 Task: Look for space in Arusha, Tanzania from 6th September, 2023 to 15th September, 2023 for 6 adults in price range Rs.8000 to Rs.12000. Place can be entire place or private room with 6 bedrooms having 6 beds and 6 bathrooms. Property type can be house, flat, guest house. Amenities needed are: wifi, TV, free parkinig on premises, gym, breakfast. Booking option can be shelf check-in. Required host language is English.
Action: Mouse moved to (486, 105)
Screenshot: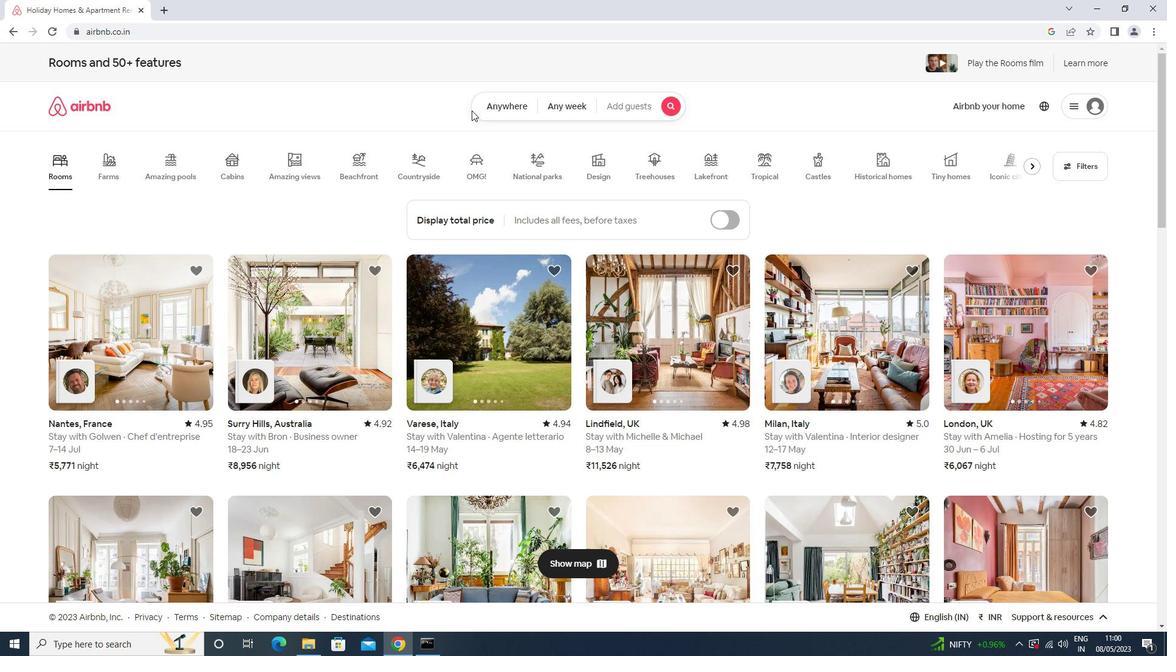 
Action: Mouse pressed left at (486, 105)
Screenshot: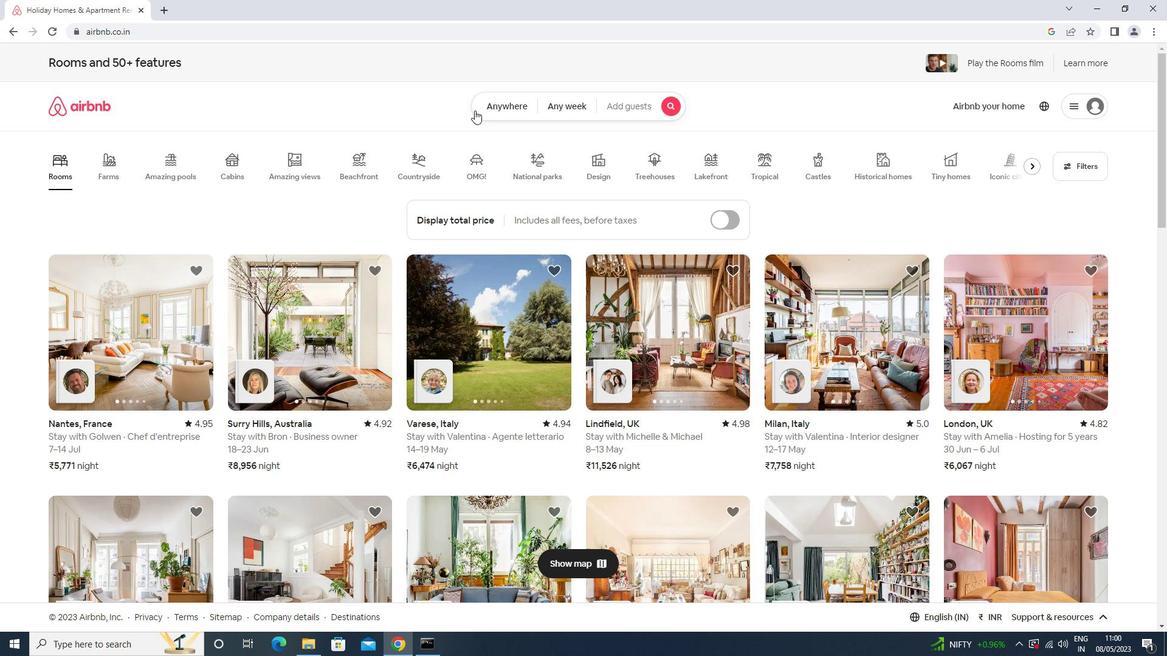 
Action: Mouse moved to (425, 159)
Screenshot: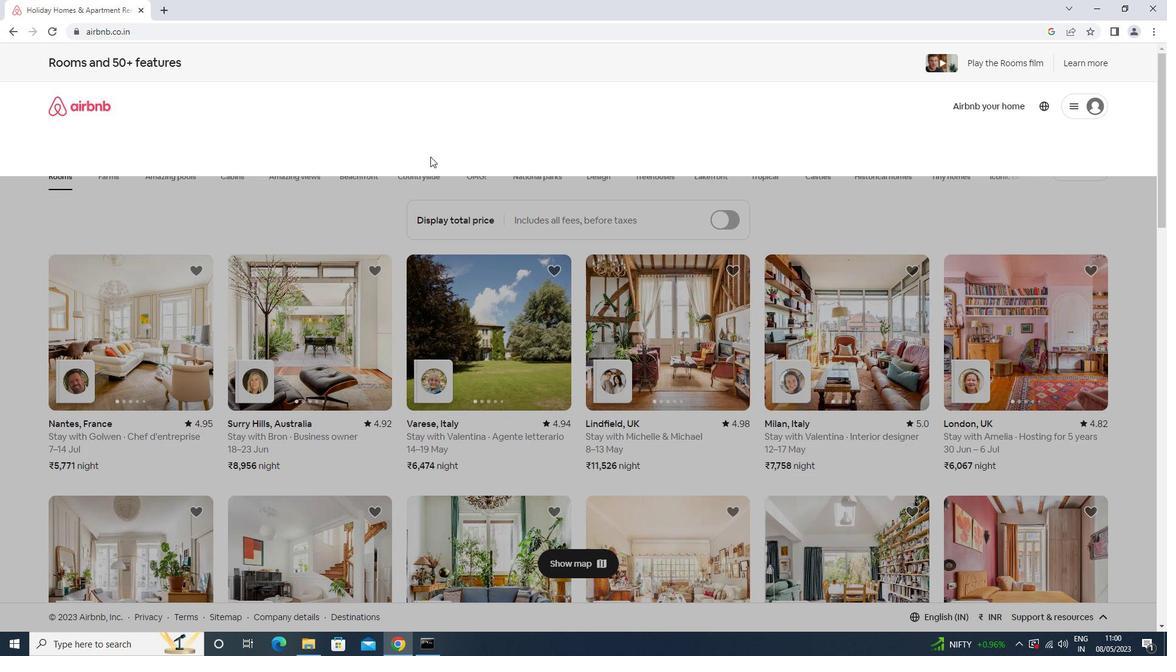 
Action: Mouse pressed left at (425, 159)
Screenshot: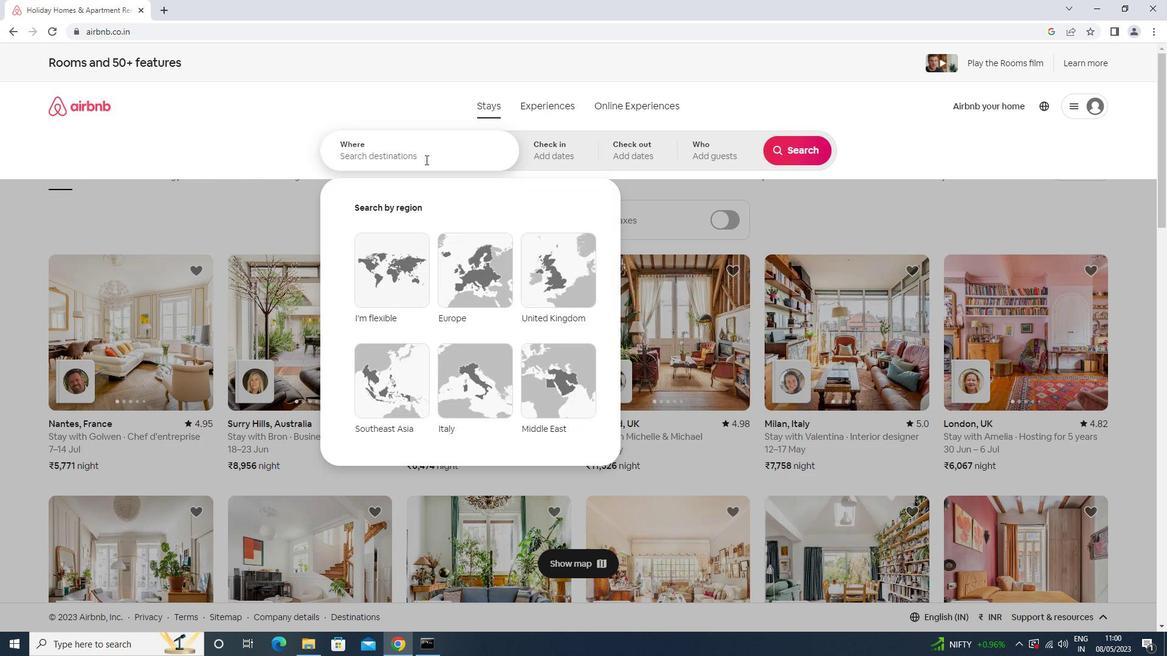
Action: Mouse moved to (425, 160)
Screenshot: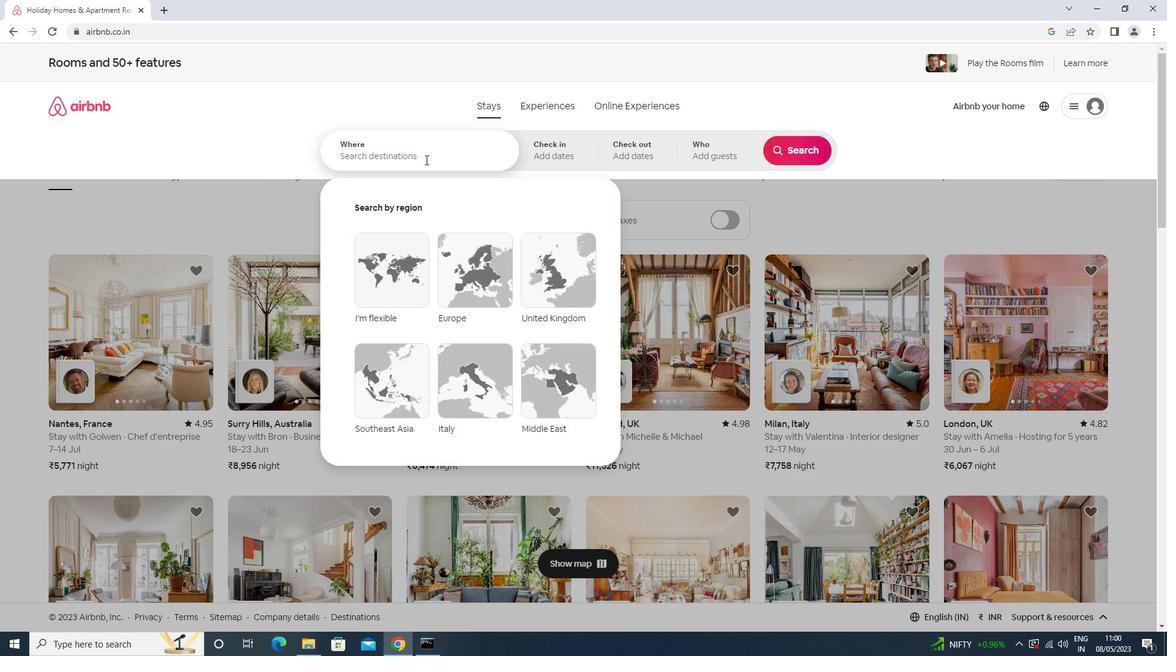 
Action: Key pressed <Key.shift>ARUSHA,<Key.down><Key.enter>
Screenshot: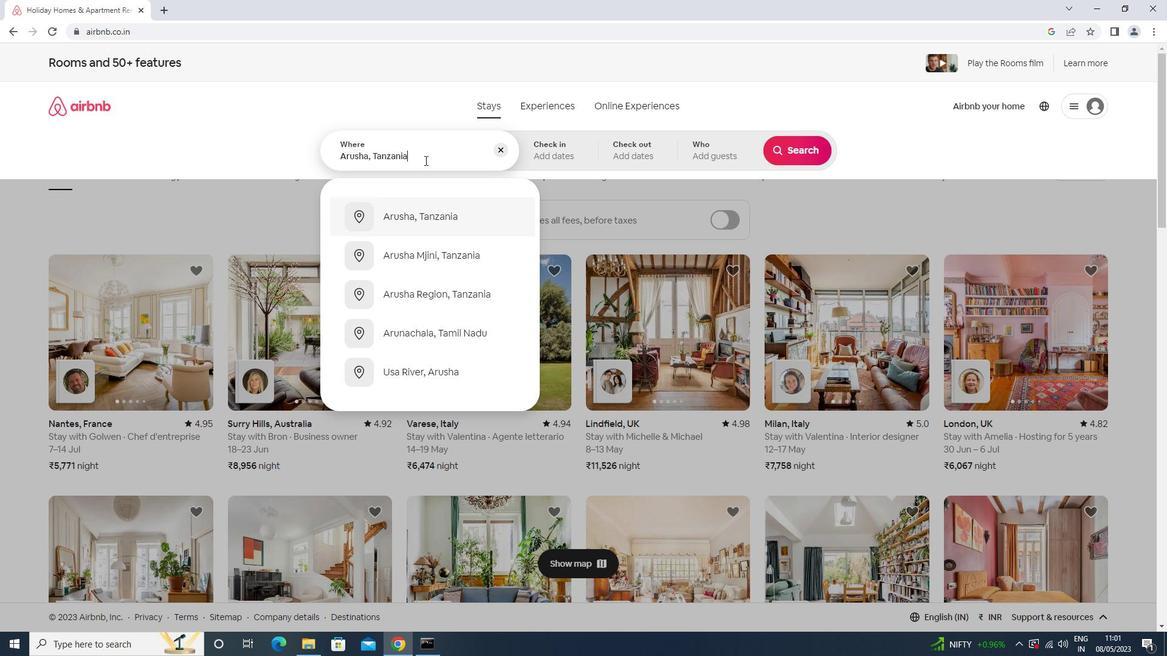 
Action: Mouse moved to (797, 249)
Screenshot: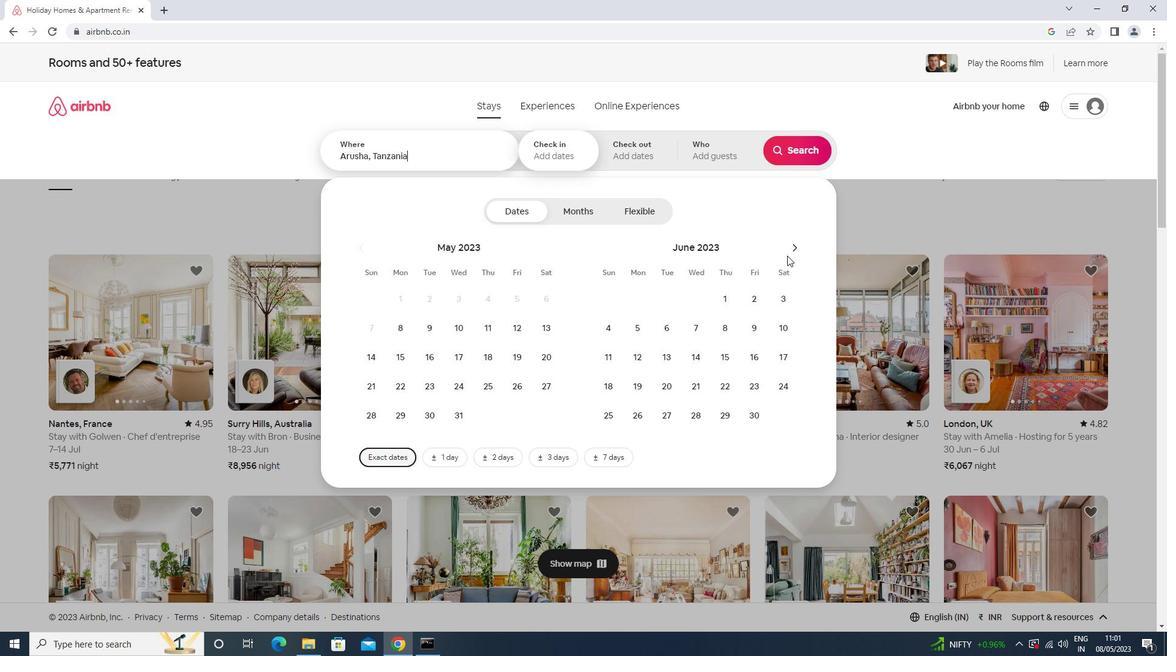 
Action: Mouse pressed left at (797, 249)
Screenshot: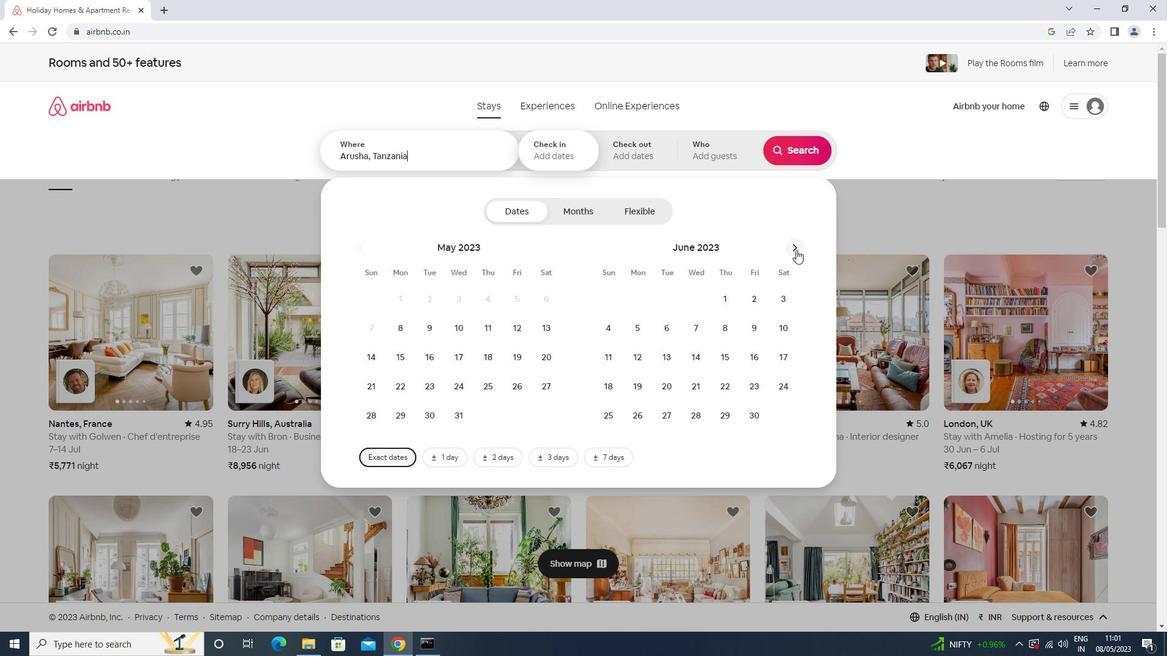 
Action: Mouse moved to (797, 249)
Screenshot: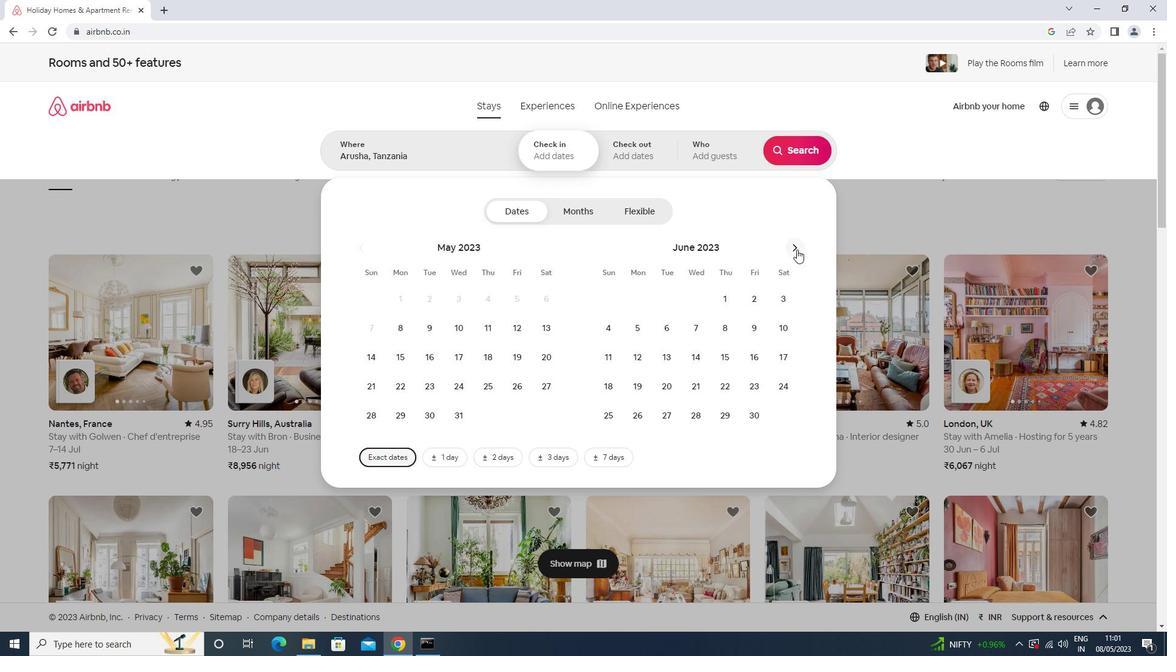 
Action: Mouse pressed left at (797, 249)
Screenshot: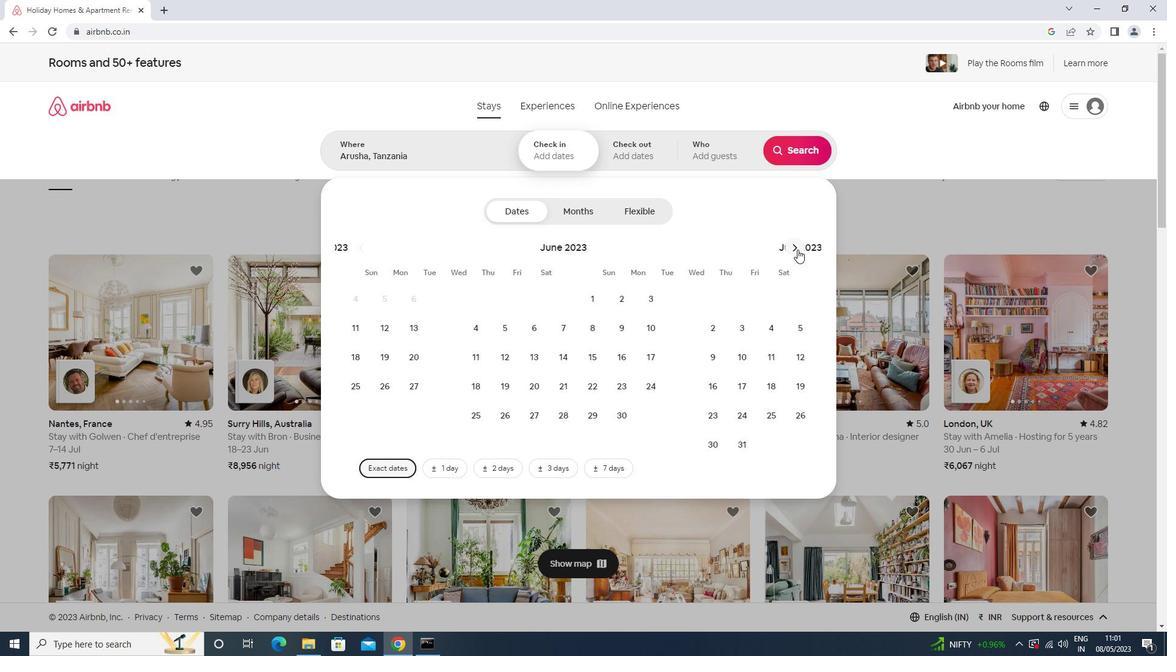 
Action: Mouse pressed left at (797, 249)
Screenshot: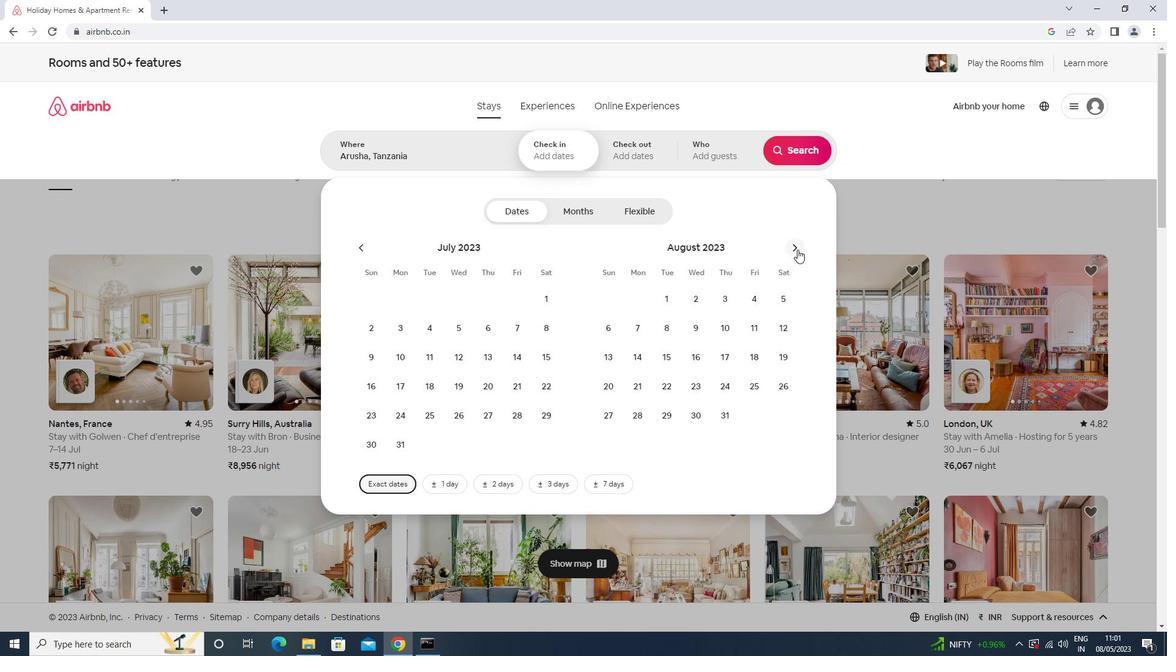 
Action: Mouse moved to (621, 362)
Screenshot: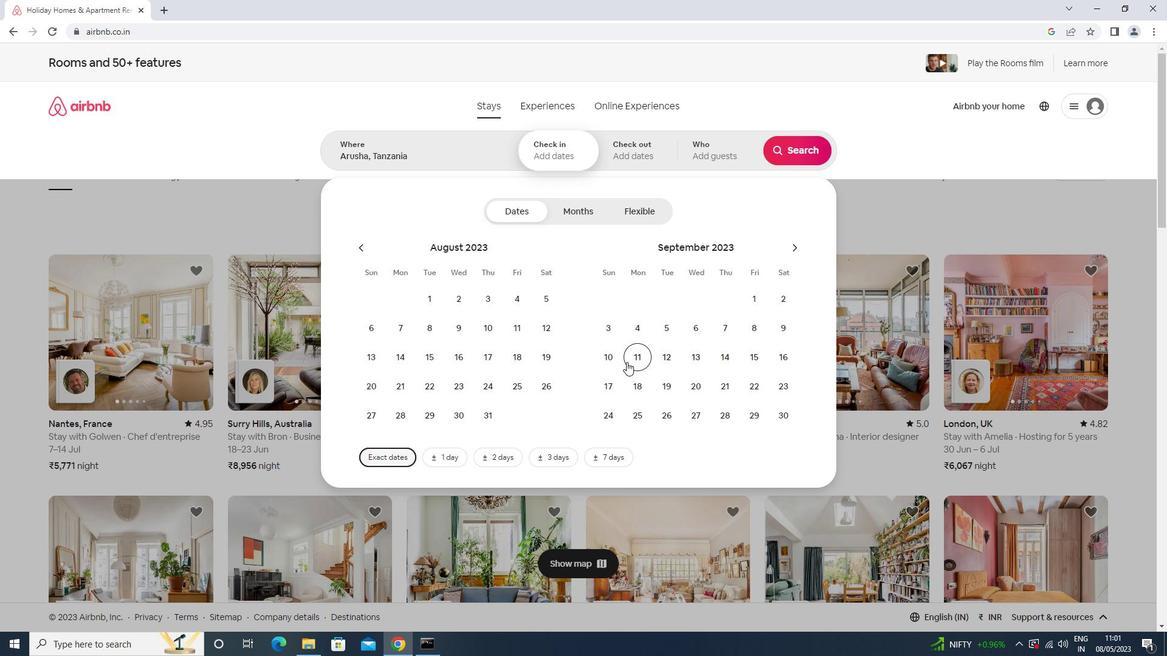 
Action: Mouse pressed left at (621, 362)
Screenshot: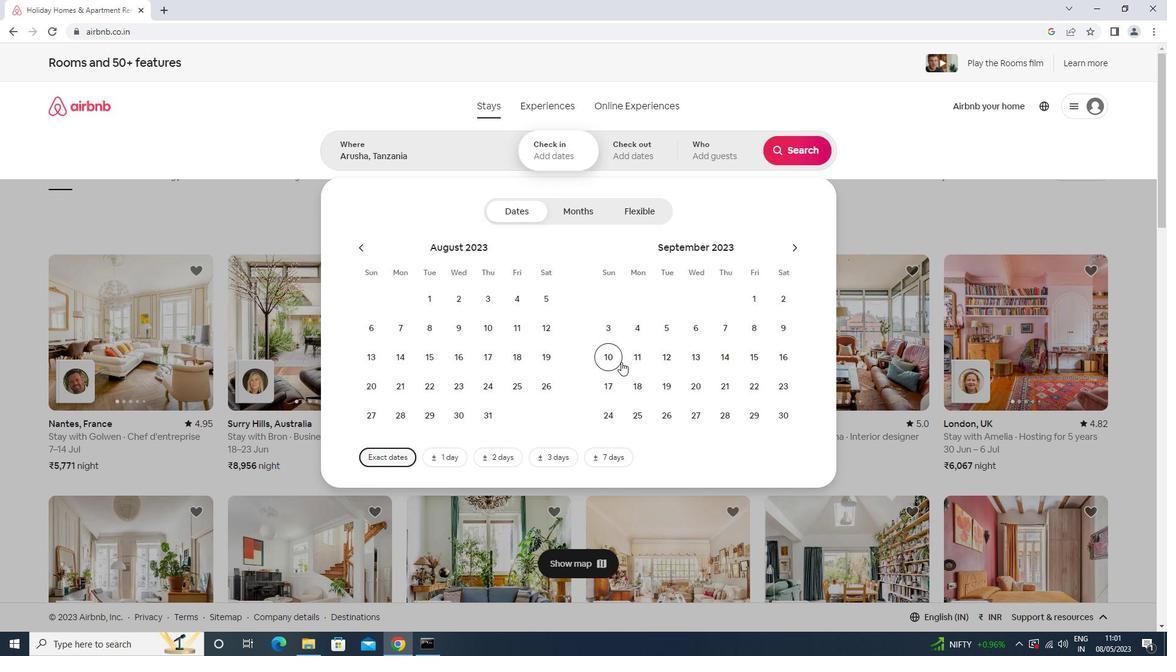 
Action: Mouse moved to (755, 366)
Screenshot: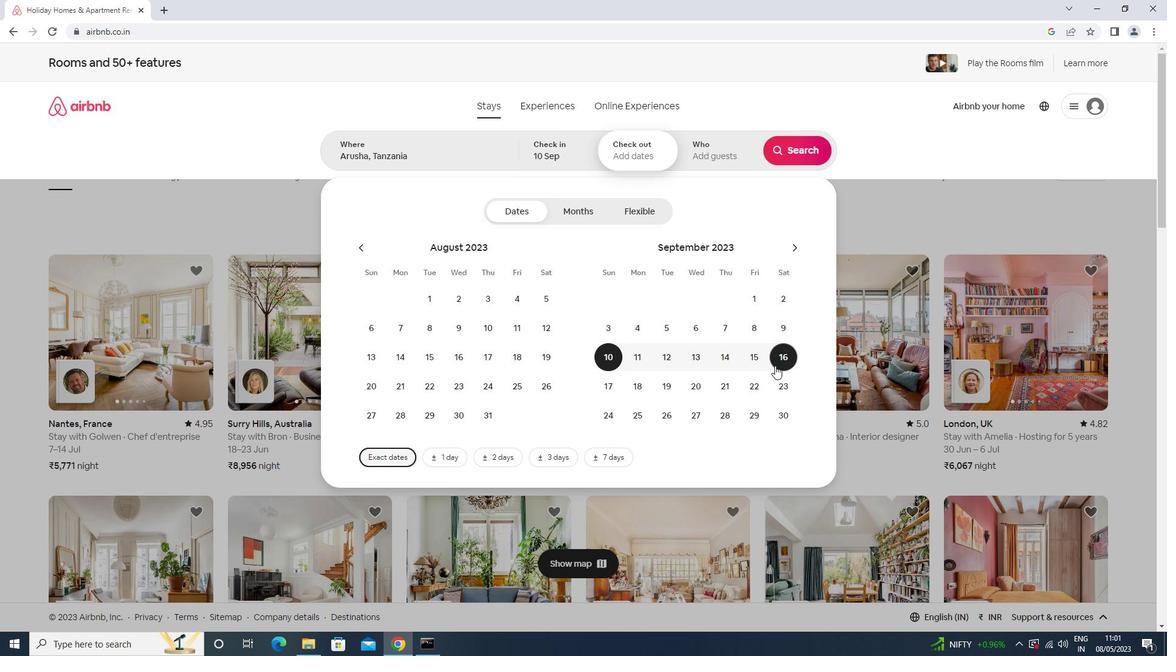 
Action: Mouse pressed left at (755, 366)
Screenshot: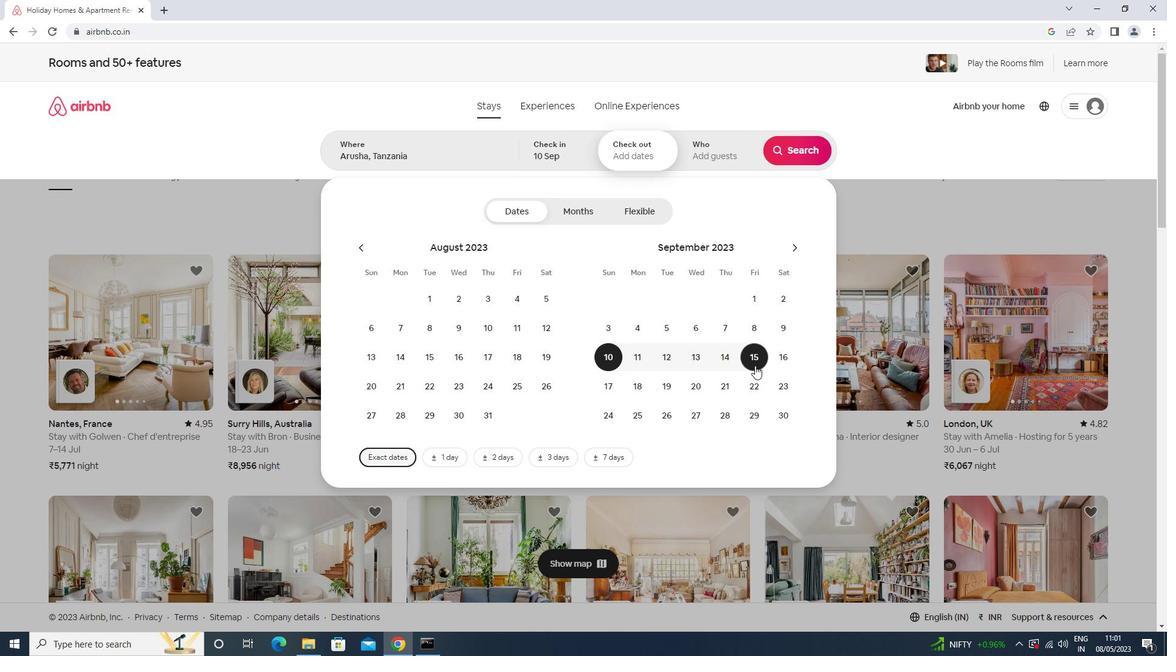 
Action: Mouse moved to (727, 153)
Screenshot: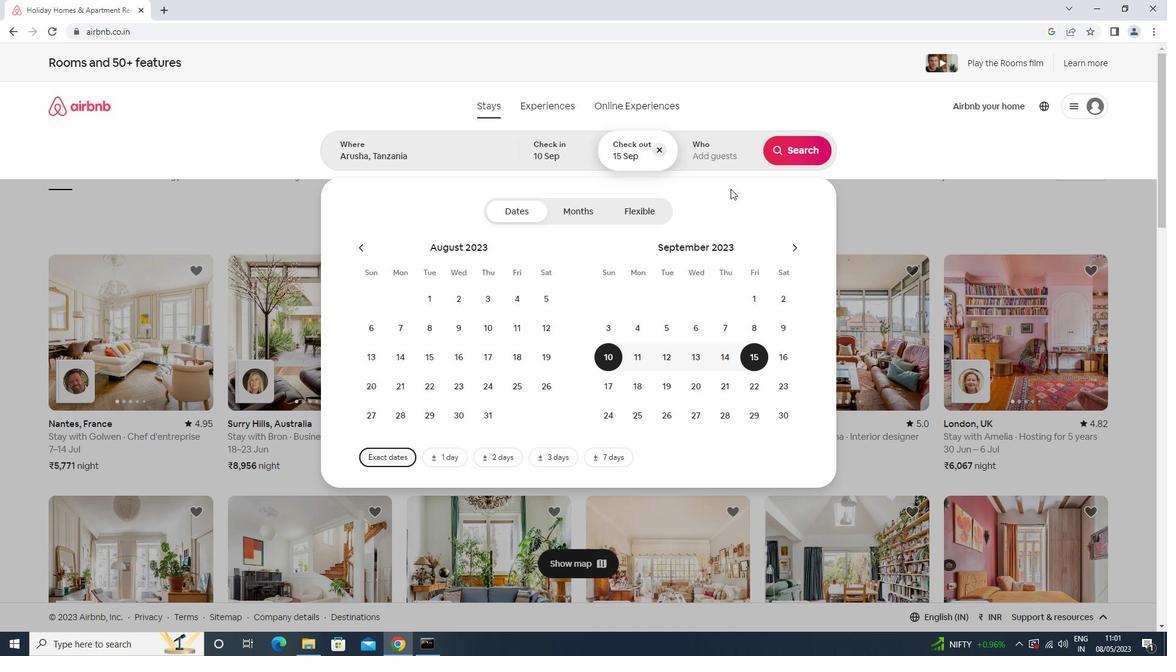 
Action: Mouse pressed left at (727, 153)
Screenshot: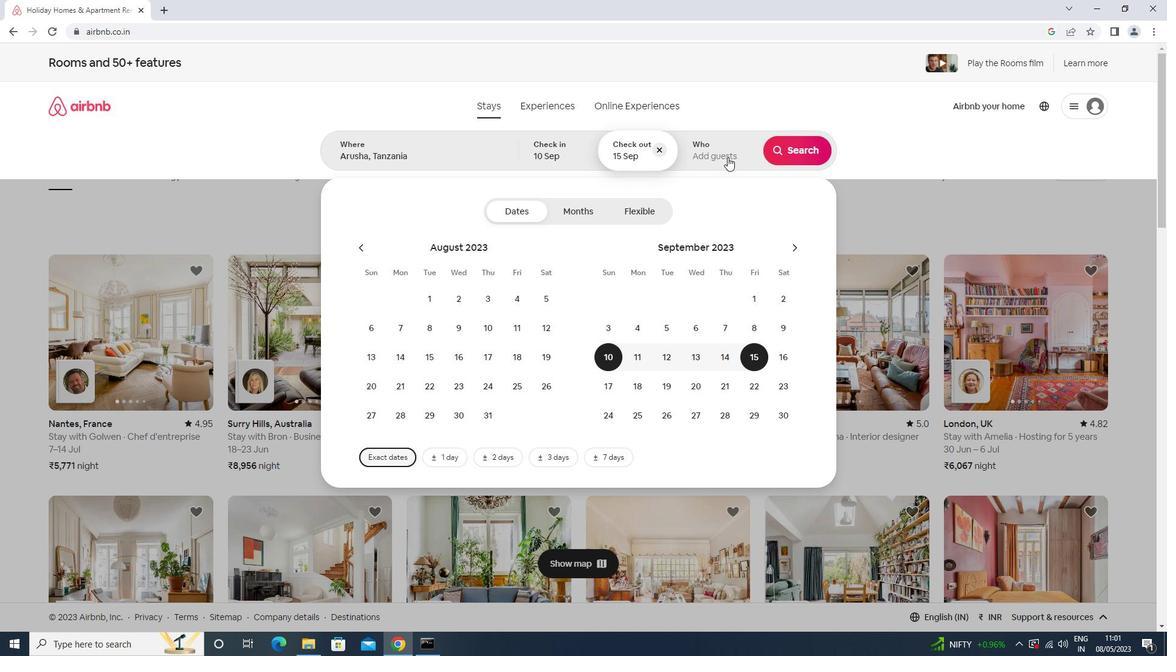 
Action: Mouse moved to (803, 217)
Screenshot: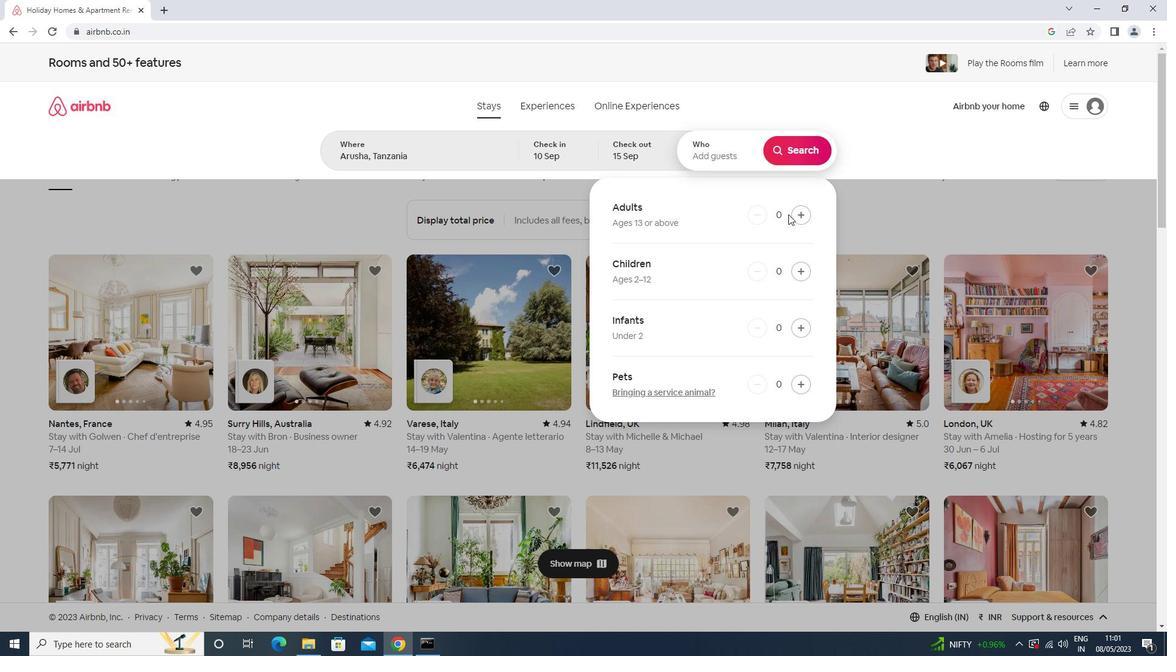 
Action: Mouse pressed left at (803, 217)
Screenshot: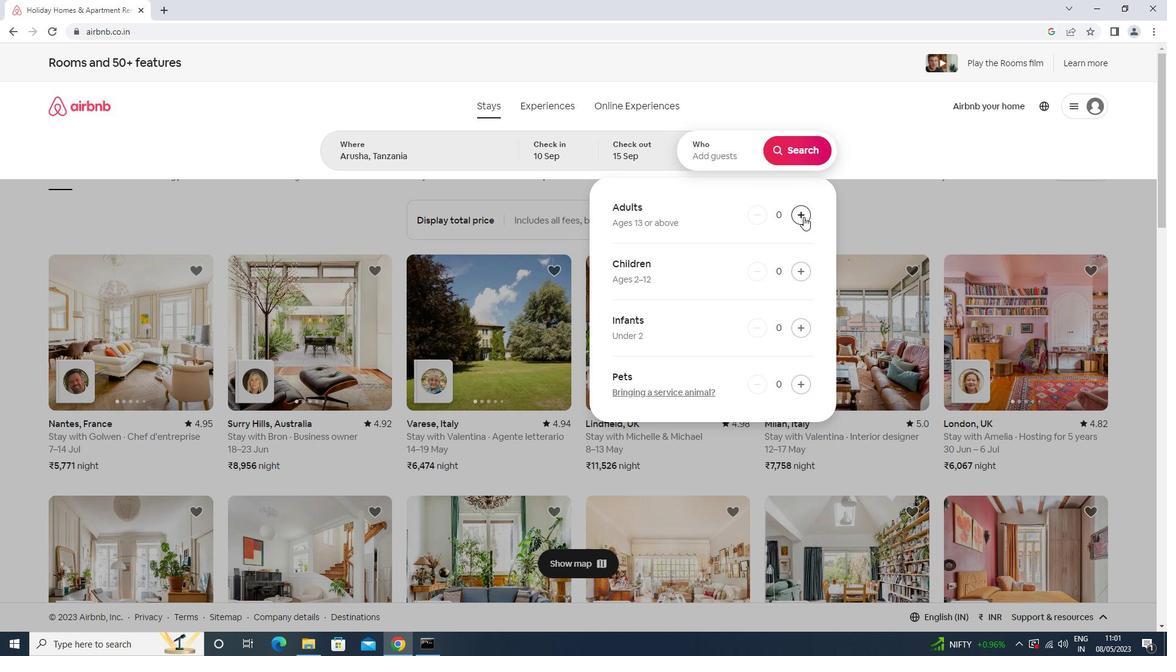 
Action: Mouse pressed left at (803, 217)
Screenshot: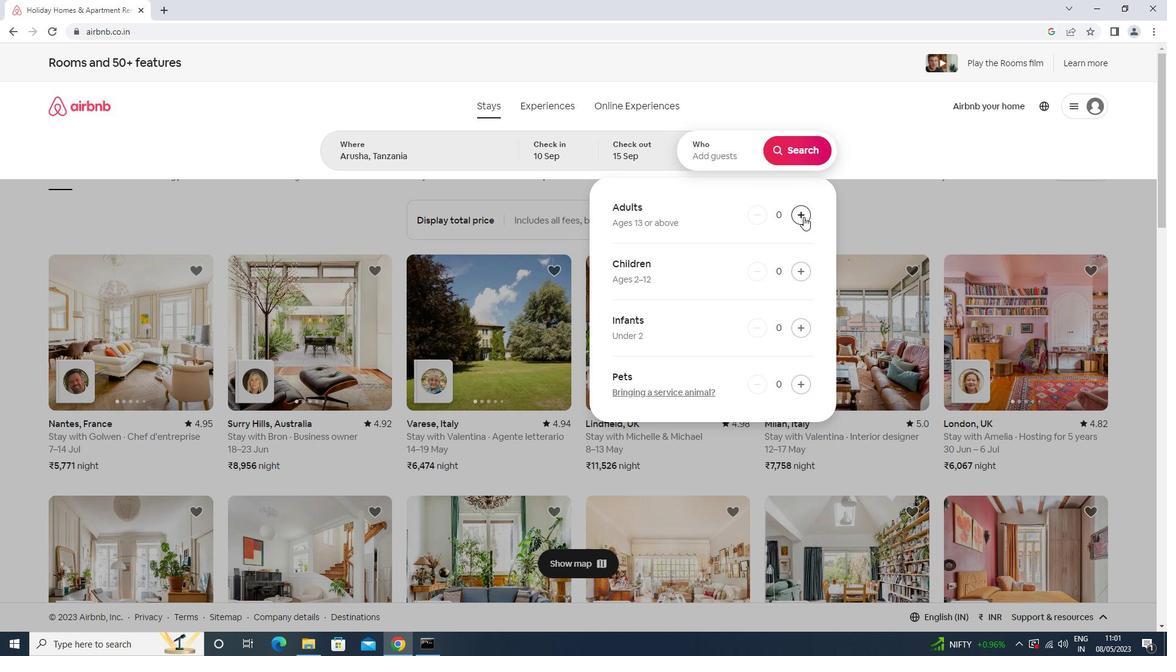 
Action: Mouse pressed left at (803, 217)
Screenshot: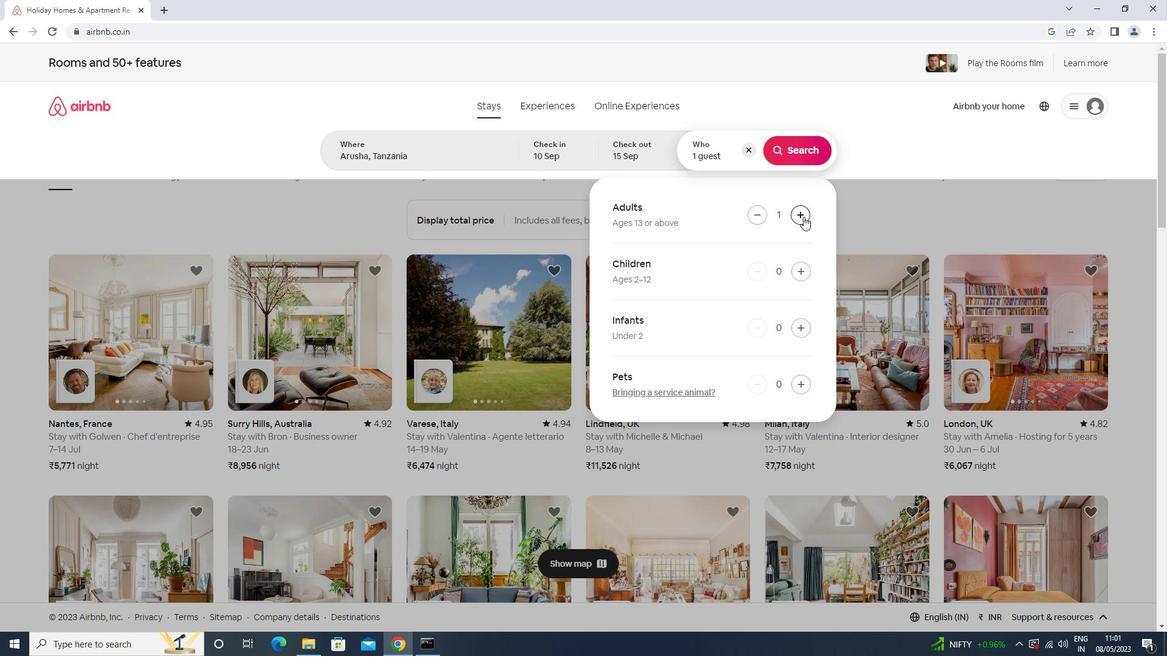 
Action: Mouse pressed left at (803, 217)
Screenshot: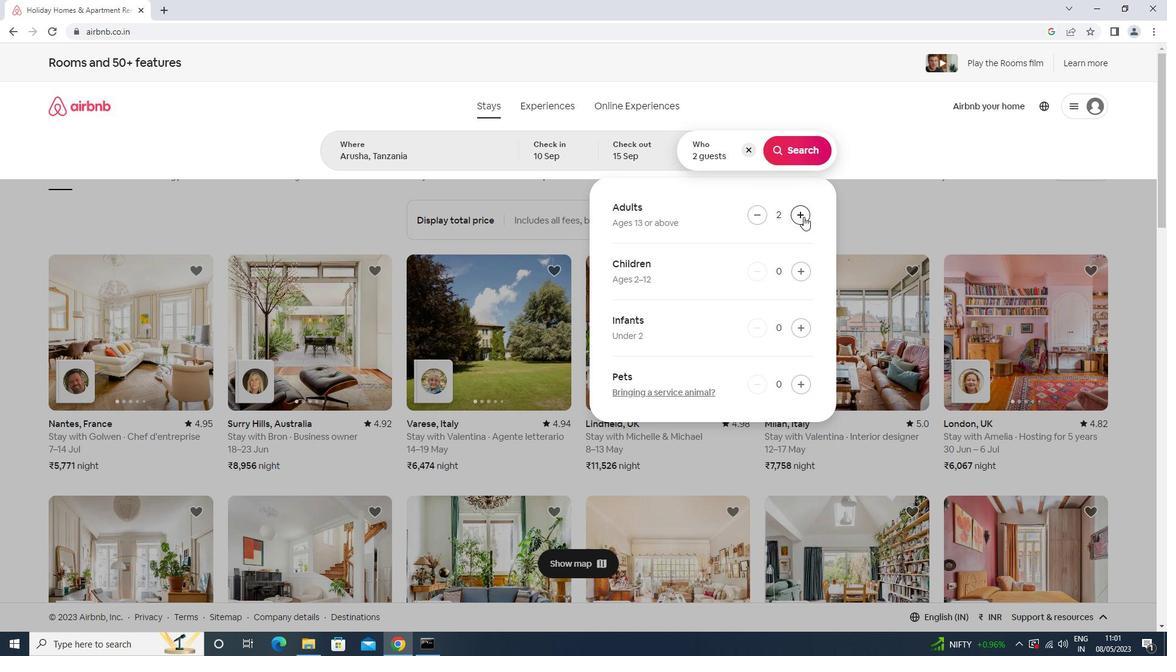 
Action: Mouse pressed left at (803, 217)
Screenshot: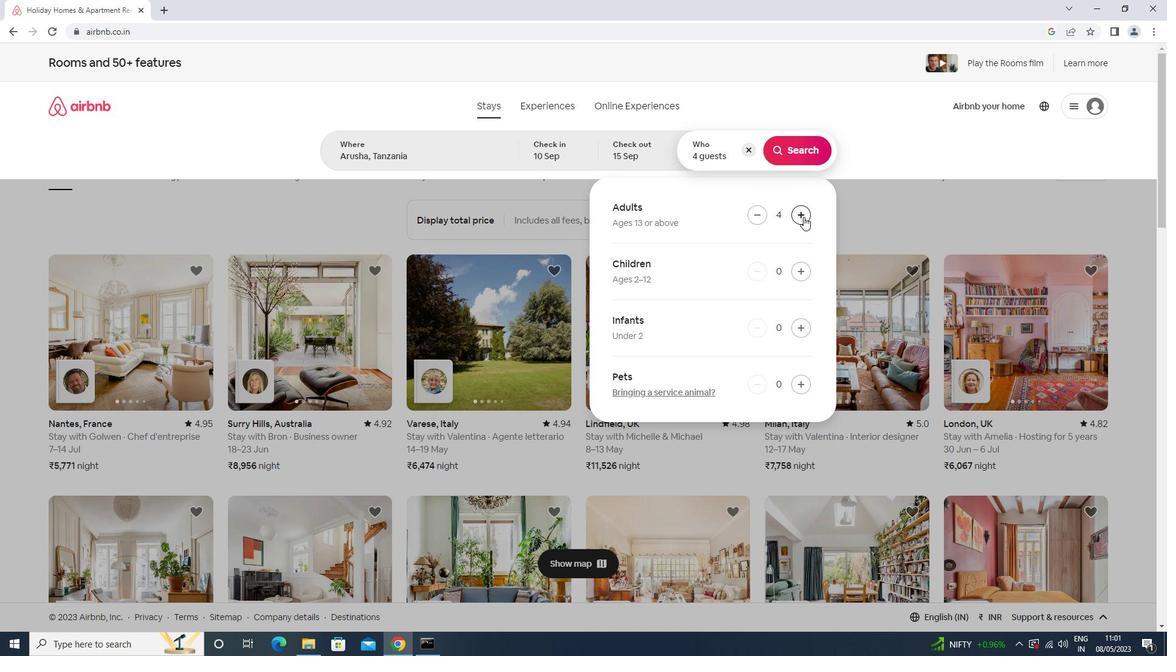 
Action: Mouse pressed left at (803, 217)
Screenshot: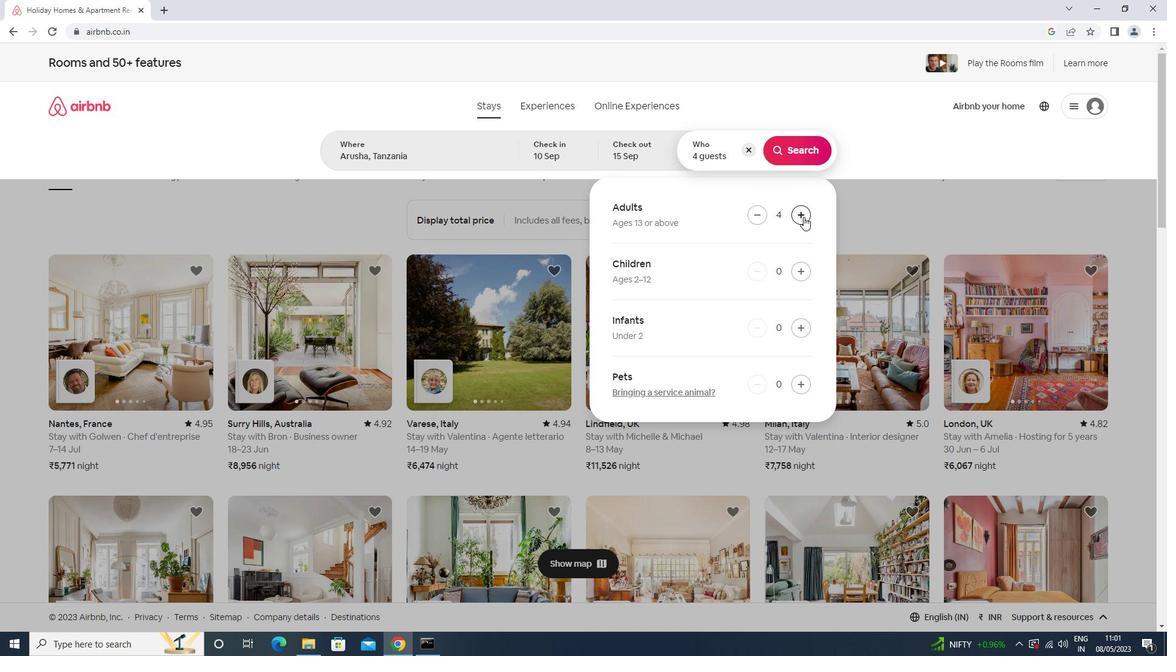 
Action: Mouse moved to (800, 154)
Screenshot: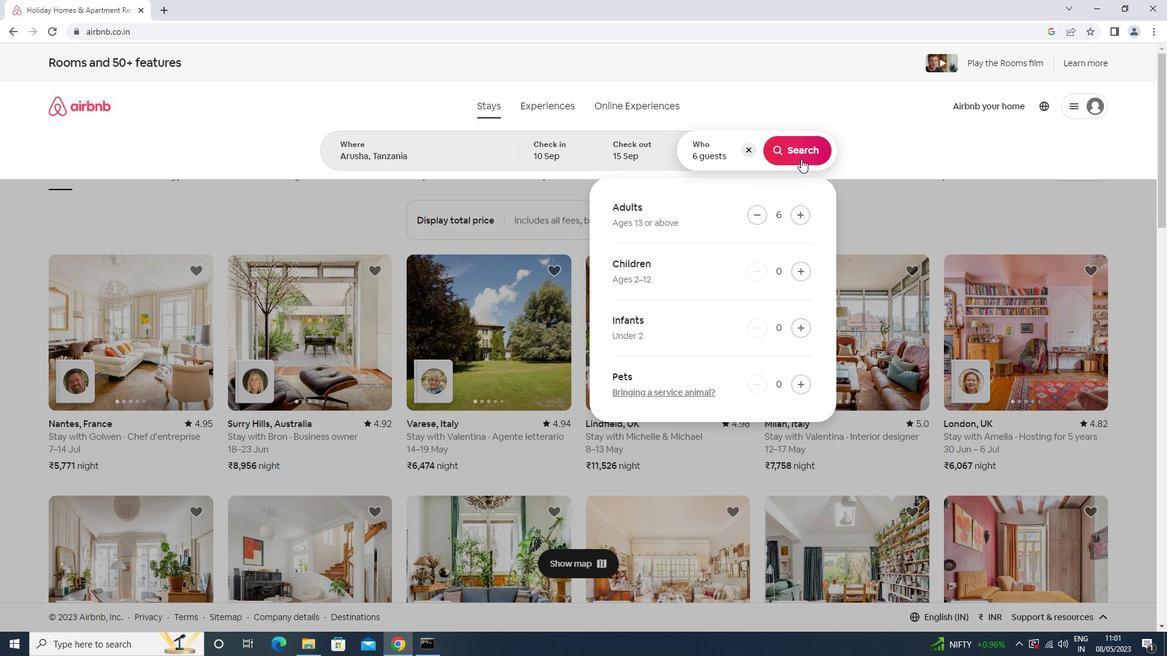 
Action: Mouse pressed left at (800, 154)
Screenshot: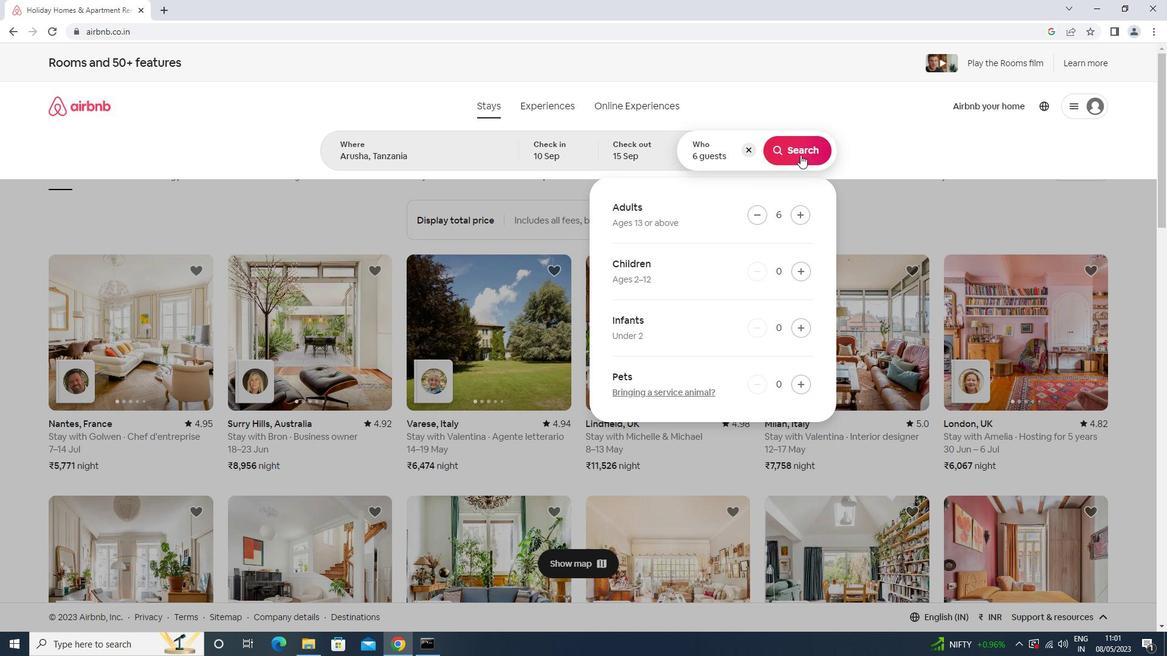 
Action: Mouse moved to (1122, 118)
Screenshot: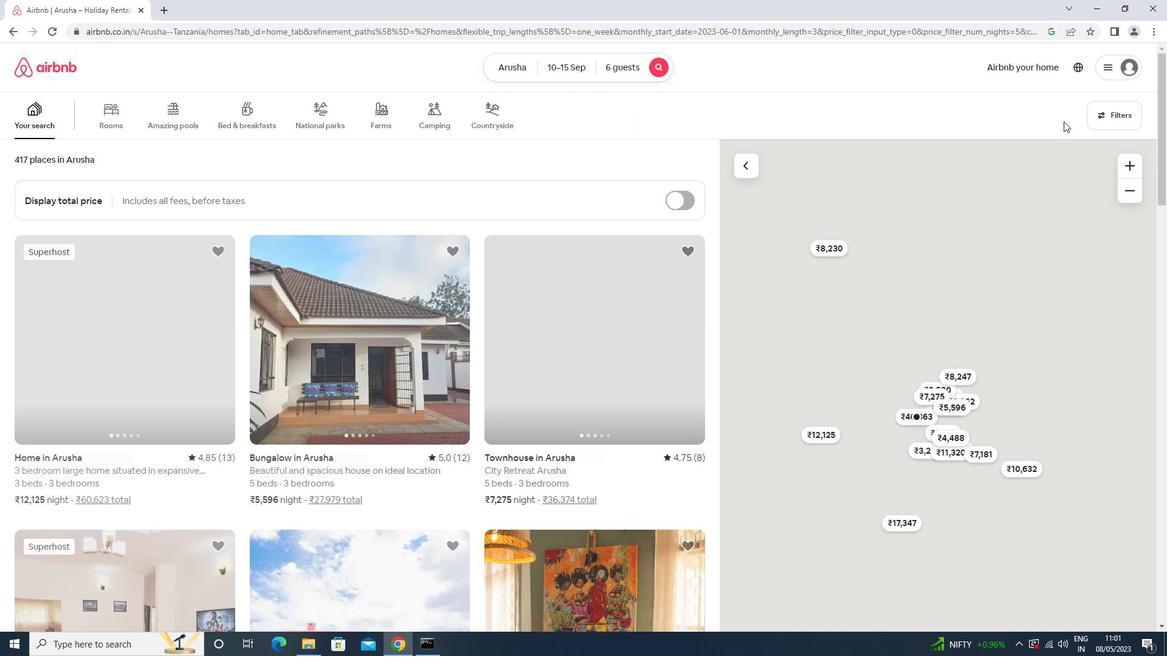 
Action: Mouse pressed left at (1122, 118)
Screenshot: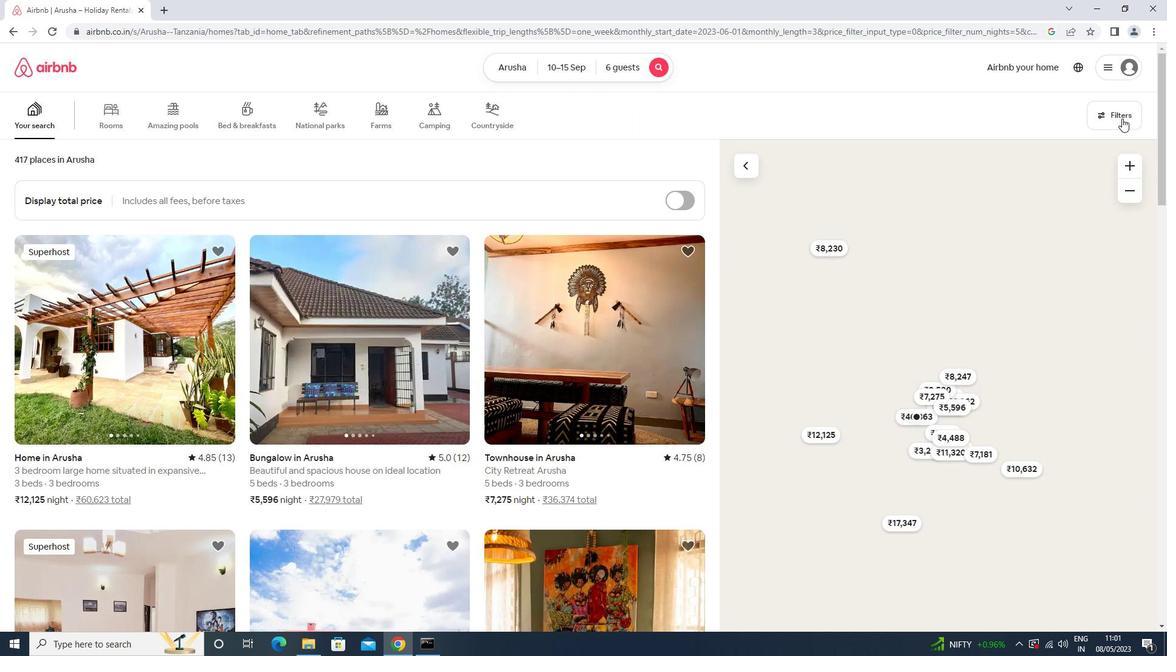
Action: Mouse moved to (462, 409)
Screenshot: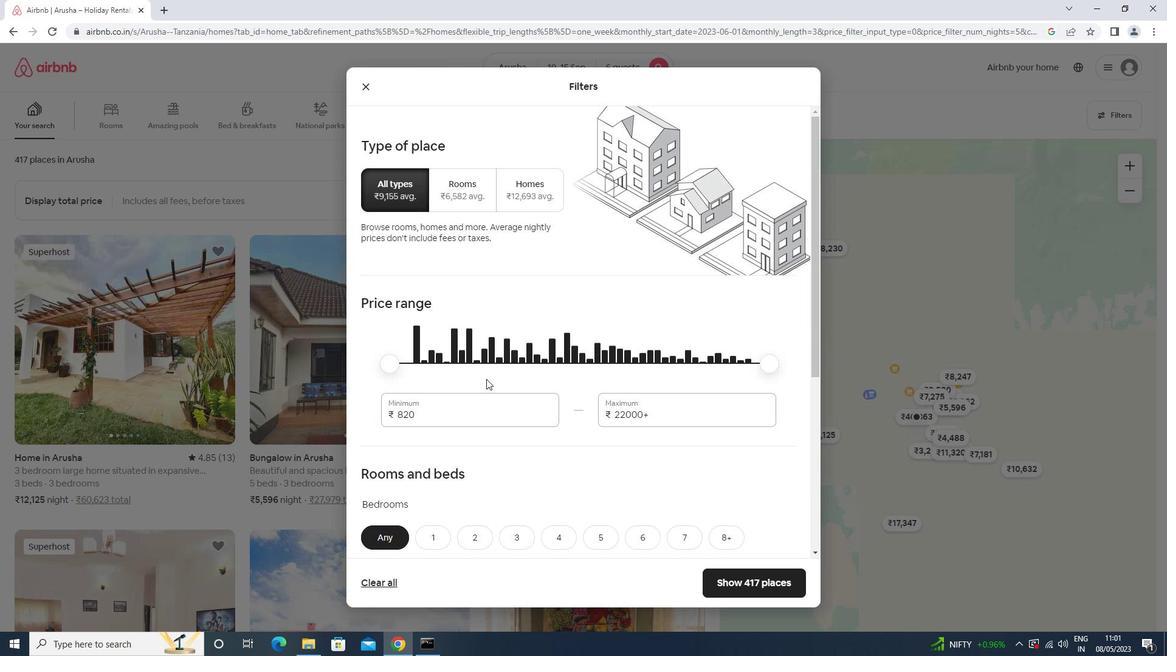 
Action: Mouse pressed left at (462, 409)
Screenshot: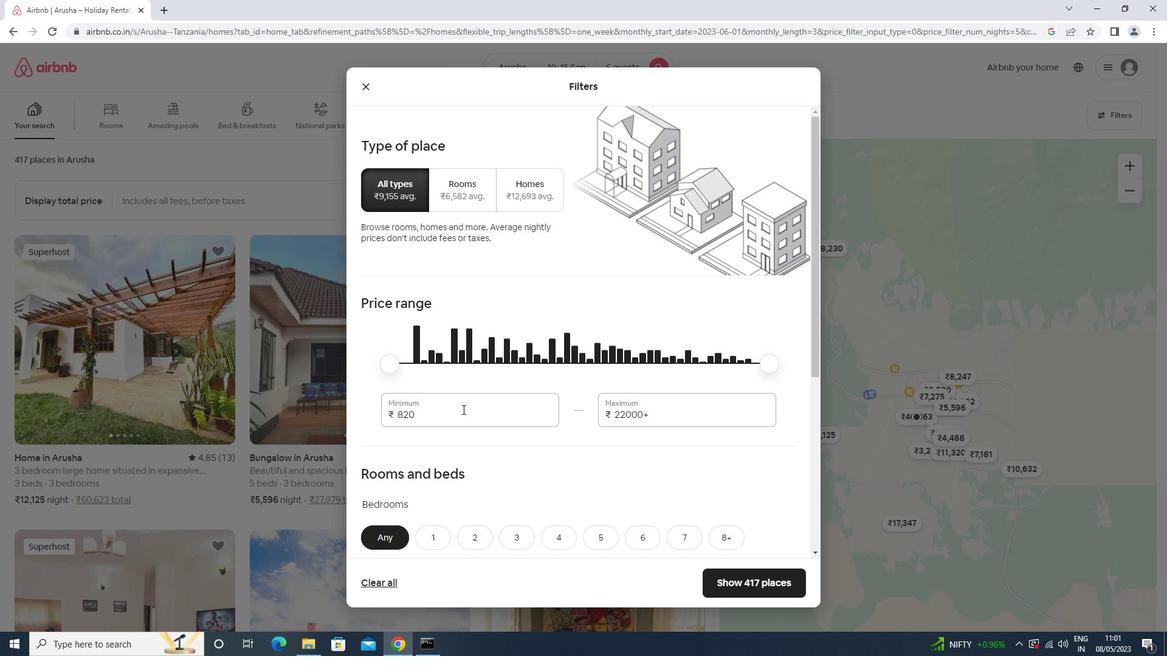 
Action: Key pressed <Key.backspace><Key.backspace>000<Key.tab>12000
Screenshot: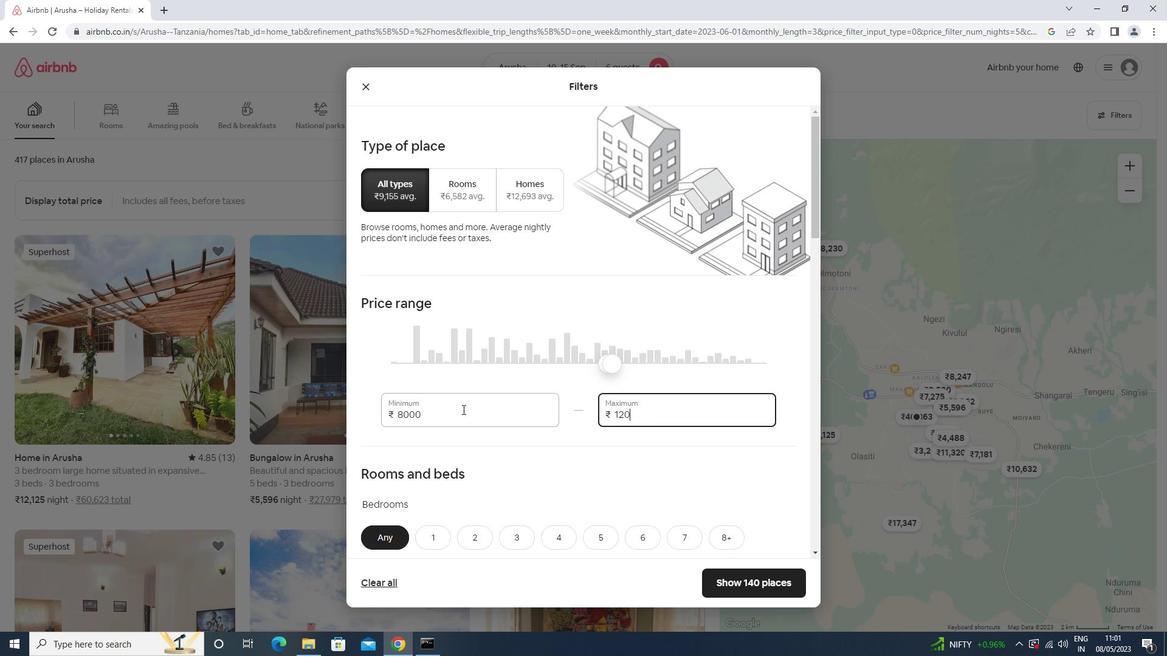 
Action: Mouse scrolled (462, 409) with delta (0, 0)
Screenshot: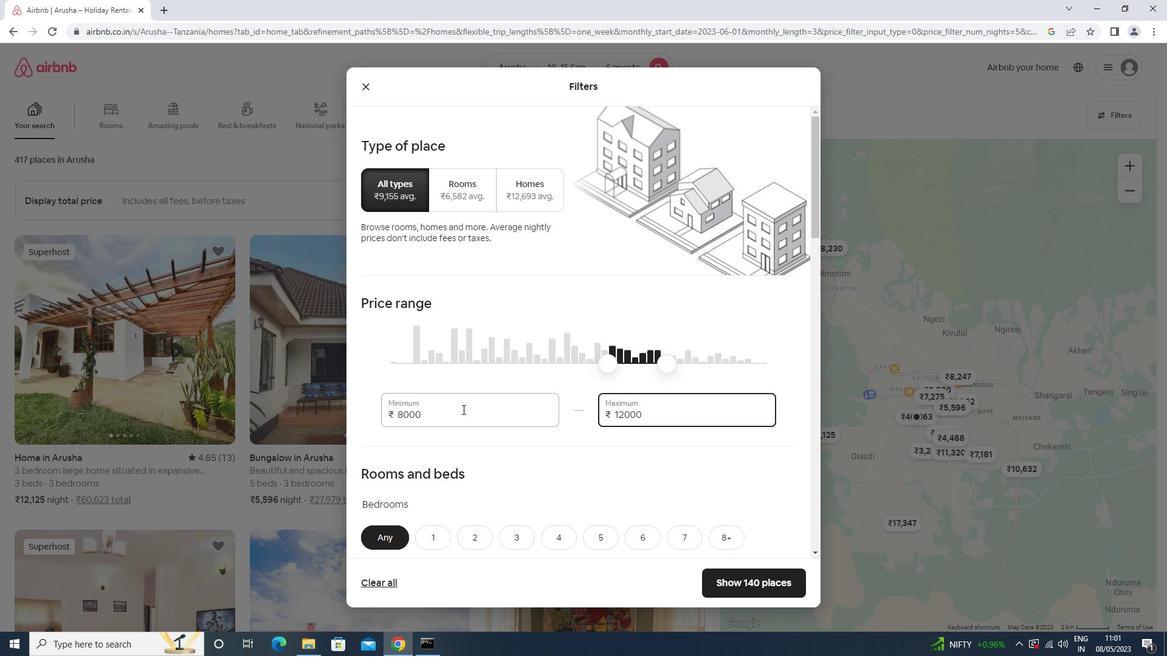 
Action: Mouse scrolled (462, 409) with delta (0, 0)
Screenshot: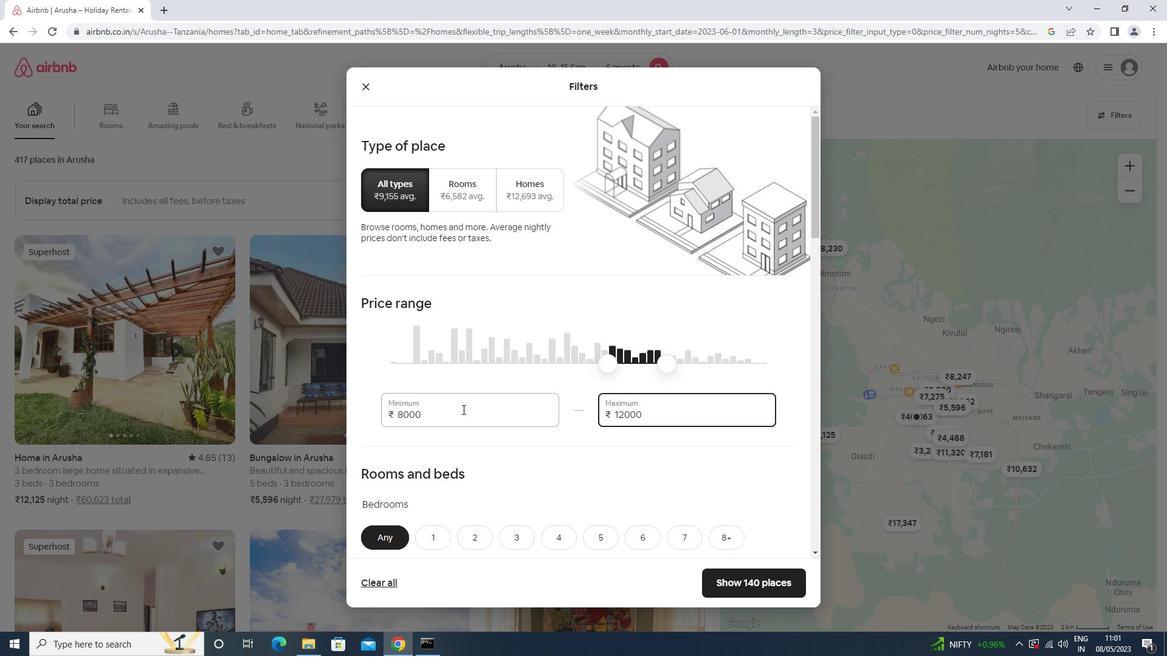 
Action: Mouse scrolled (462, 409) with delta (0, 0)
Screenshot: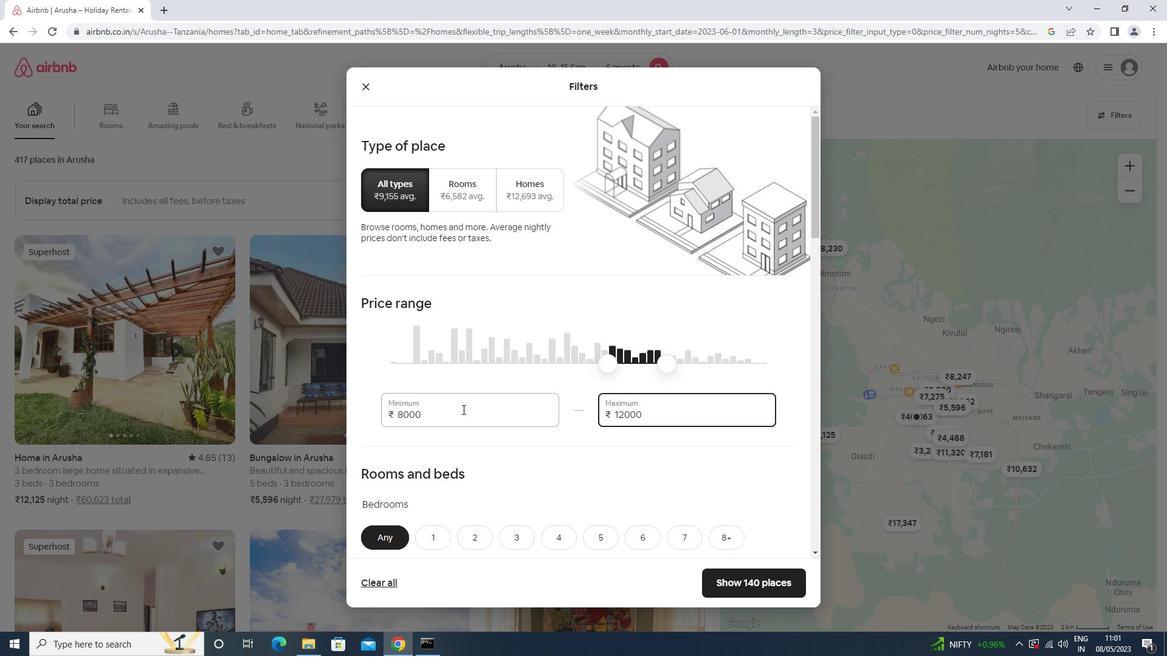 
Action: Mouse scrolled (462, 409) with delta (0, 0)
Screenshot: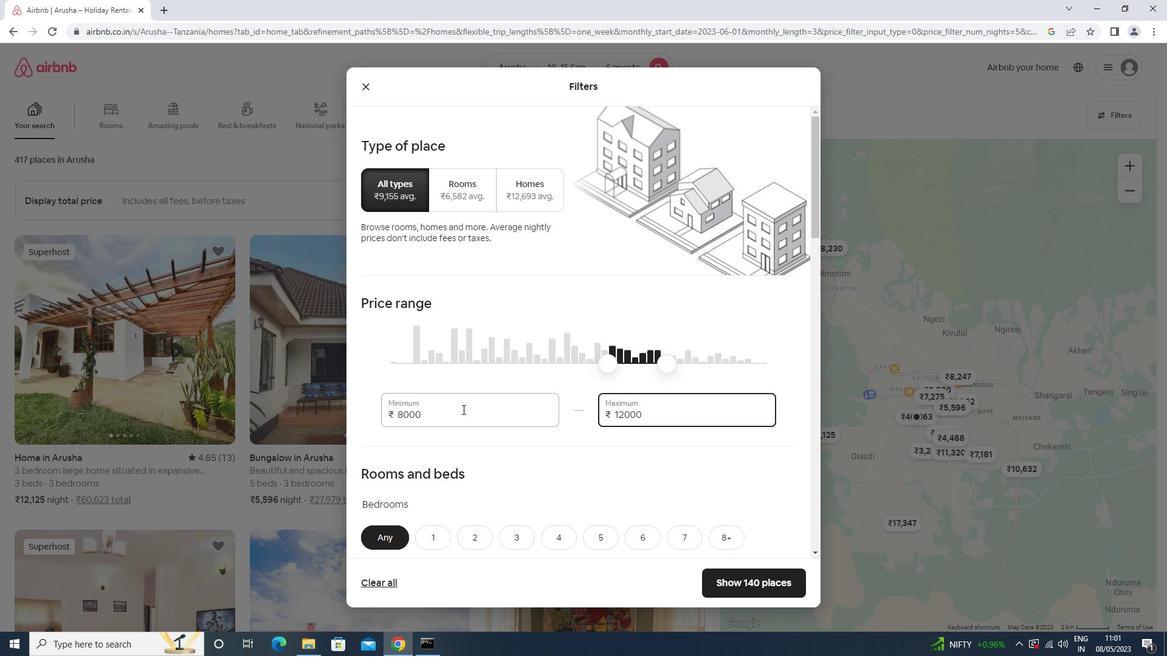 
Action: Mouse scrolled (462, 409) with delta (0, 0)
Screenshot: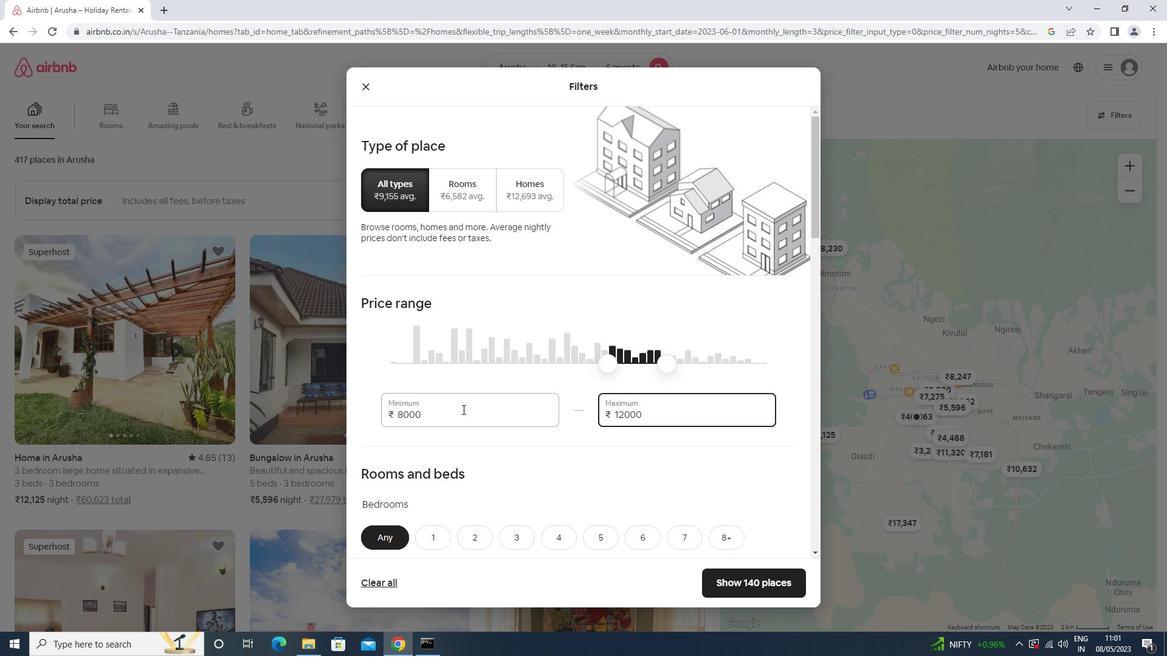 
Action: Mouse moved to (653, 235)
Screenshot: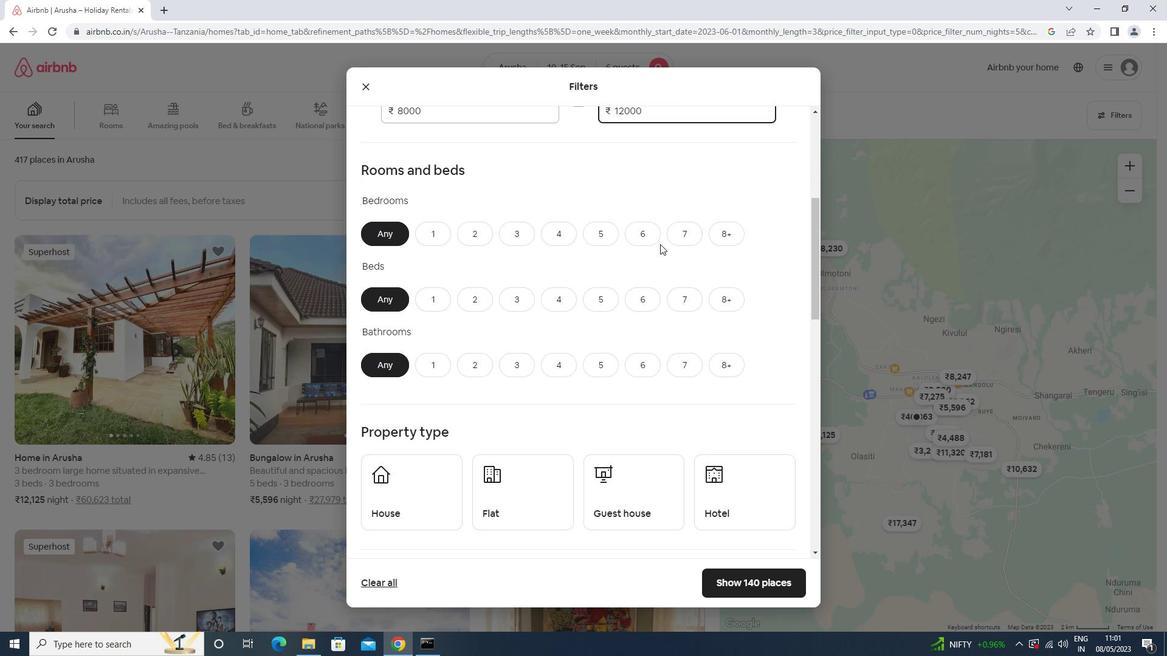
Action: Mouse pressed left at (653, 235)
Screenshot: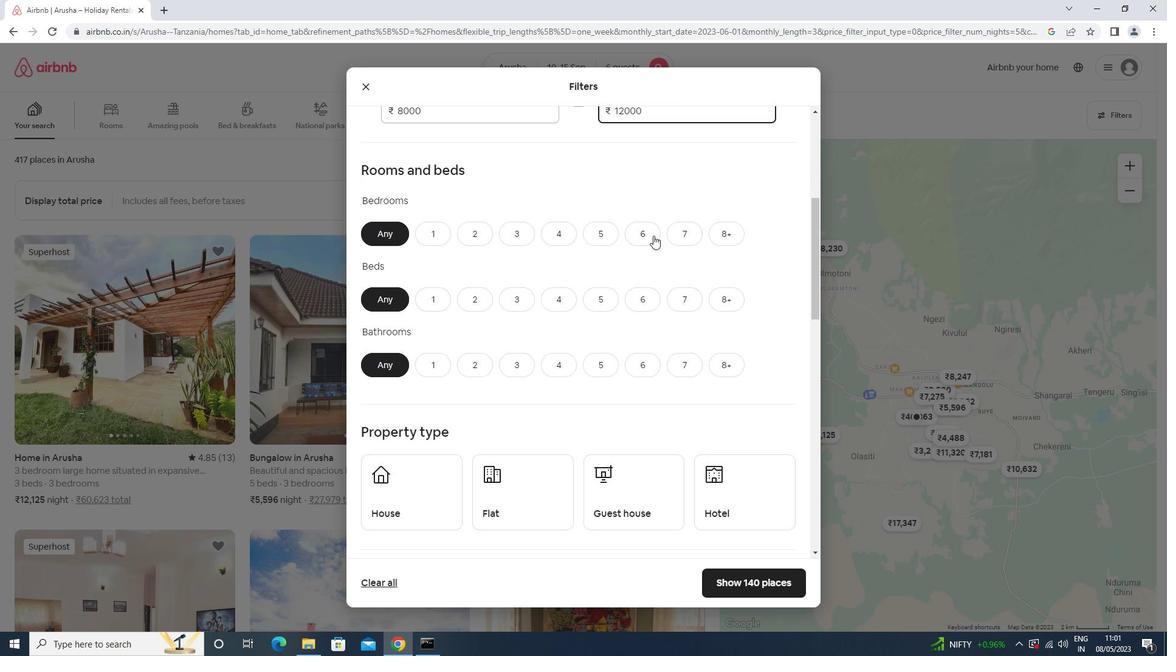 
Action: Mouse moved to (643, 306)
Screenshot: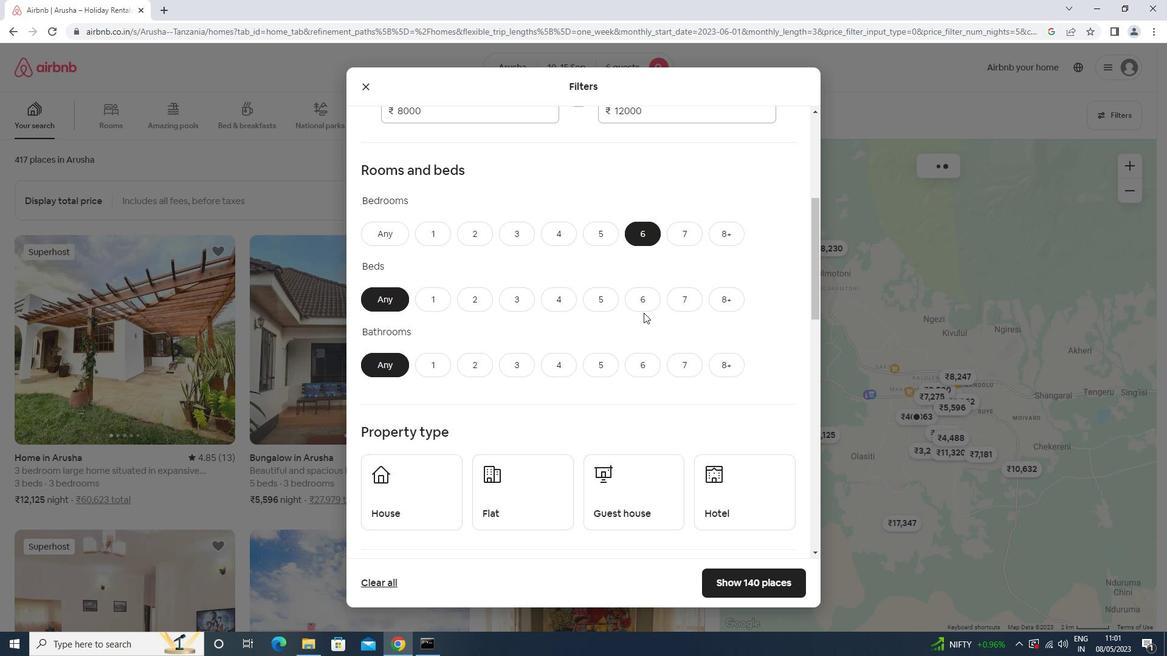 
Action: Mouse pressed left at (643, 306)
Screenshot: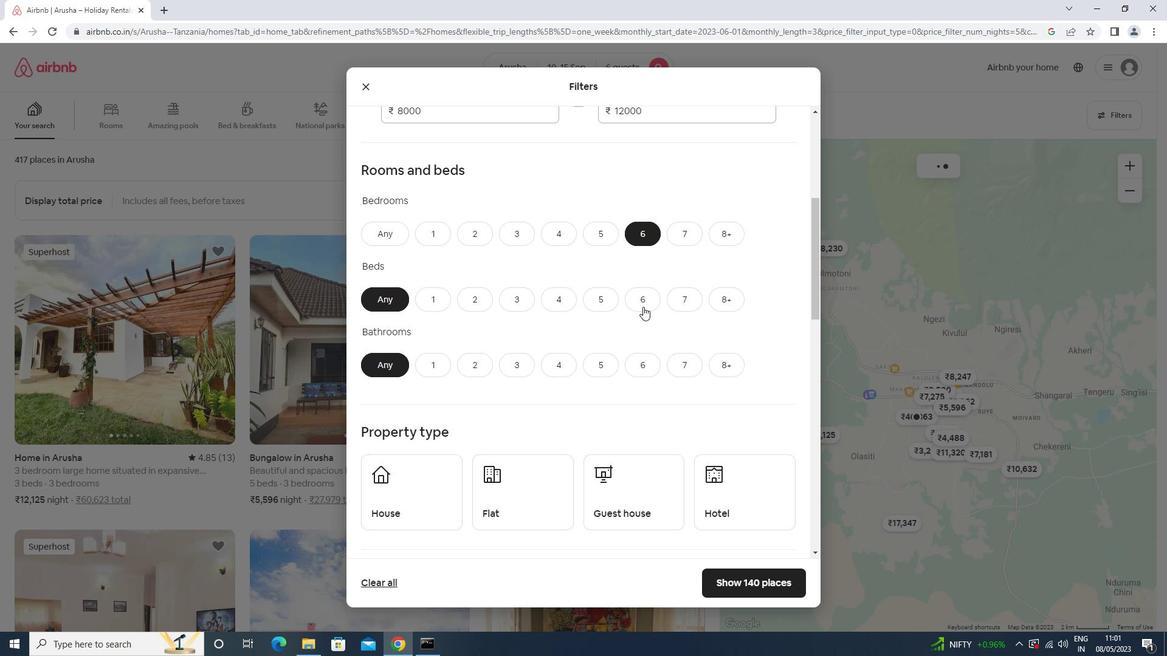 
Action: Mouse moved to (640, 371)
Screenshot: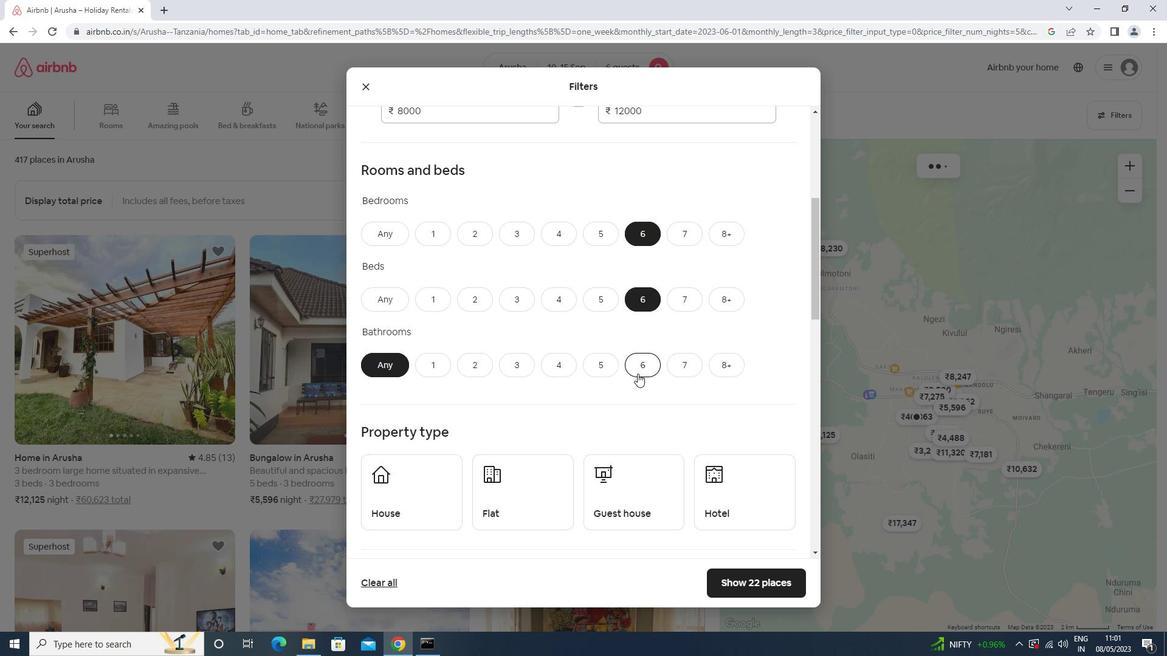
Action: Mouse pressed left at (640, 371)
Screenshot: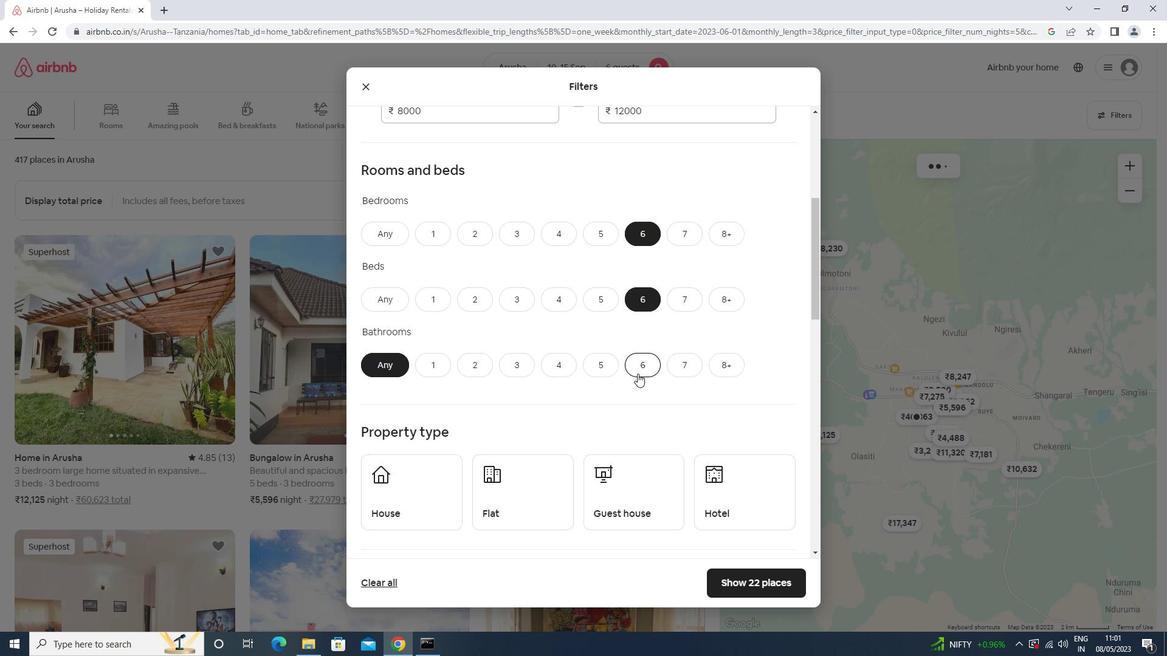 
Action: Mouse moved to (531, 354)
Screenshot: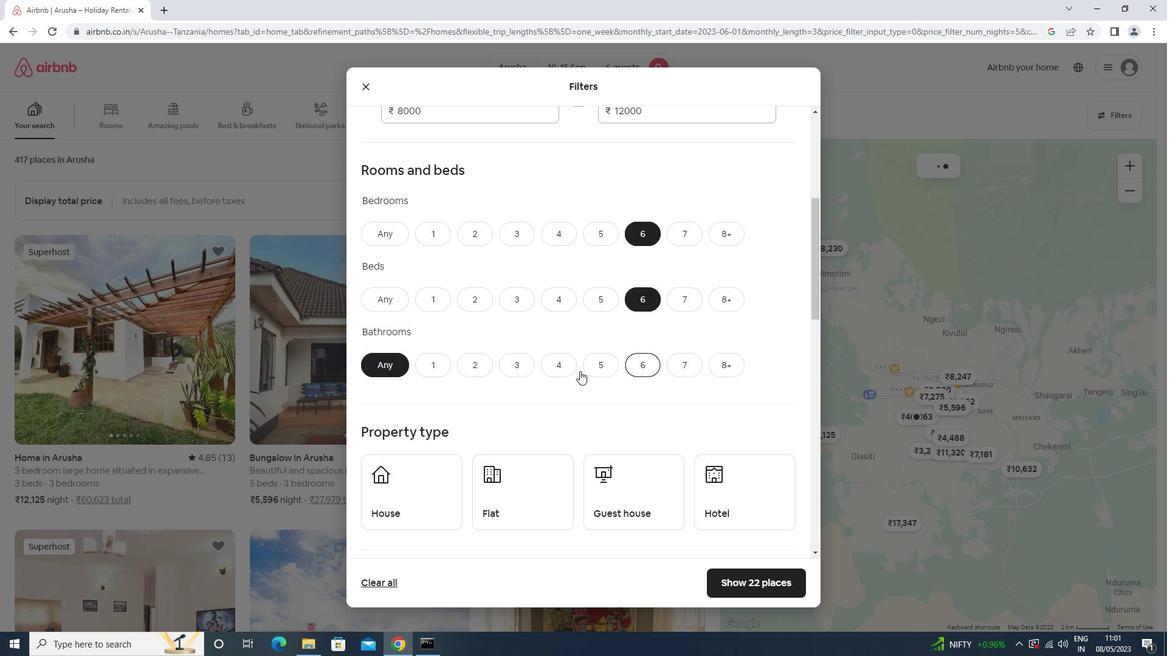 
Action: Mouse scrolled (531, 353) with delta (0, 0)
Screenshot: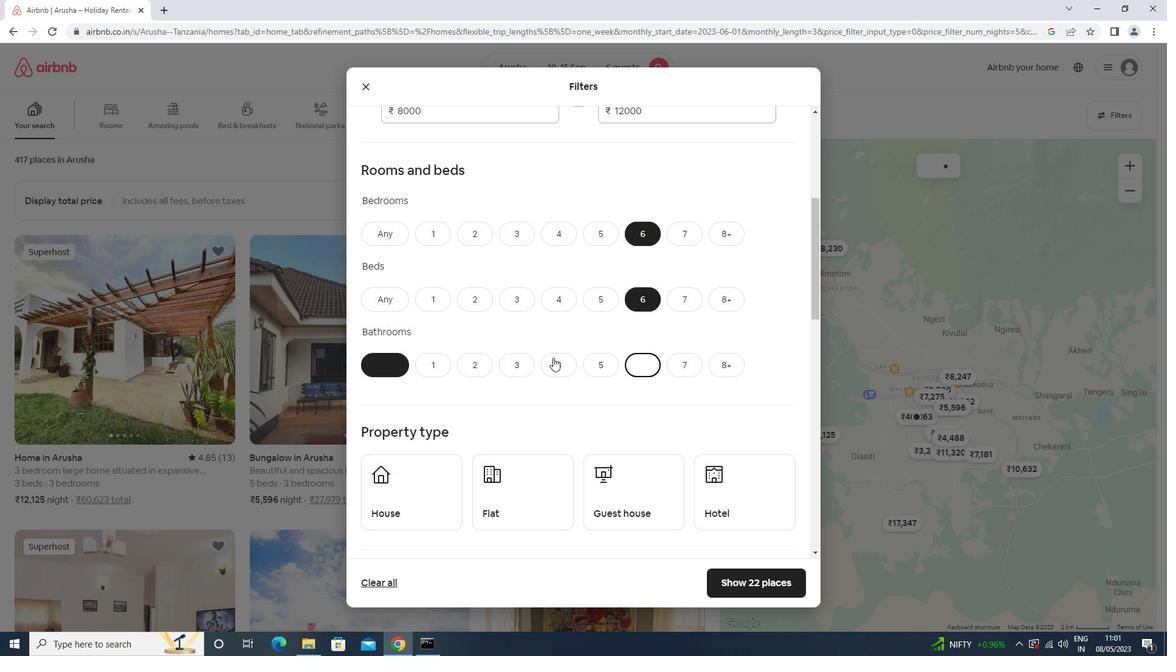 
Action: Mouse scrolled (531, 353) with delta (0, 0)
Screenshot: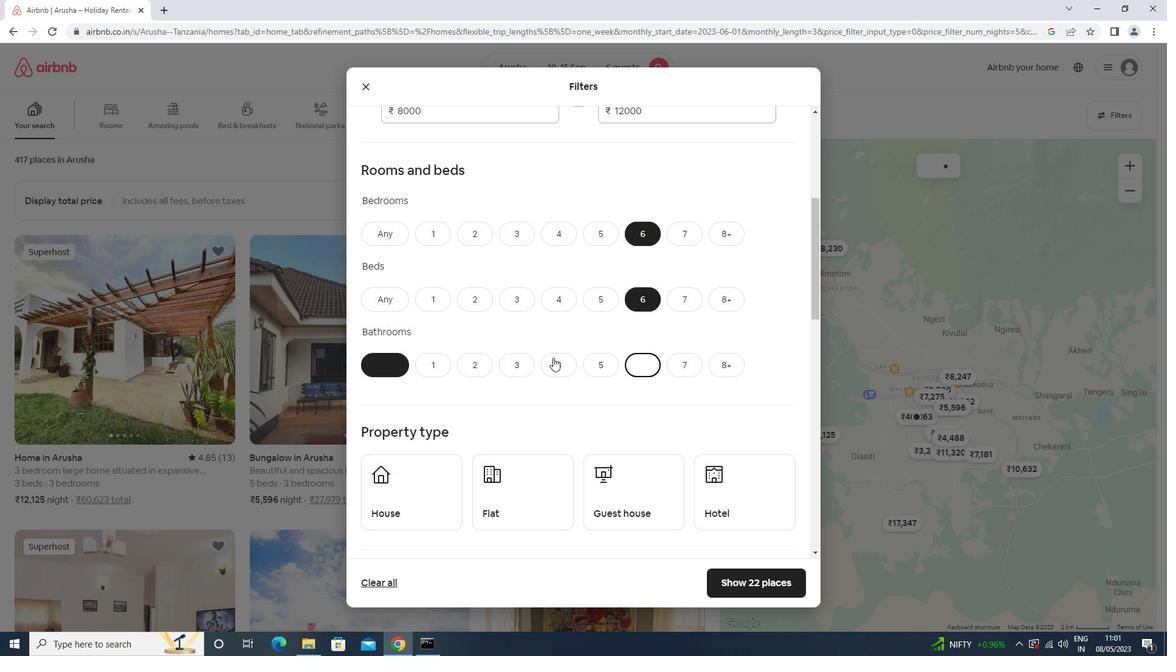 
Action: Mouse scrolled (531, 353) with delta (0, 0)
Screenshot: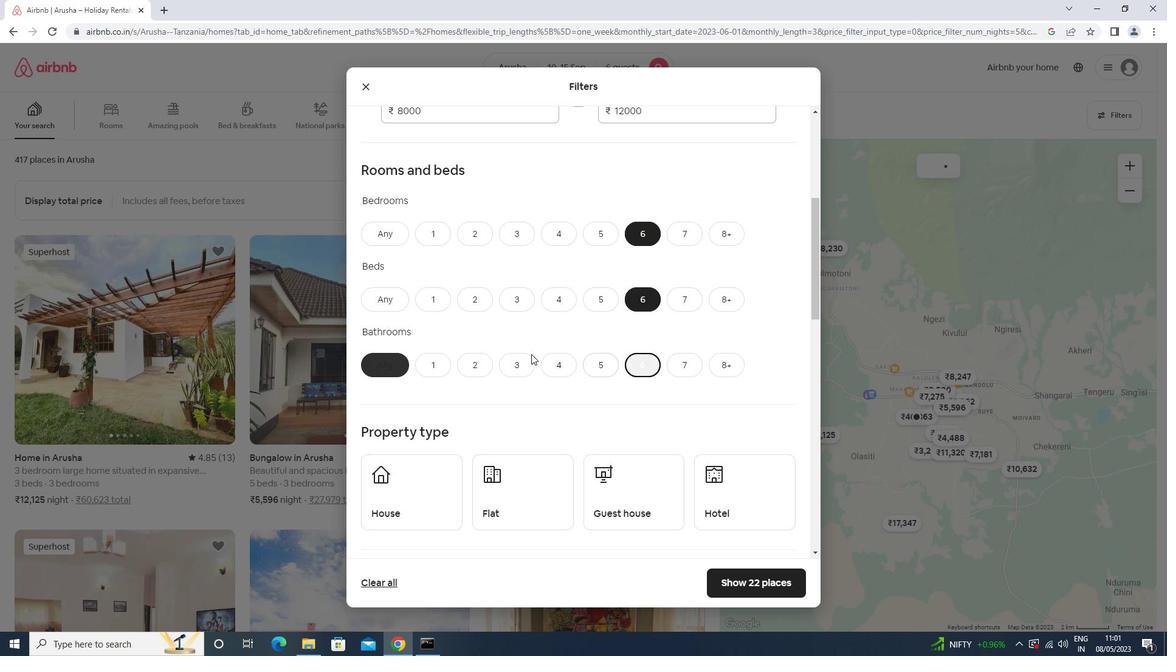 
Action: Mouse moved to (531, 354)
Screenshot: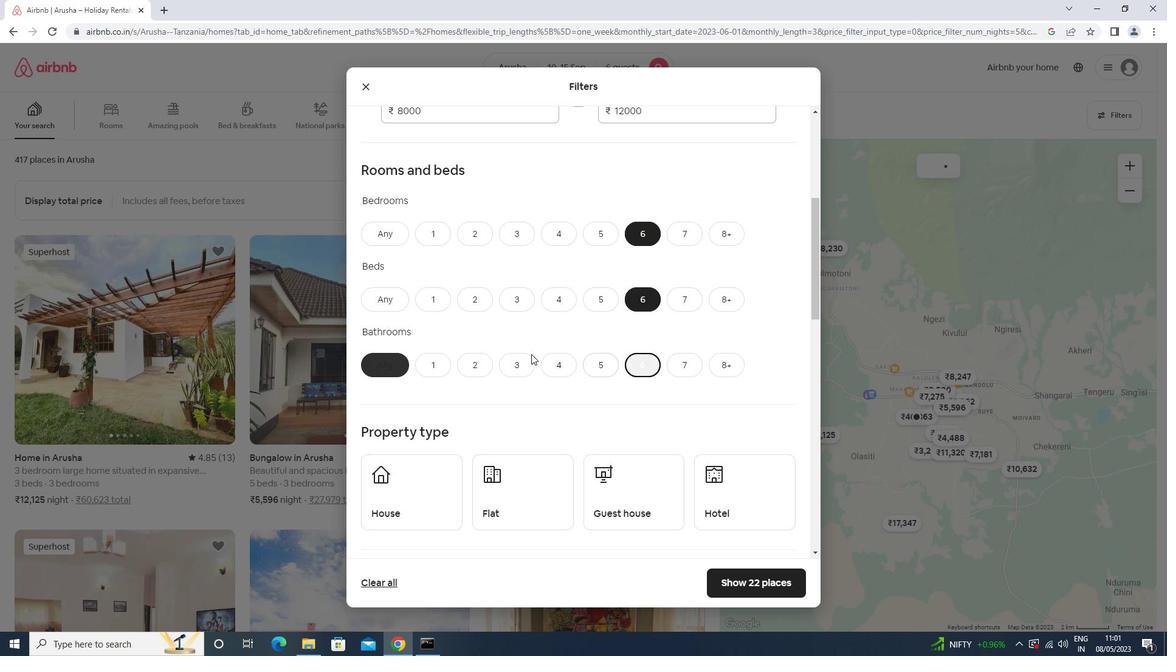 
Action: Mouse scrolled (531, 353) with delta (0, 0)
Screenshot: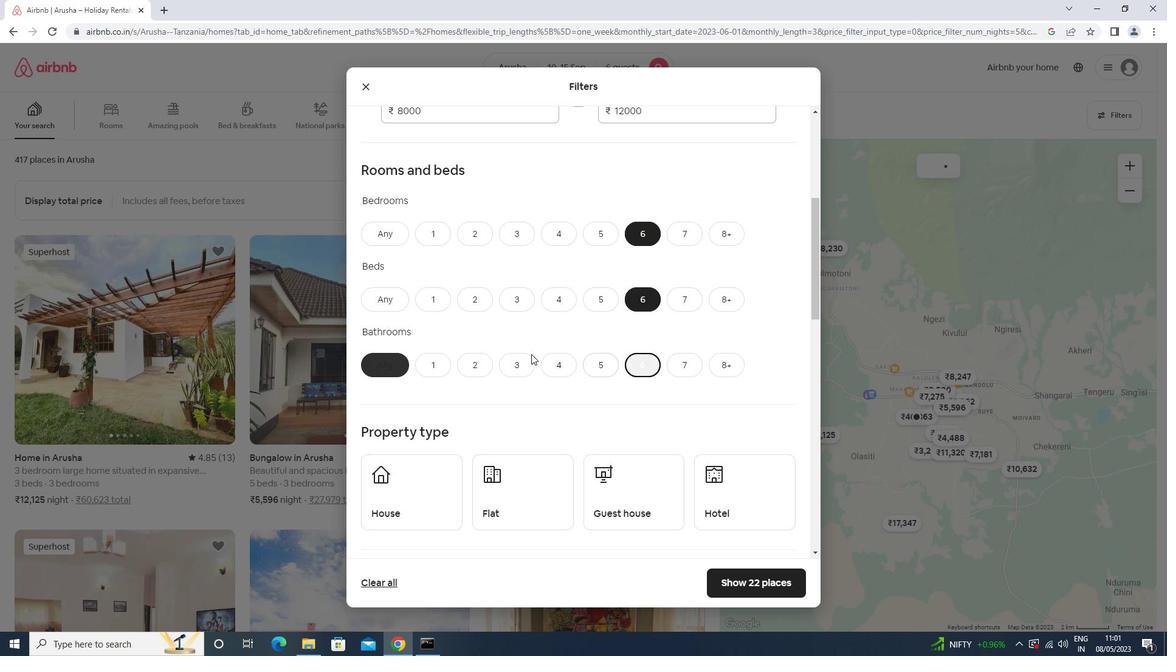 
Action: Mouse moved to (438, 241)
Screenshot: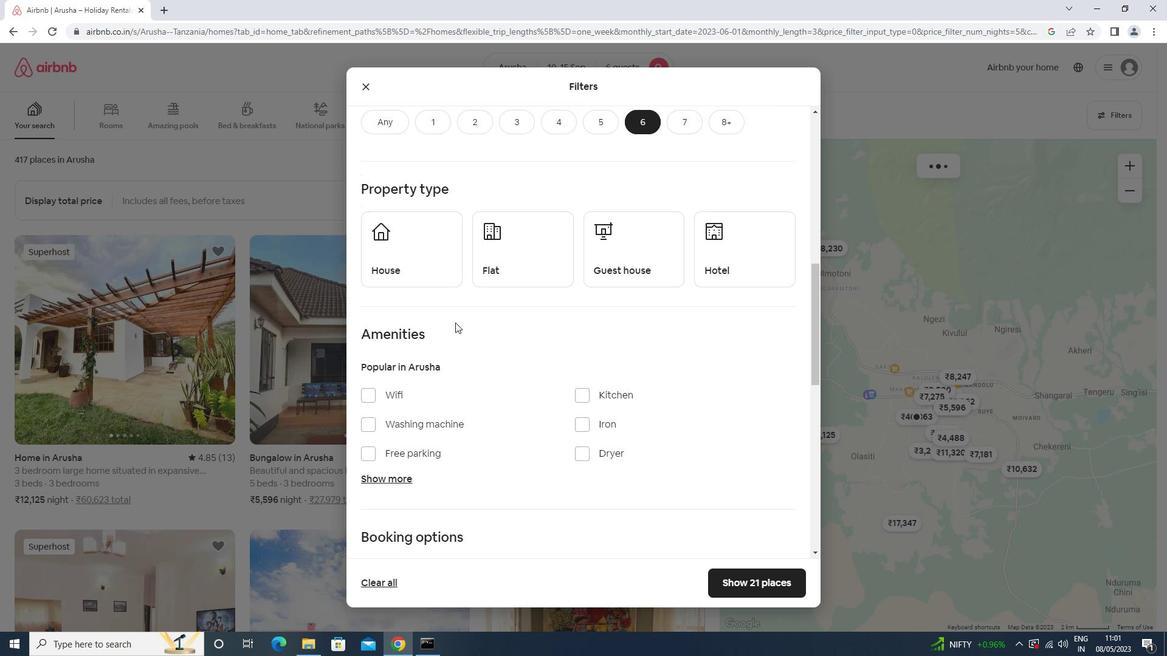 
Action: Mouse pressed left at (438, 241)
Screenshot: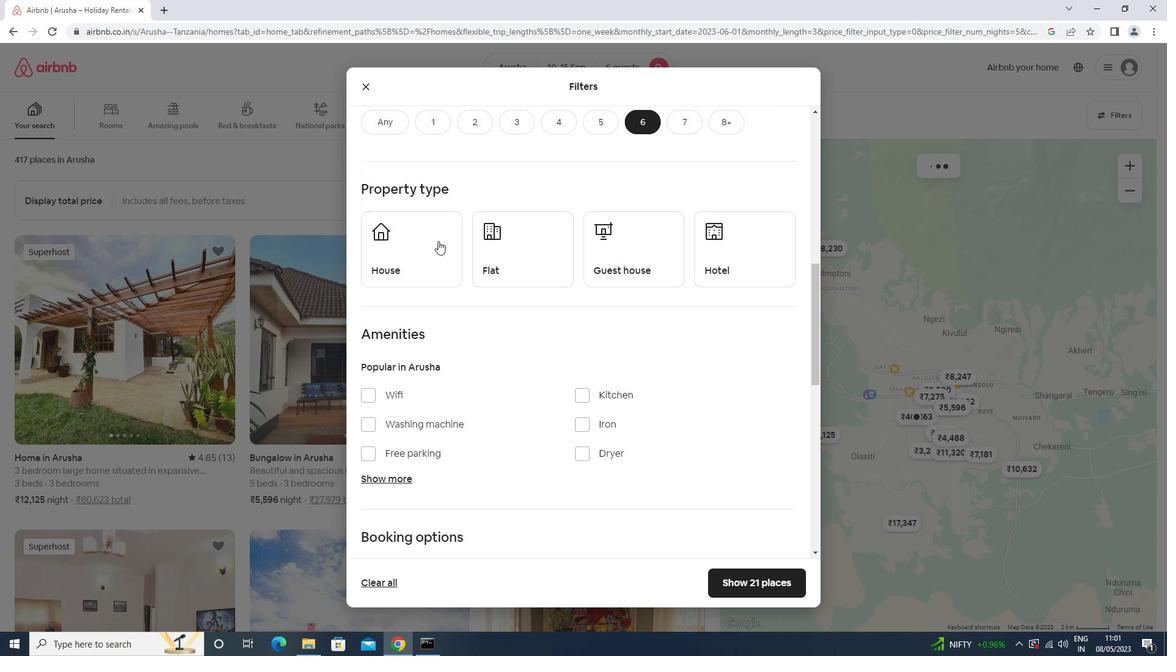 
Action: Mouse moved to (491, 241)
Screenshot: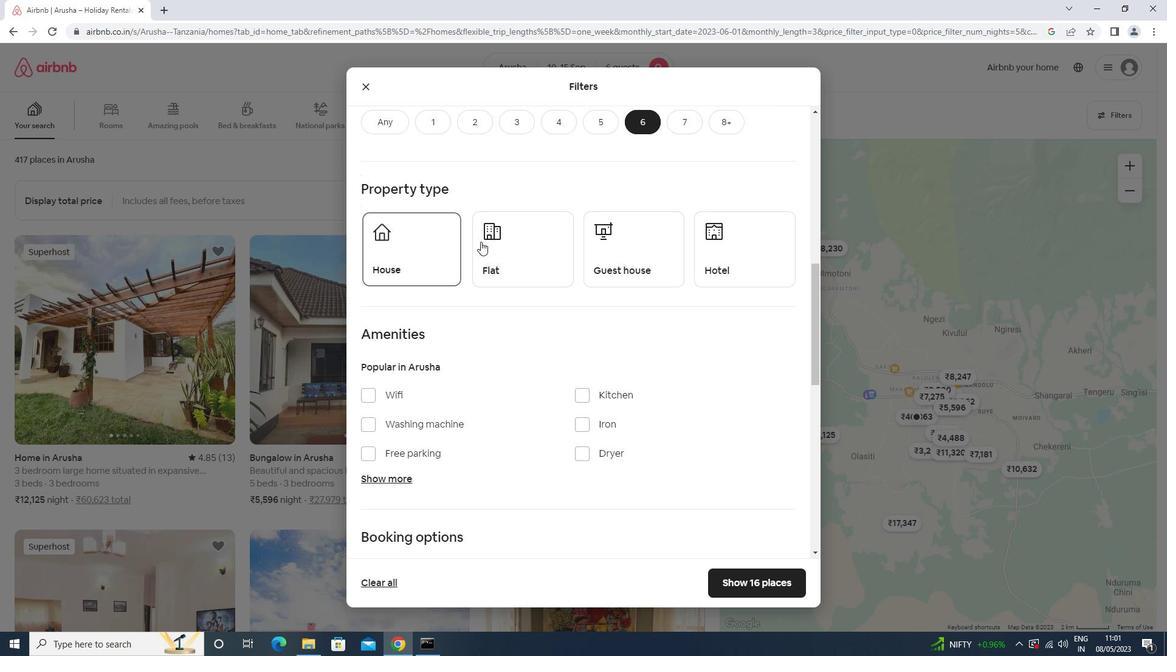 
Action: Mouse pressed left at (491, 241)
Screenshot: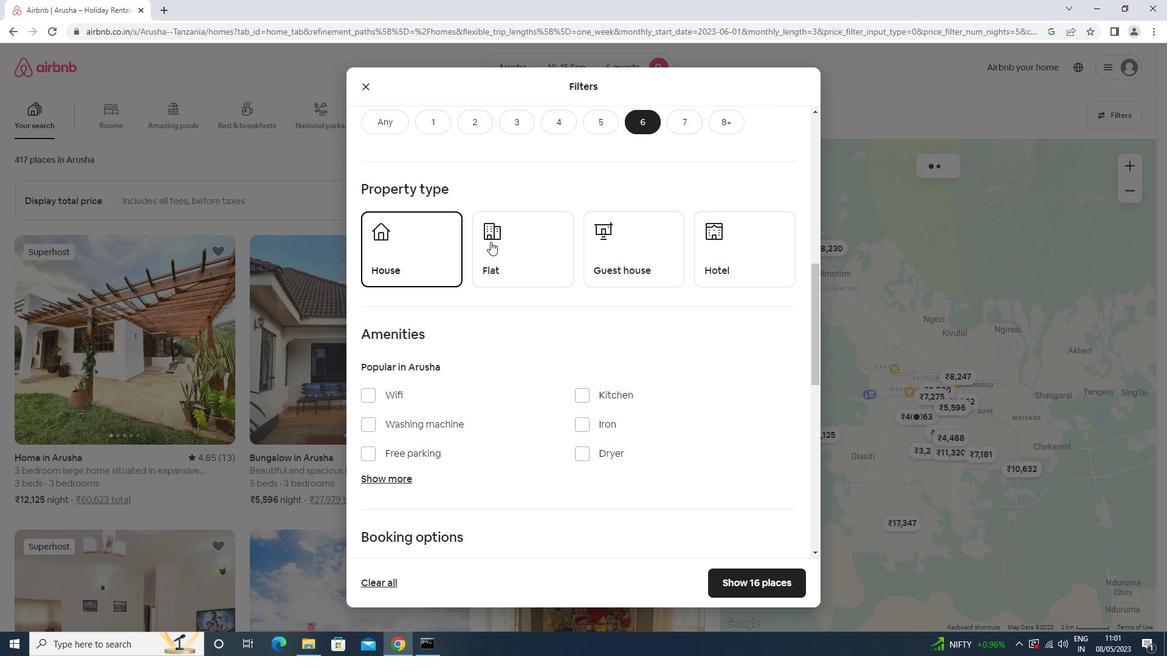 
Action: Mouse moved to (585, 246)
Screenshot: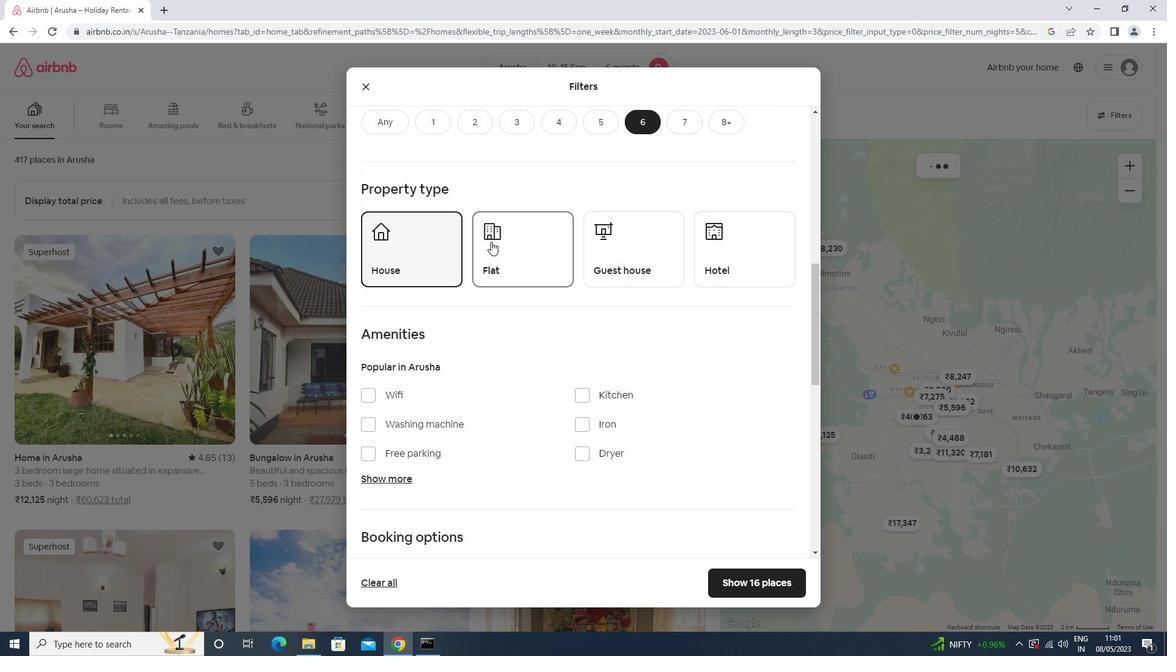 
Action: Mouse pressed left at (585, 246)
Screenshot: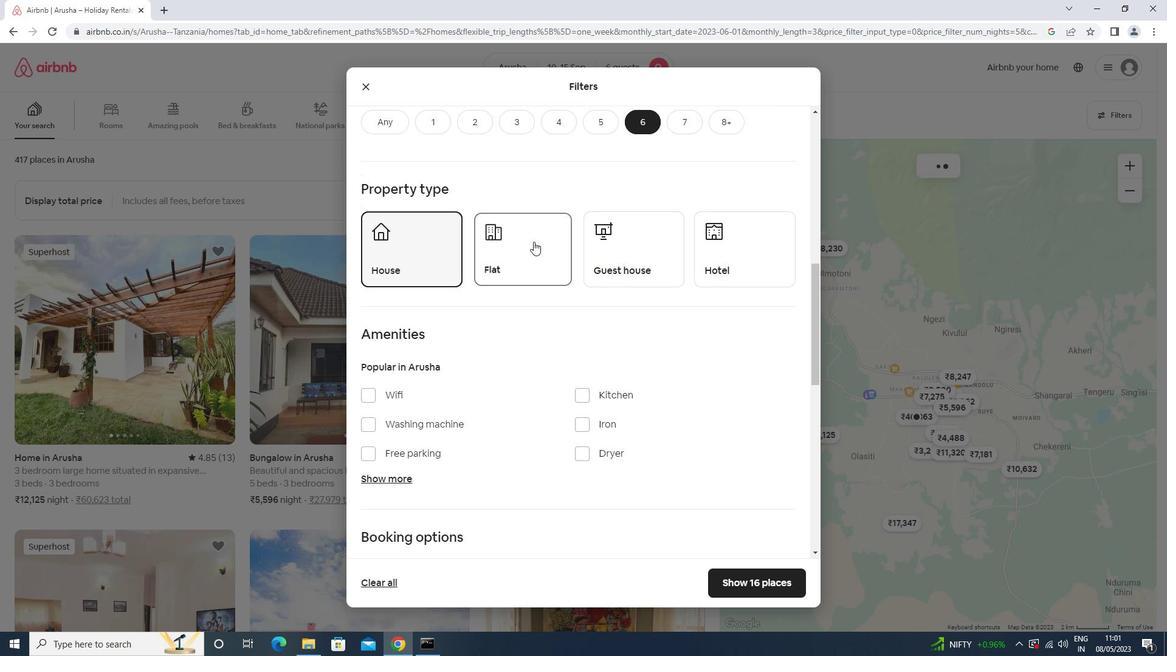 
Action: Mouse moved to (424, 397)
Screenshot: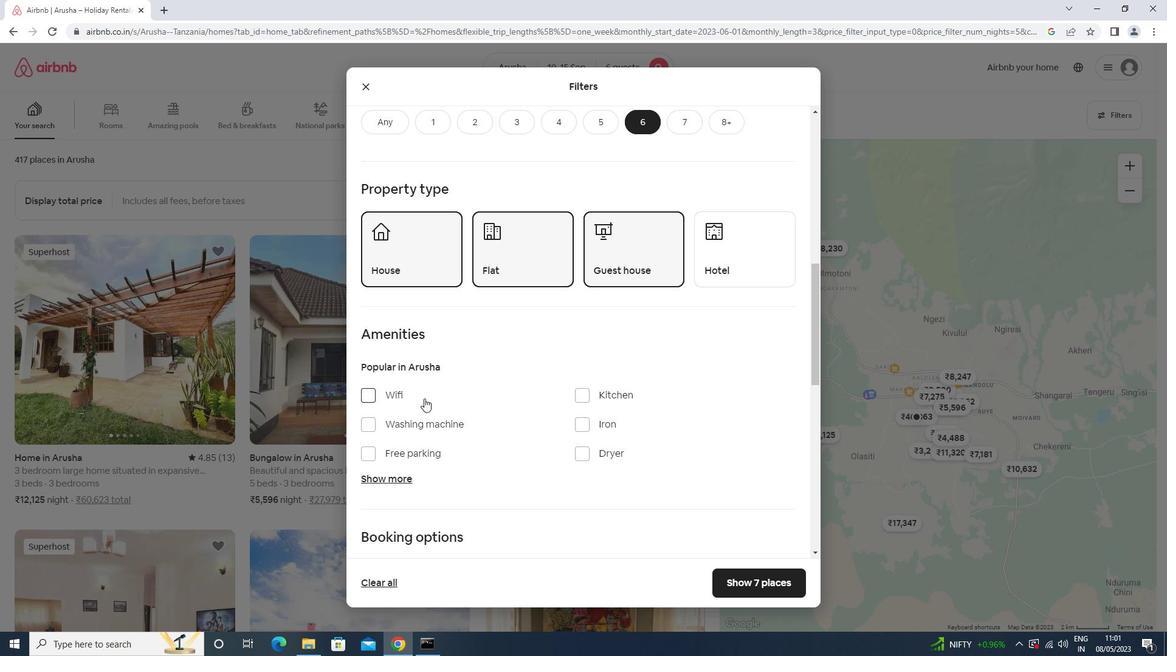 
Action: Mouse pressed left at (424, 397)
Screenshot: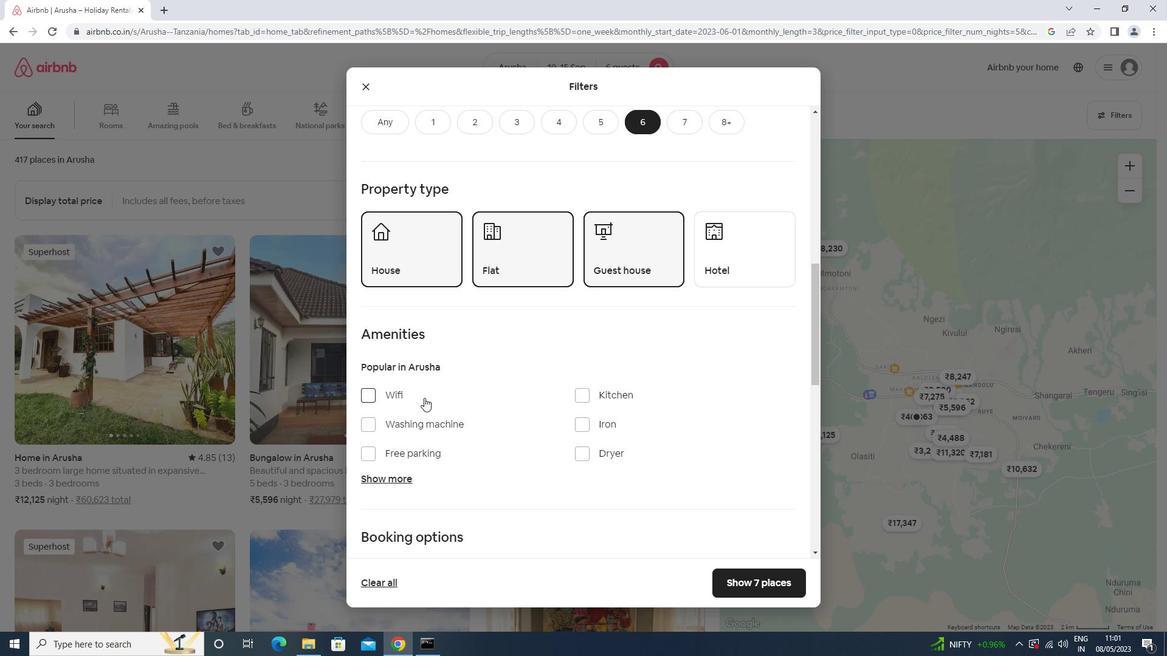 
Action: Mouse moved to (412, 446)
Screenshot: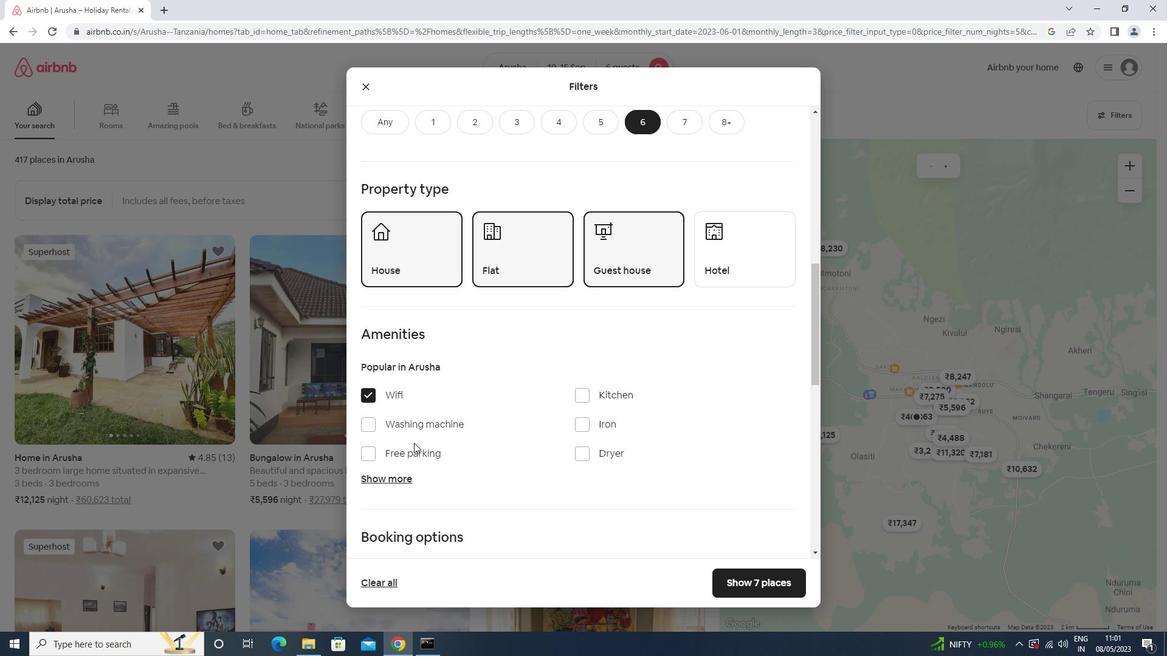 
Action: Mouse pressed left at (412, 446)
Screenshot: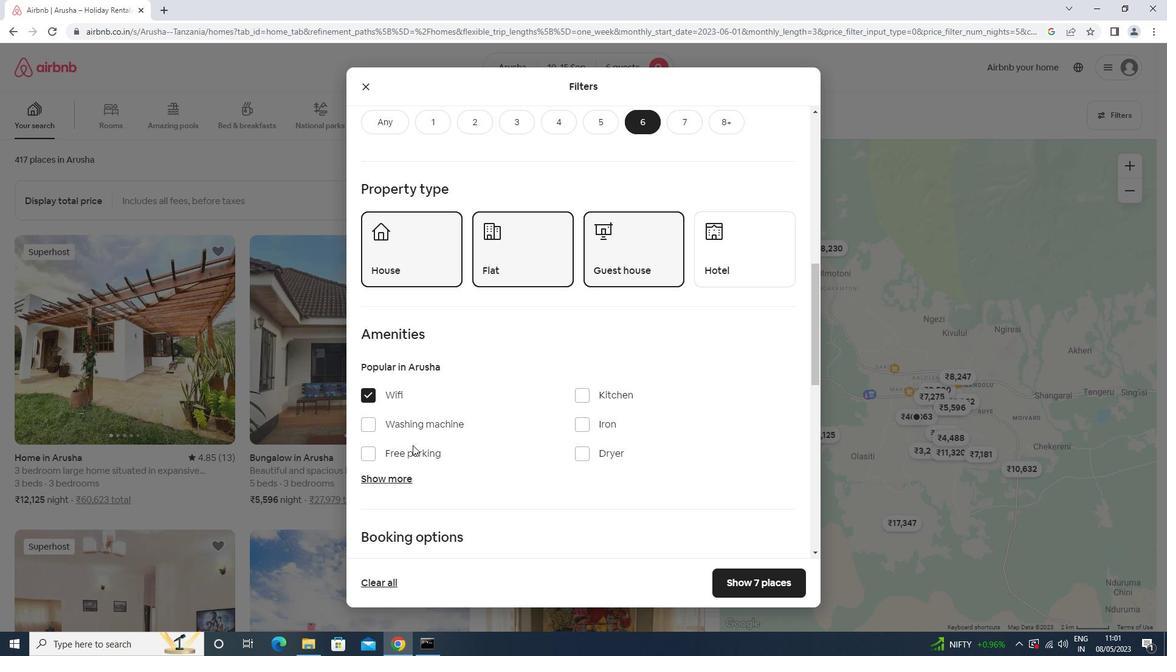 
Action: Mouse moved to (395, 474)
Screenshot: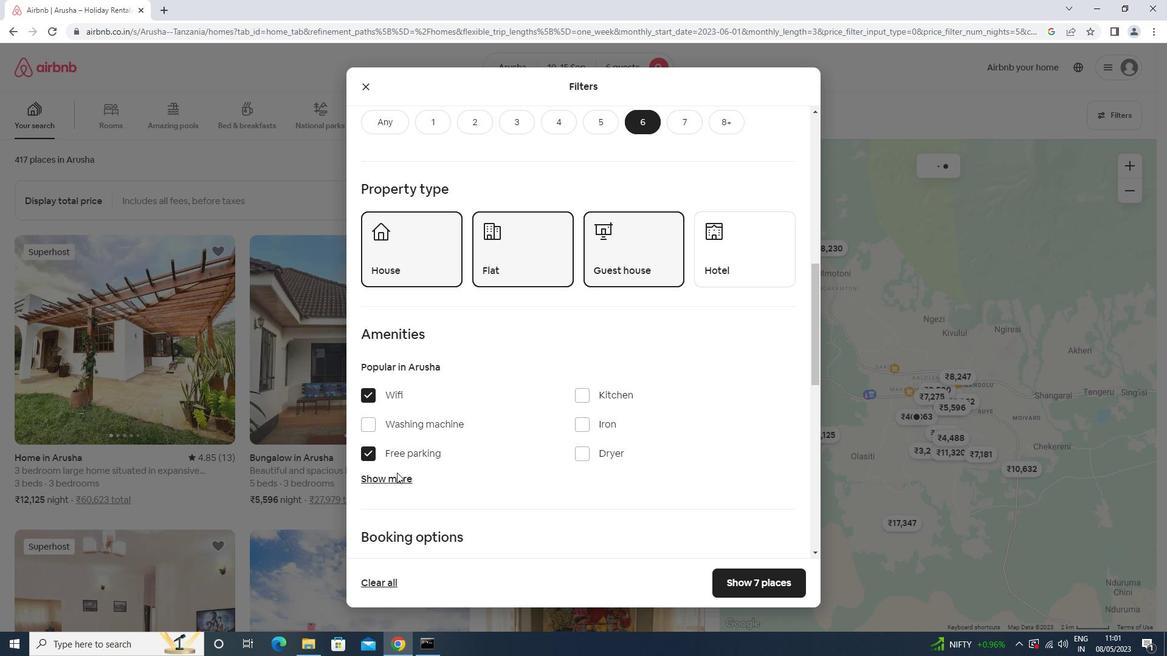 
Action: Mouse pressed left at (395, 474)
Screenshot: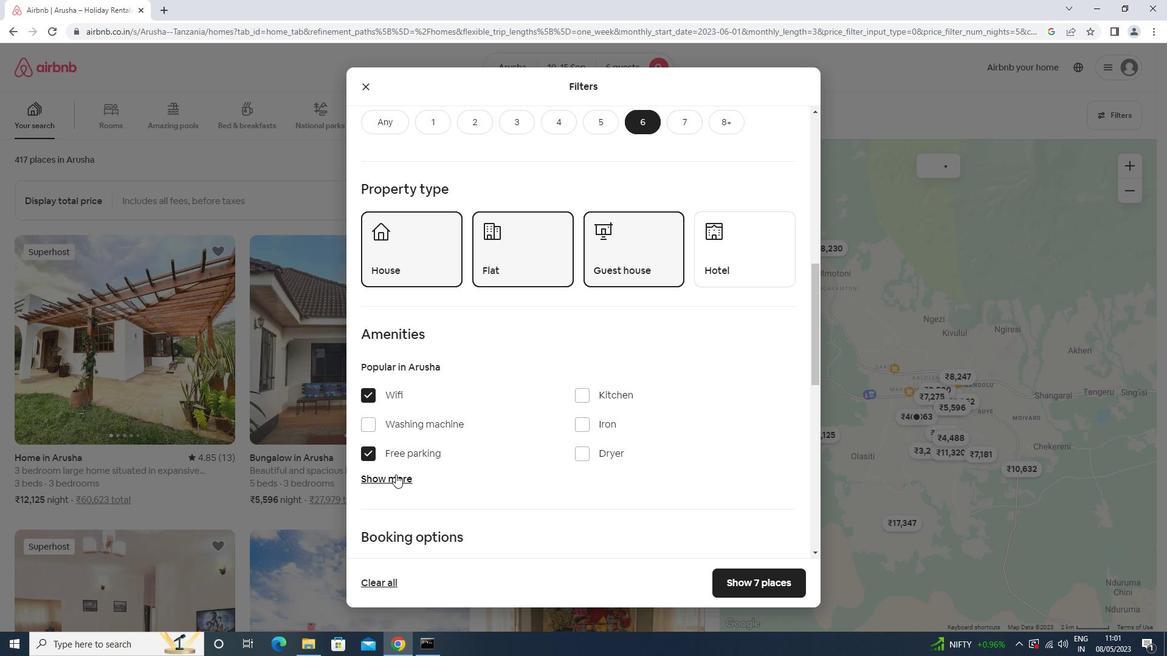 
Action: Mouse moved to (401, 463)
Screenshot: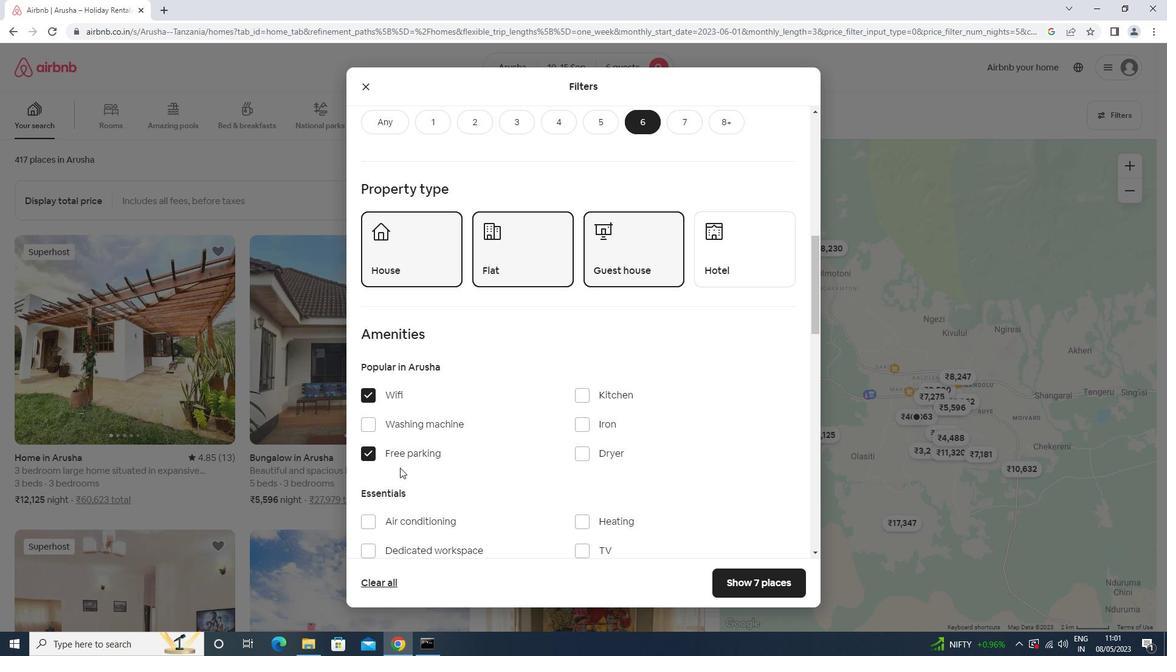 
Action: Mouse scrolled (401, 462) with delta (0, 0)
Screenshot: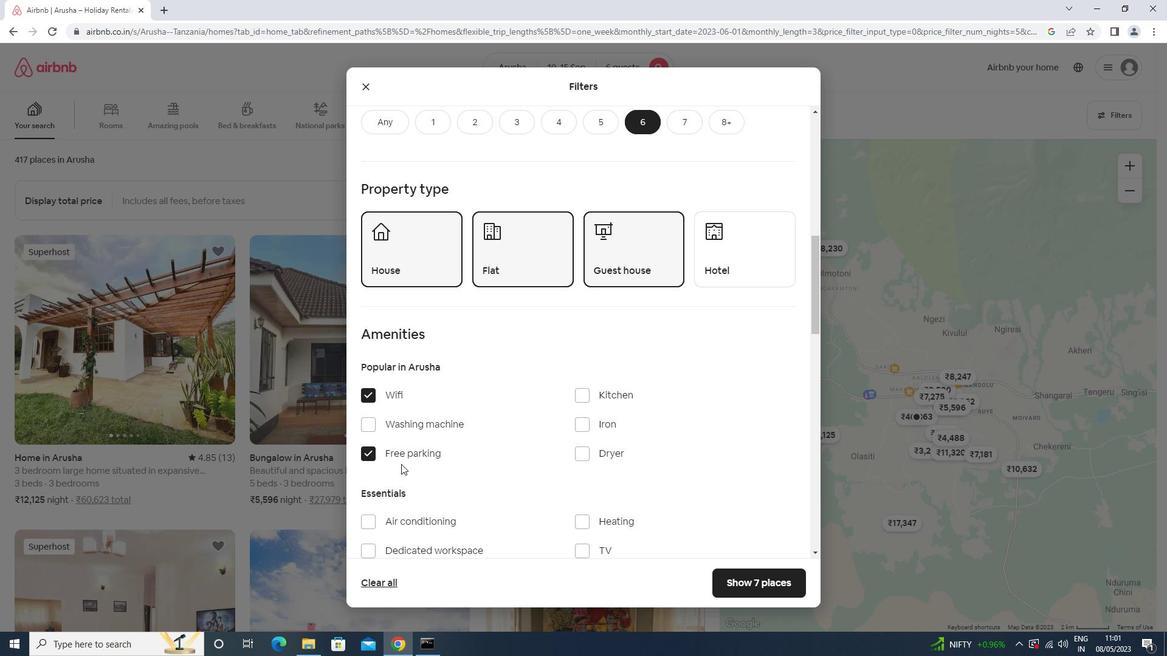 
Action: Mouse scrolled (401, 462) with delta (0, 0)
Screenshot: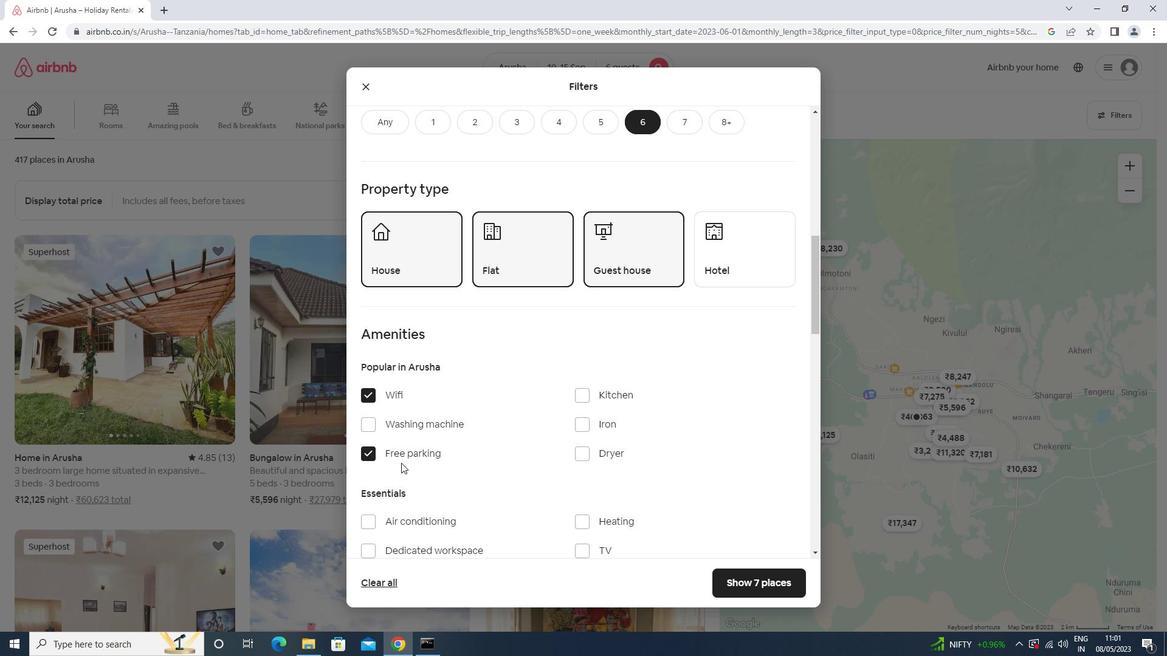 
Action: Mouse scrolled (401, 462) with delta (0, 0)
Screenshot: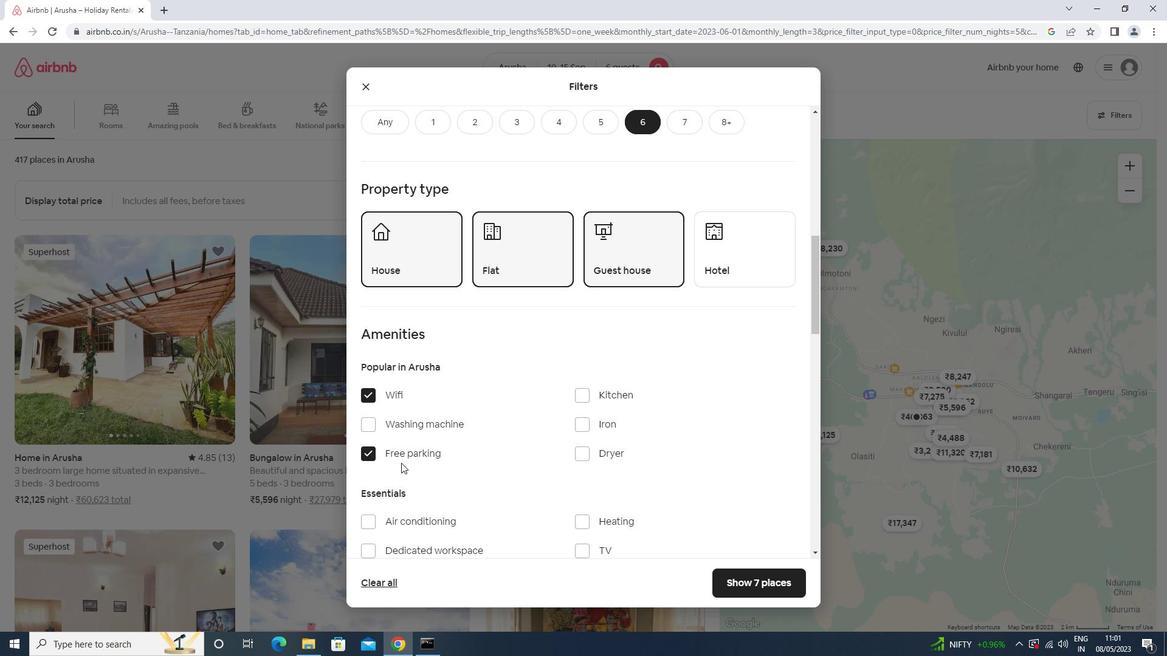 
Action: Mouse moved to (575, 362)
Screenshot: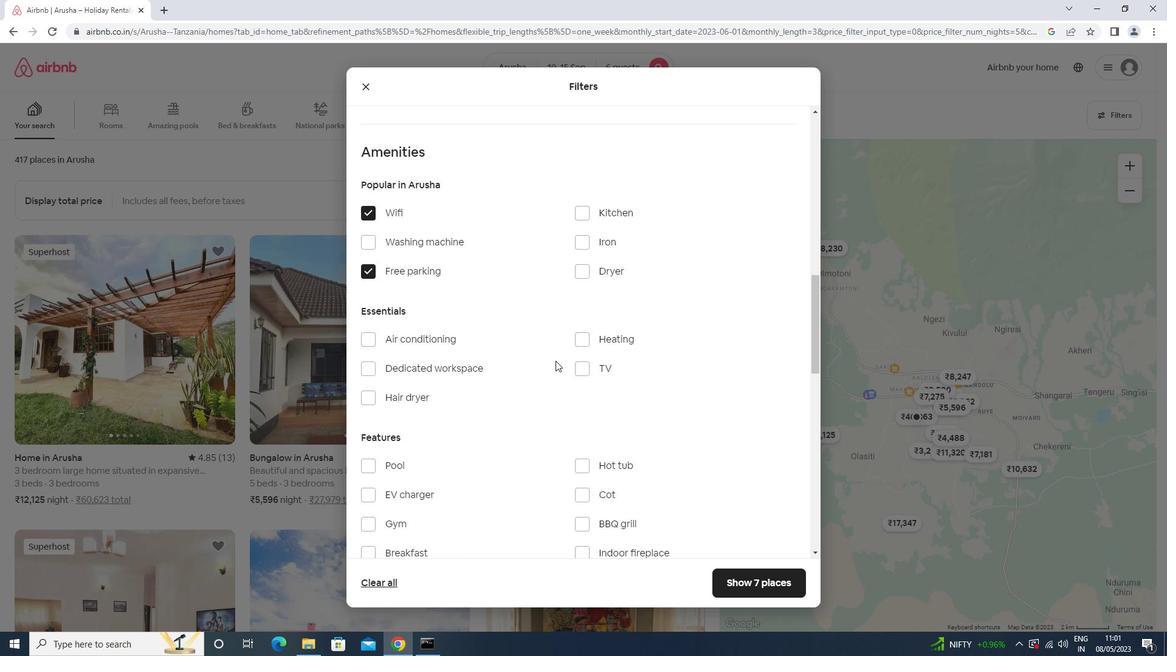 
Action: Mouse pressed left at (575, 362)
Screenshot: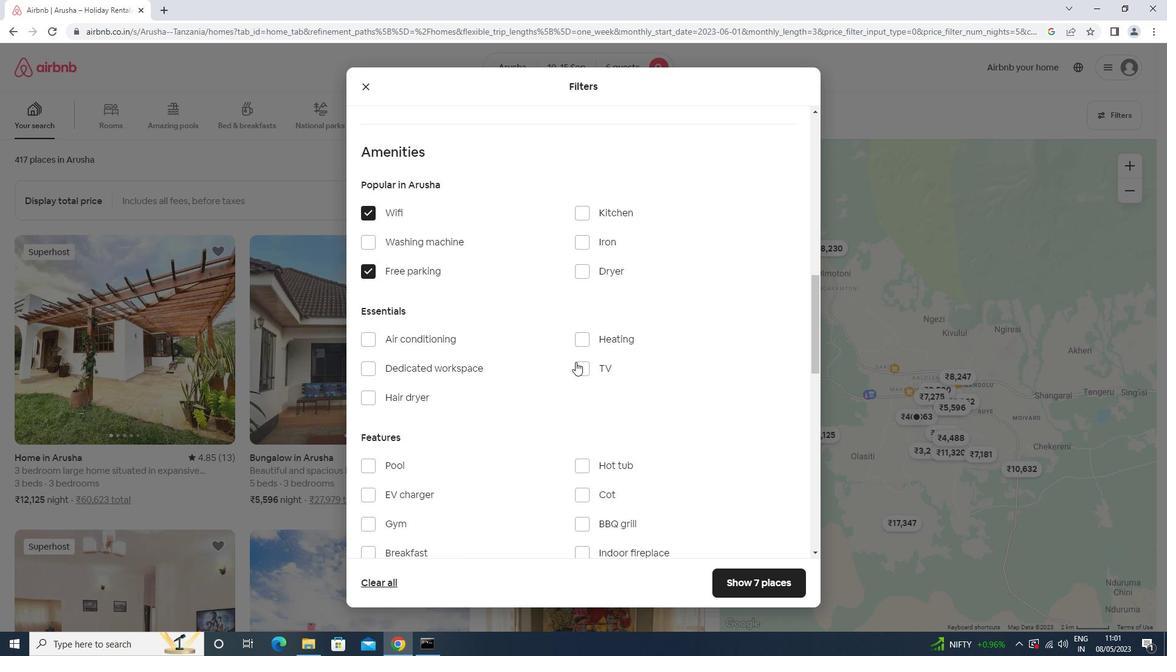
Action: Mouse moved to (577, 364)
Screenshot: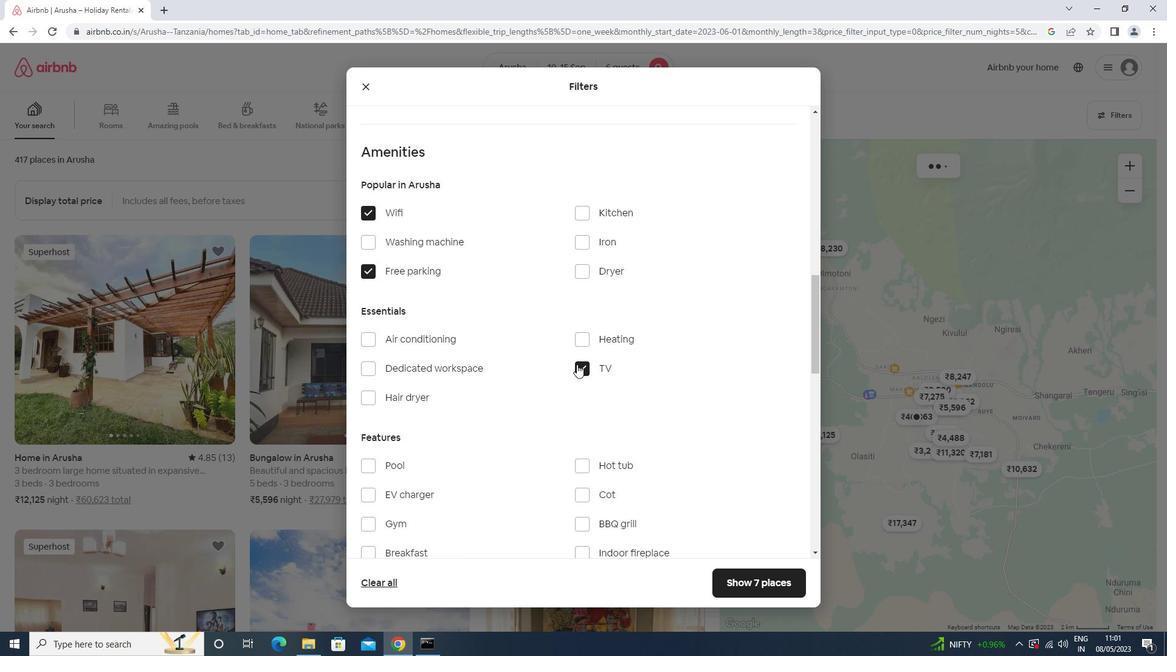 
Action: Mouse scrolled (577, 364) with delta (0, 0)
Screenshot: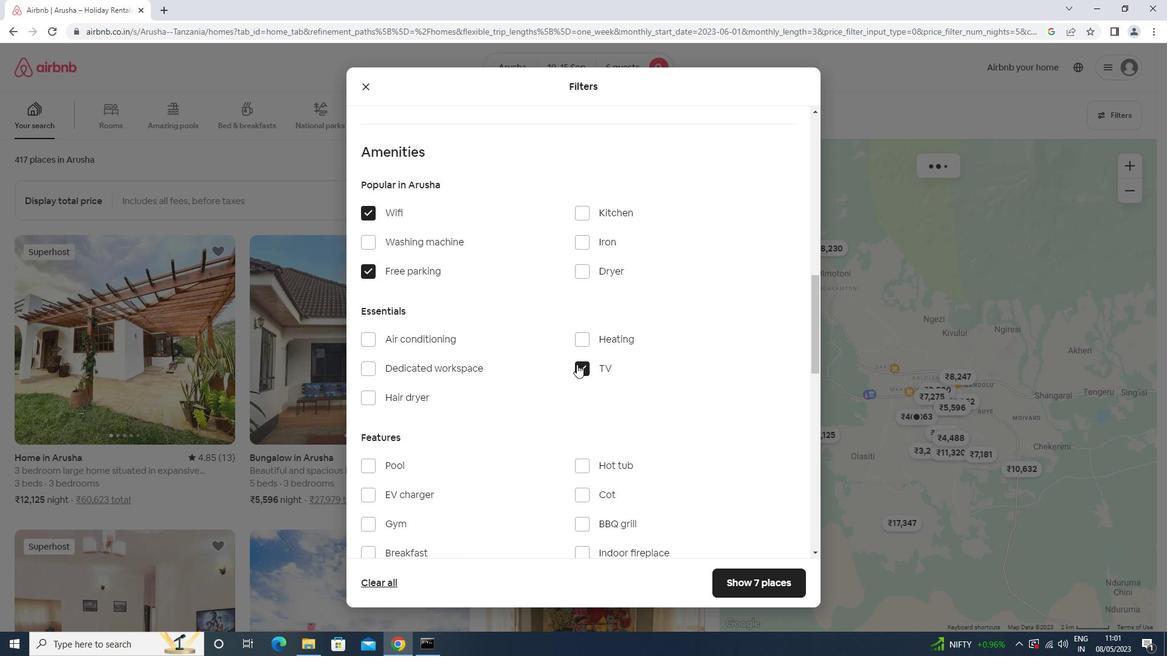 
Action: Mouse scrolled (577, 364) with delta (0, 0)
Screenshot: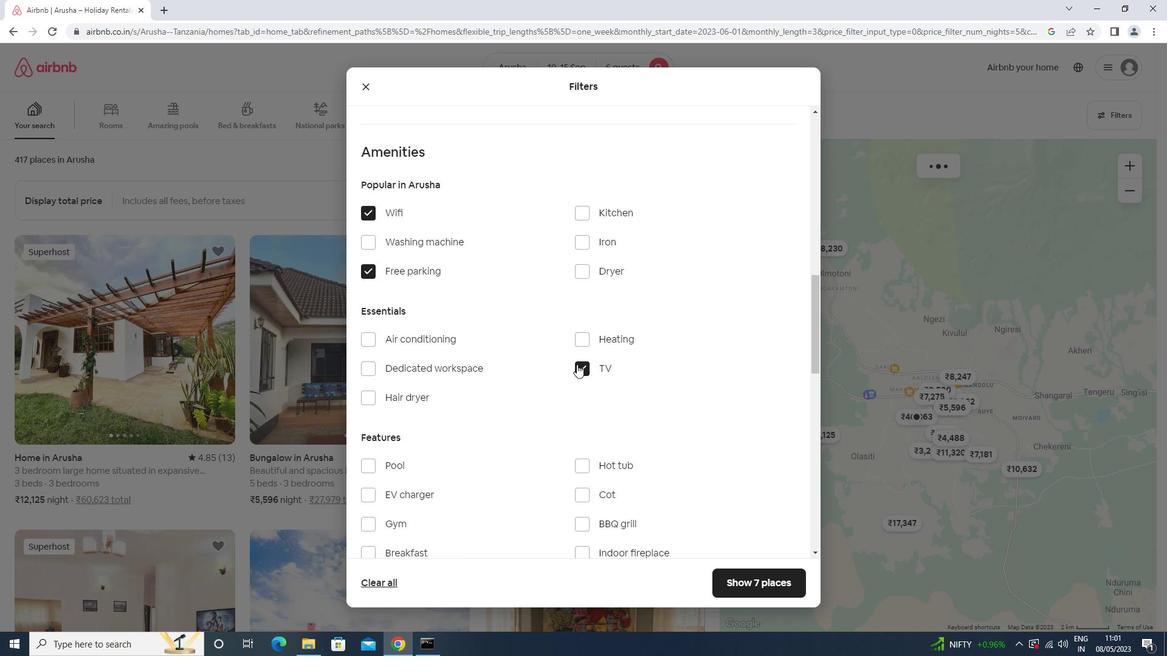 
Action: Mouse moved to (576, 364)
Screenshot: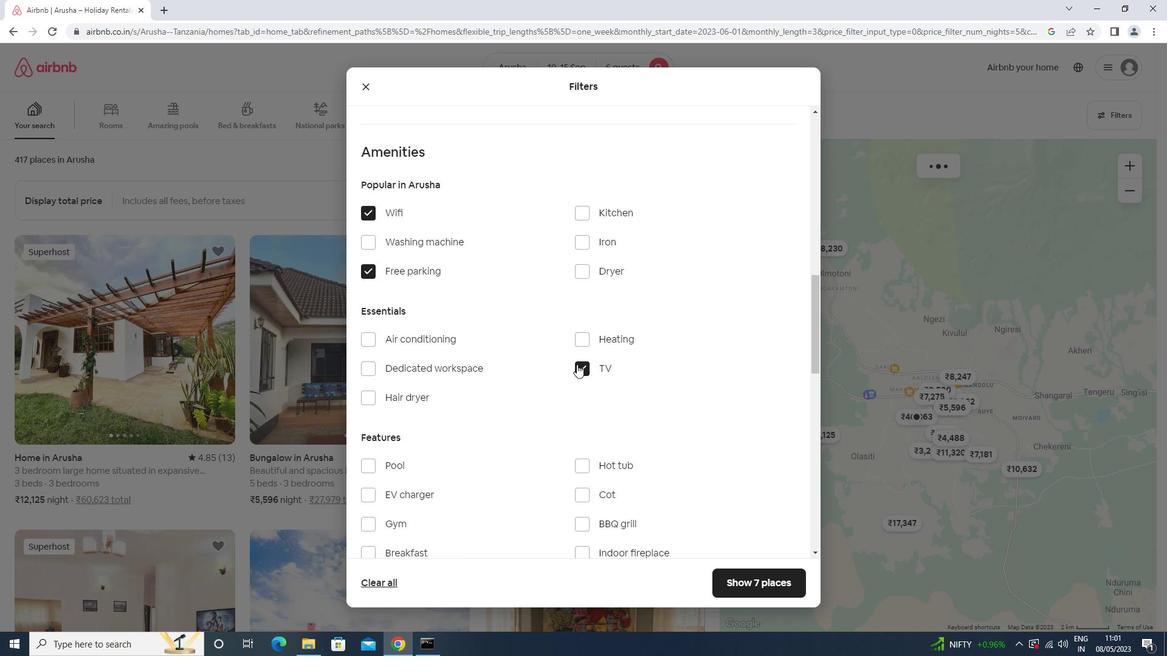 
Action: Mouse scrolled (576, 364) with delta (0, 0)
Screenshot: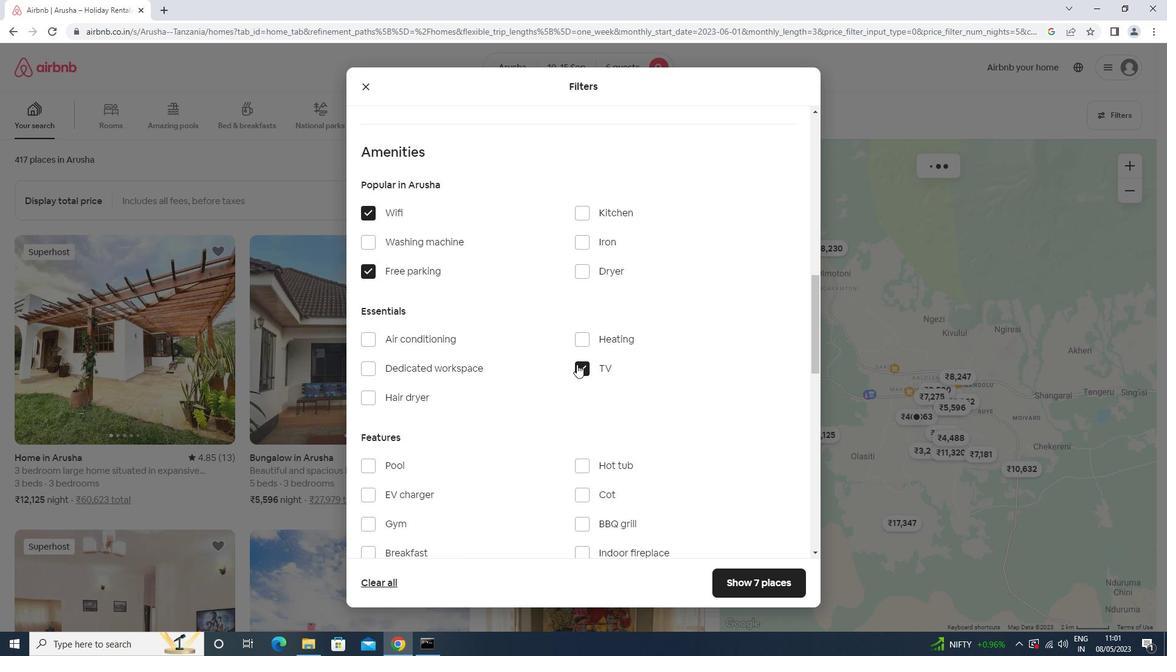 
Action: Mouse scrolled (576, 364) with delta (0, 0)
Screenshot: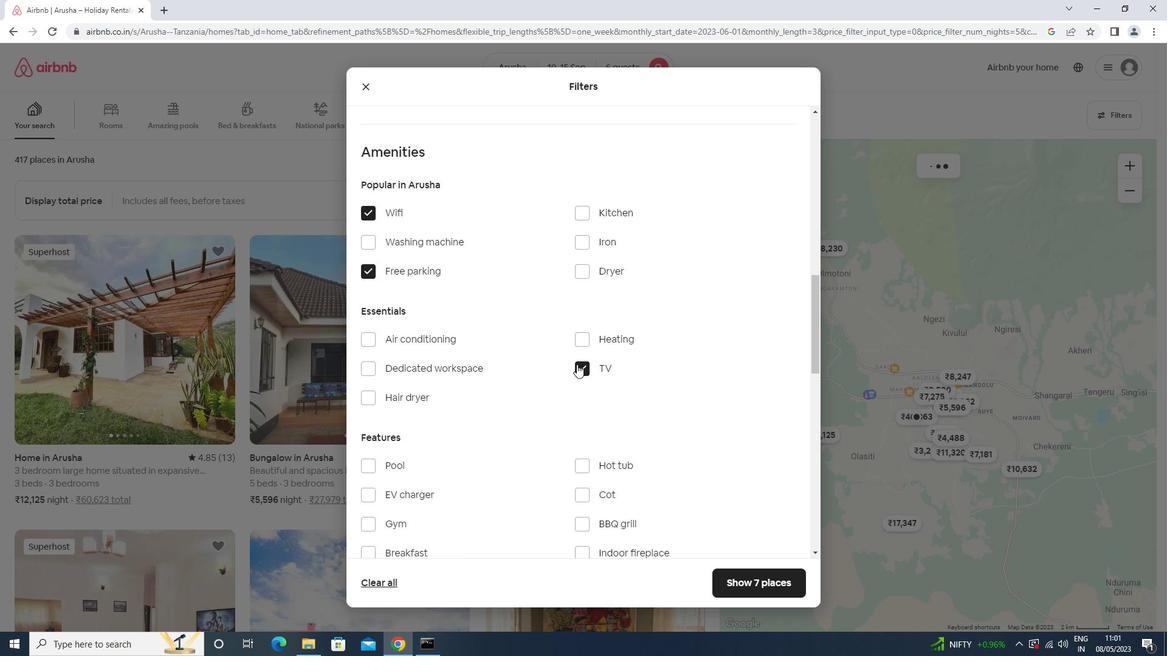
Action: Mouse moved to (412, 314)
Screenshot: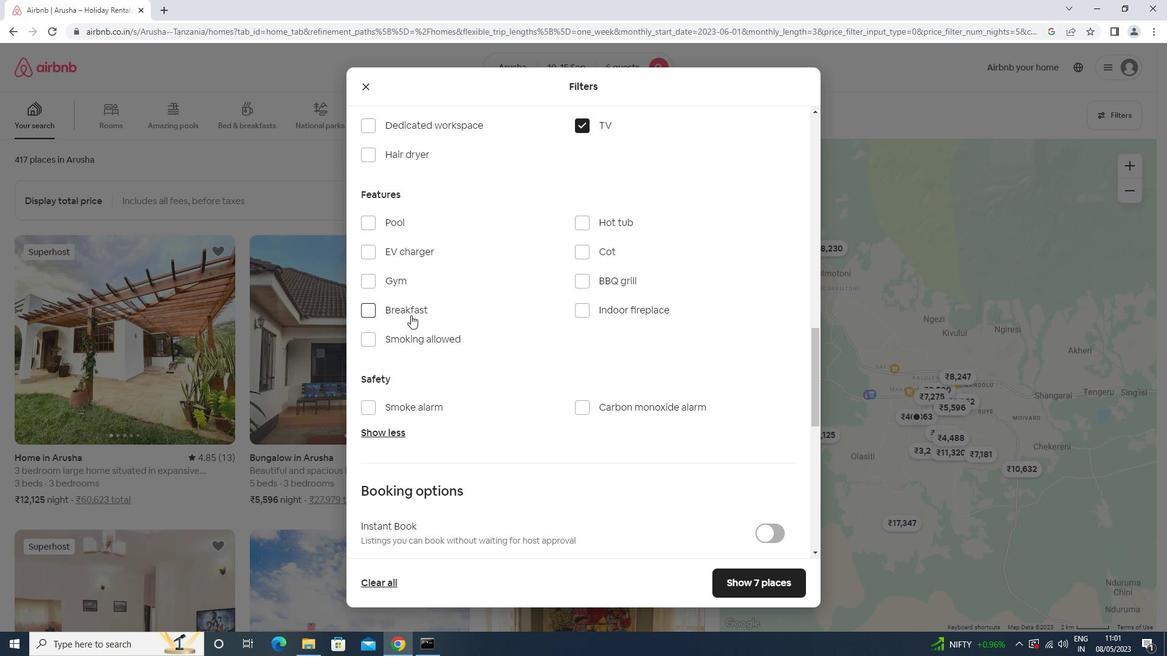 
Action: Mouse pressed left at (412, 314)
Screenshot: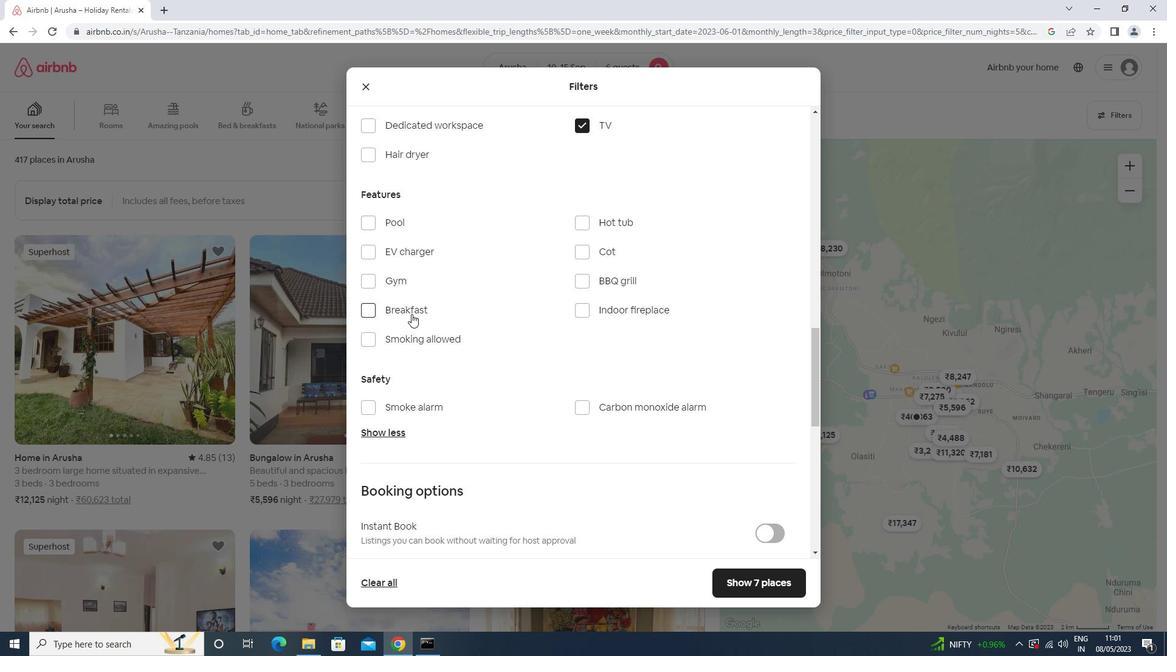 
Action: Mouse moved to (412, 282)
Screenshot: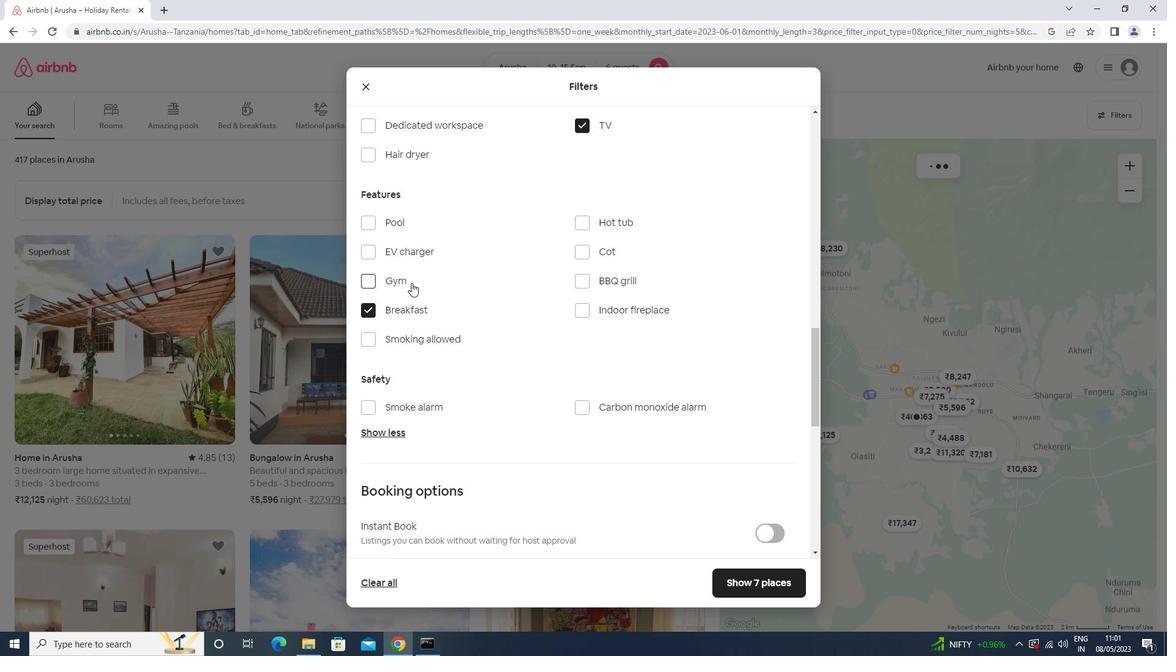 
Action: Mouse pressed left at (412, 282)
Screenshot: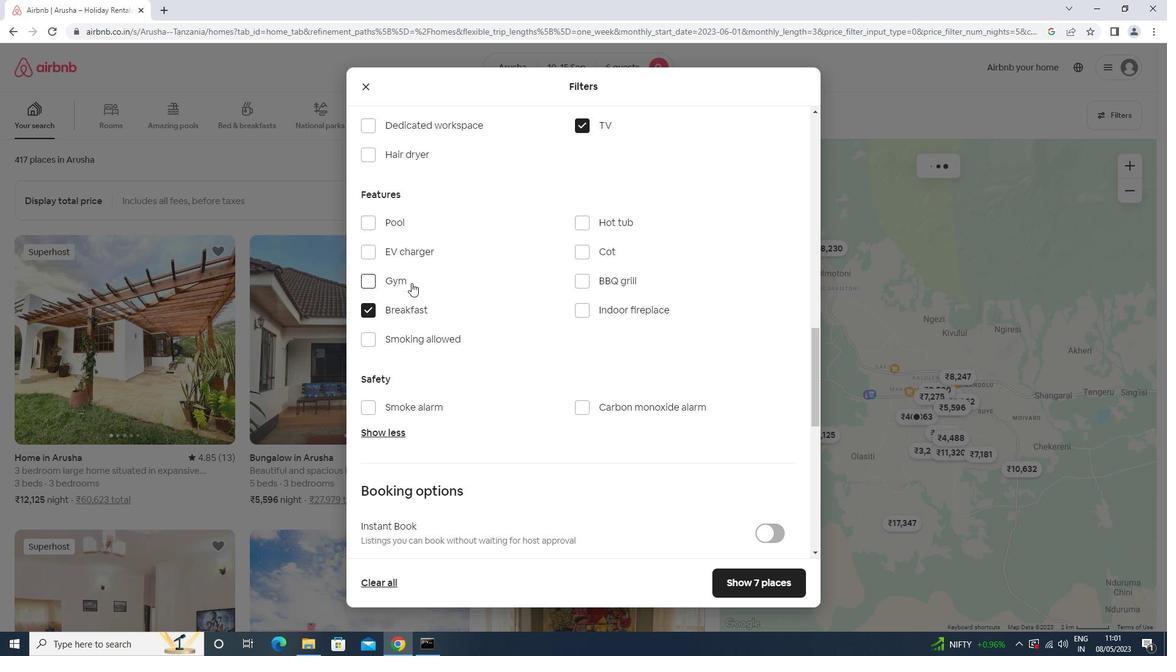 
Action: Mouse moved to (772, 386)
Screenshot: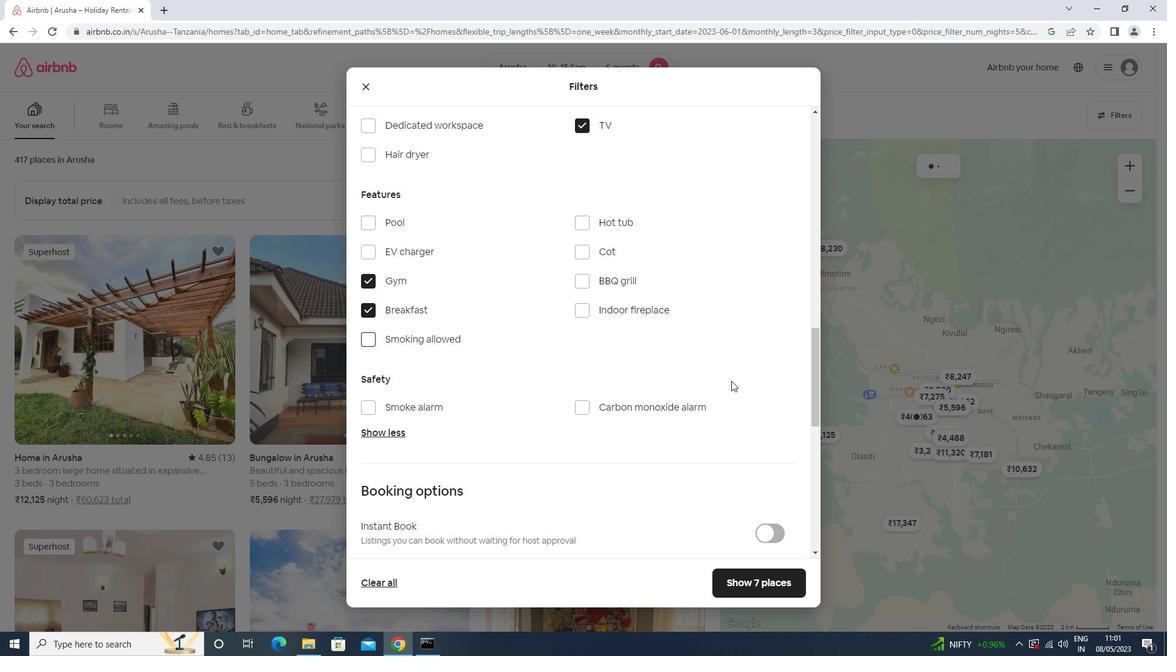 
Action: Mouse scrolled (772, 386) with delta (0, 0)
Screenshot: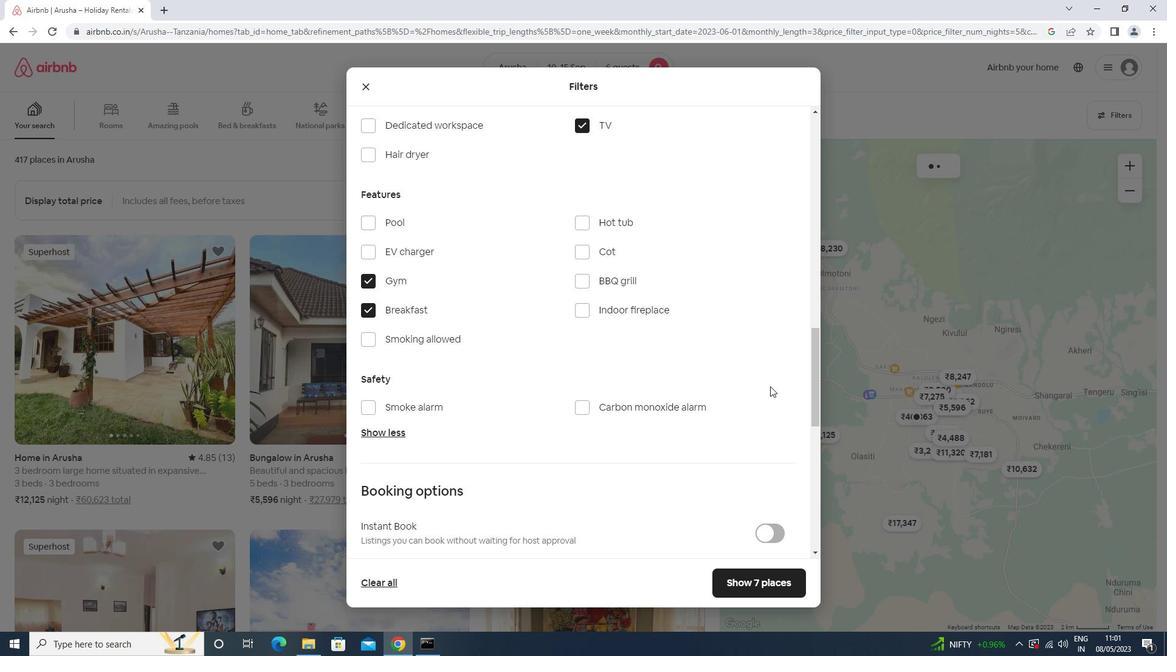 
Action: Mouse moved to (773, 387)
Screenshot: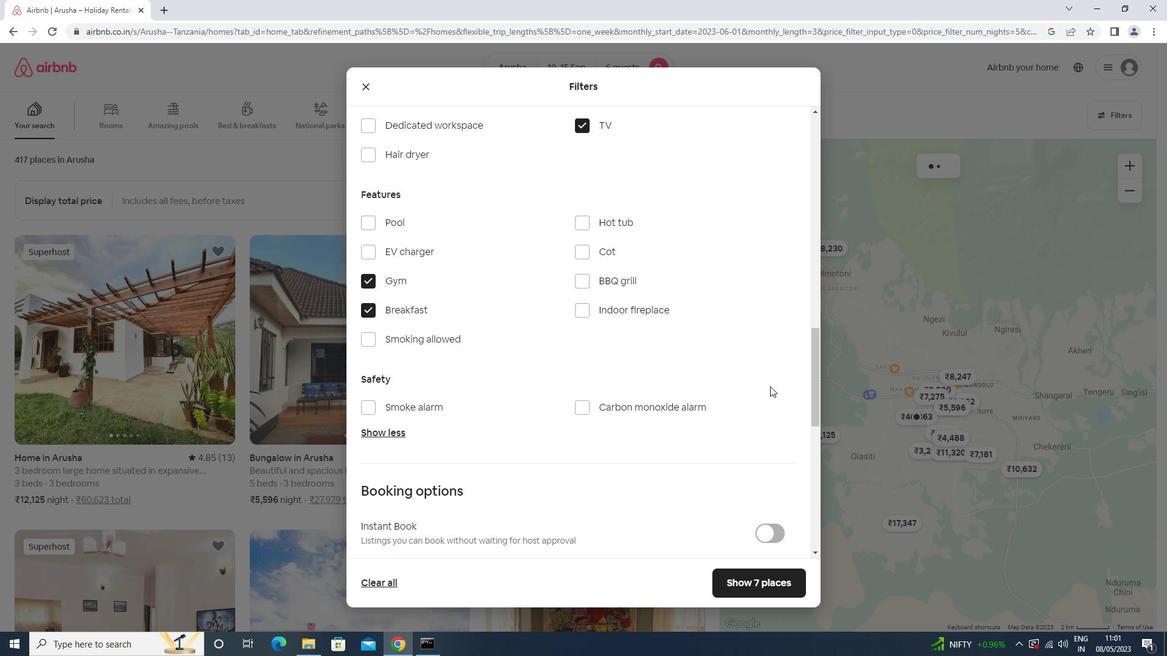 
Action: Mouse scrolled (773, 386) with delta (0, 0)
Screenshot: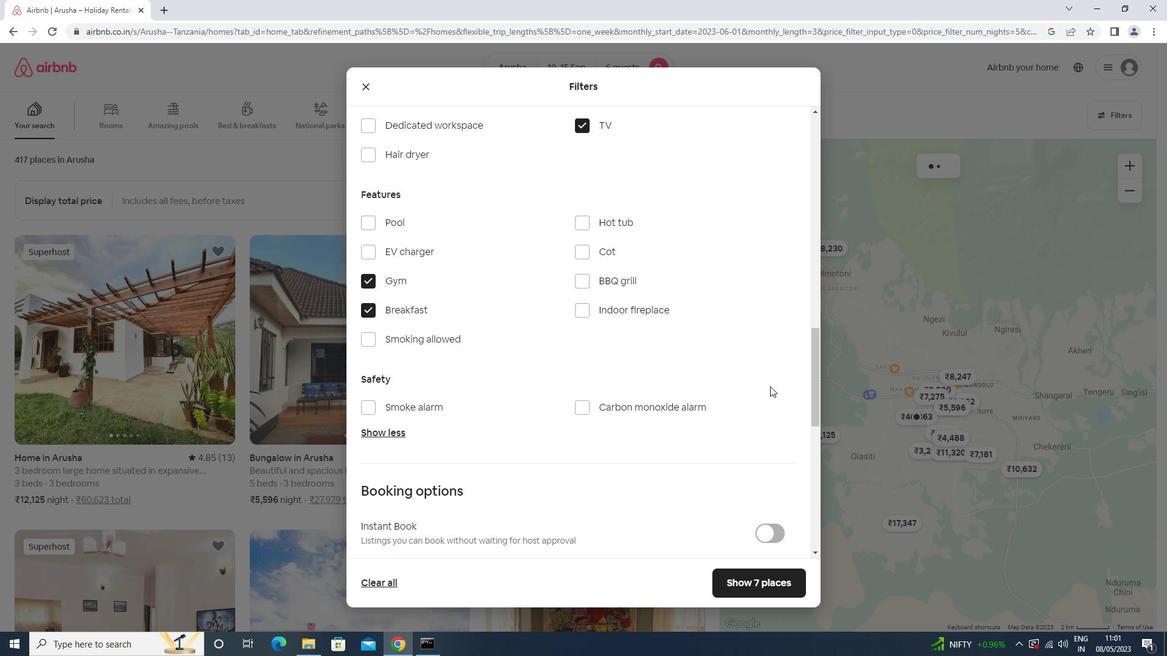 
Action: Mouse moved to (773, 387)
Screenshot: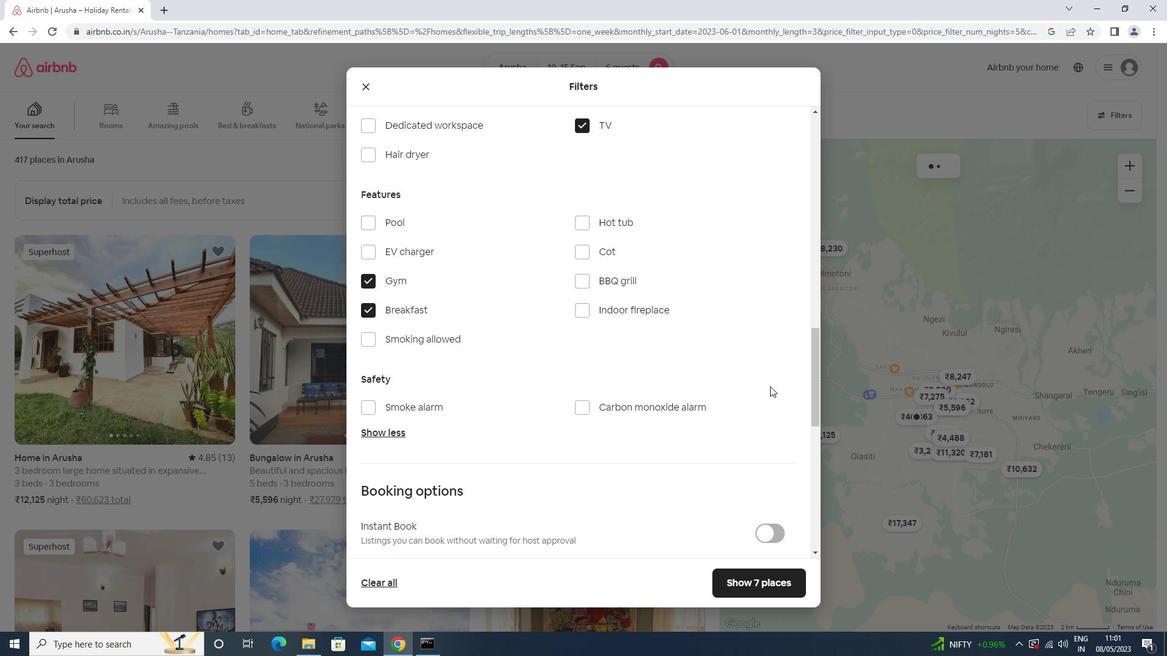 
Action: Mouse scrolled (773, 387) with delta (0, 0)
Screenshot: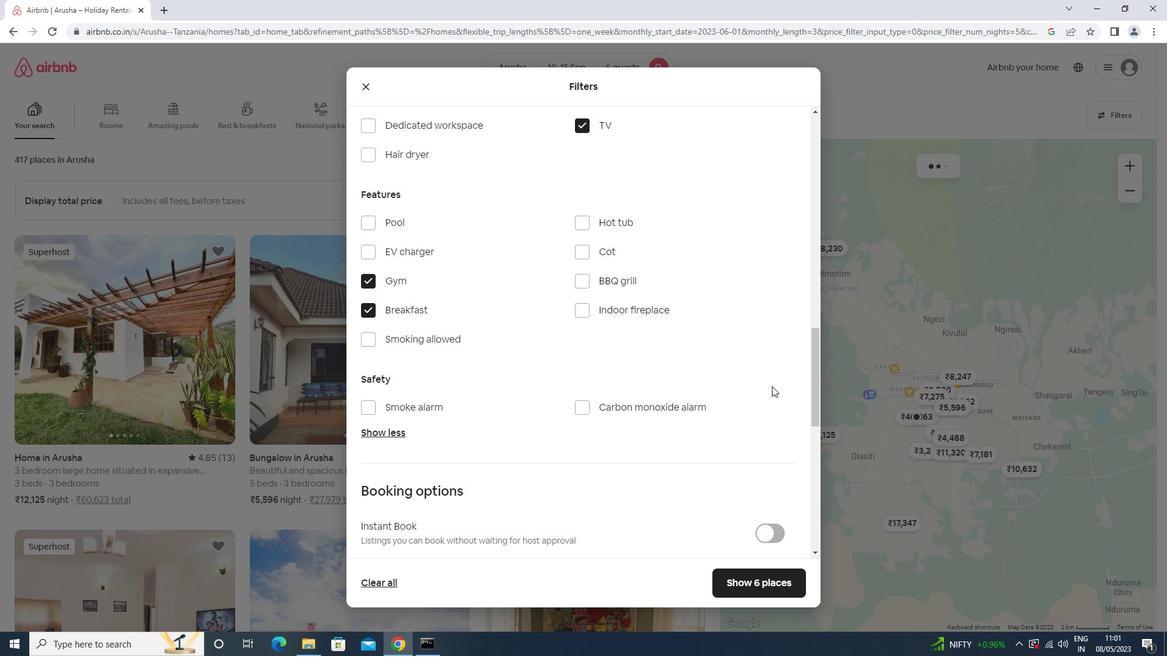
Action: Mouse moved to (769, 388)
Screenshot: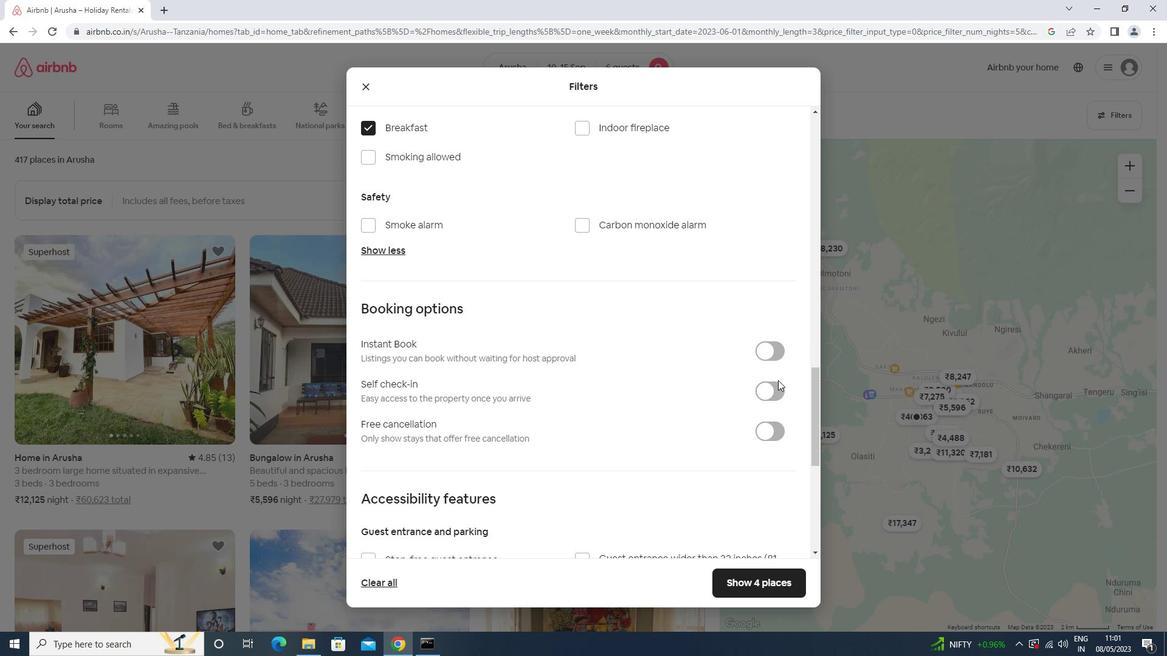 
Action: Mouse pressed left at (769, 388)
Screenshot: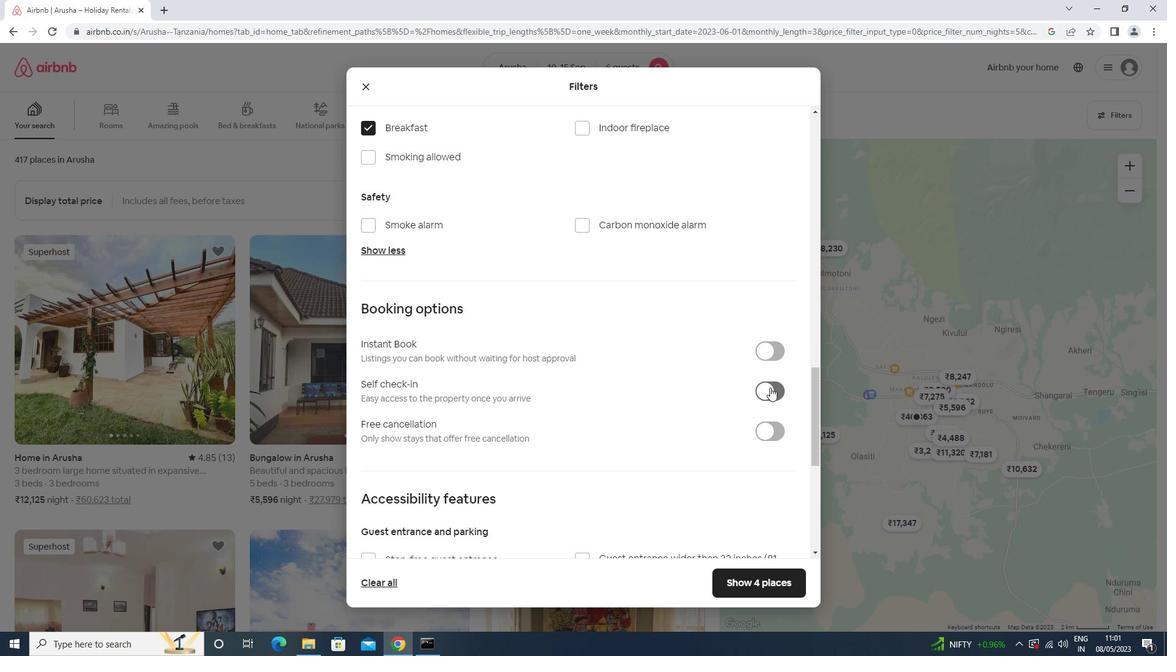 
Action: Mouse moved to (628, 378)
Screenshot: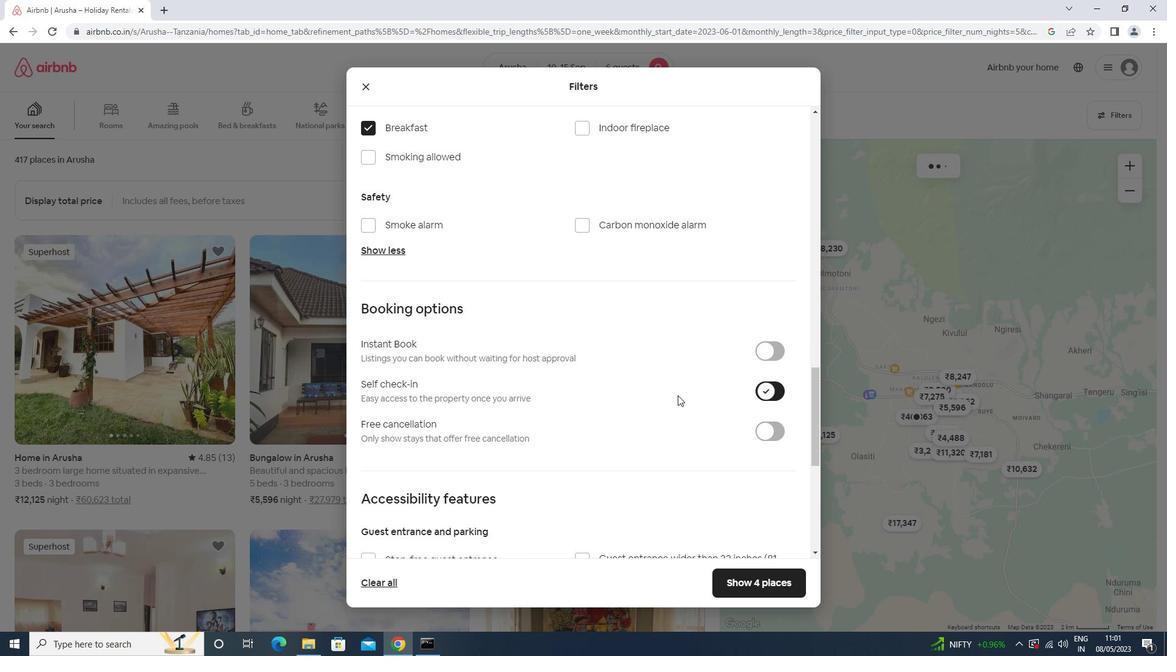 
Action: Mouse scrolled (628, 377) with delta (0, 0)
Screenshot: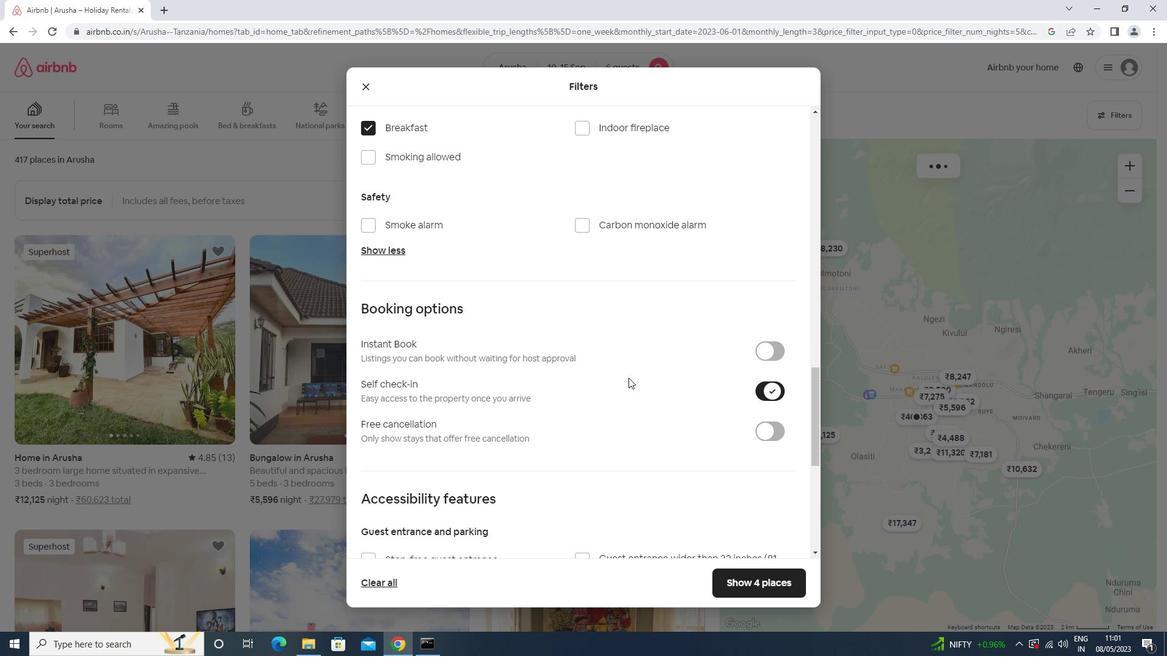 
Action: Mouse scrolled (628, 377) with delta (0, 0)
Screenshot: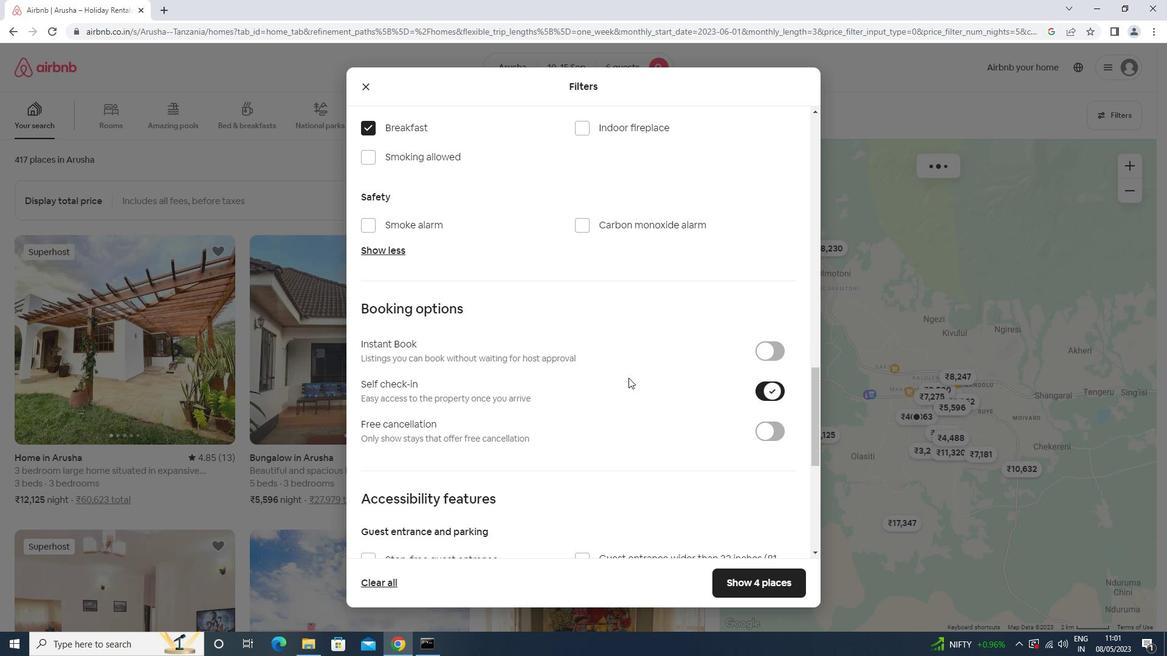 
Action: Mouse scrolled (628, 377) with delta (0, 0)
Screenshot: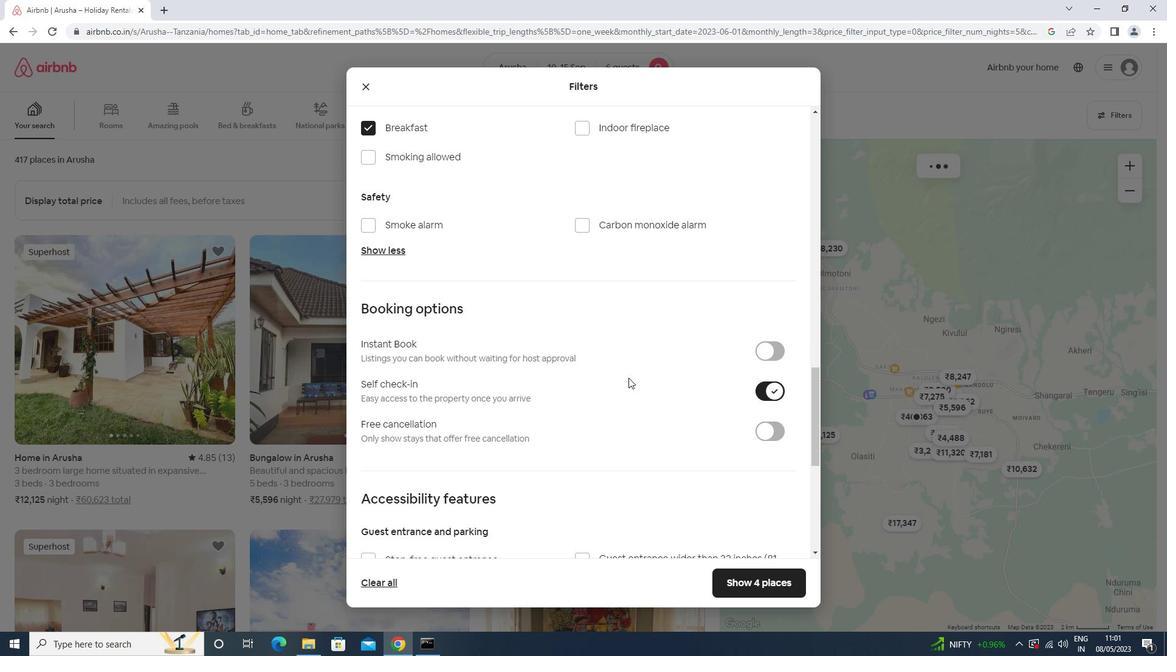 
Action: Mouse scrolled (628, 377) with delta (0, 0)
Screenshot: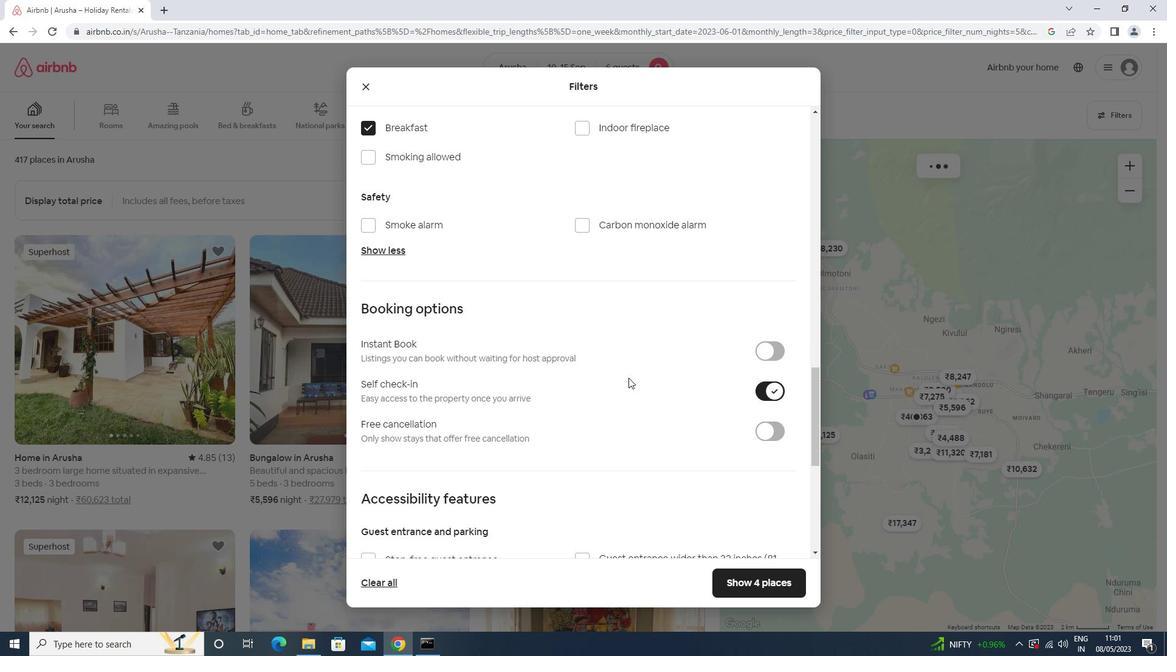 
Action: Mouse scrolled (628, 377) with delta (0, 0)
Screenshot: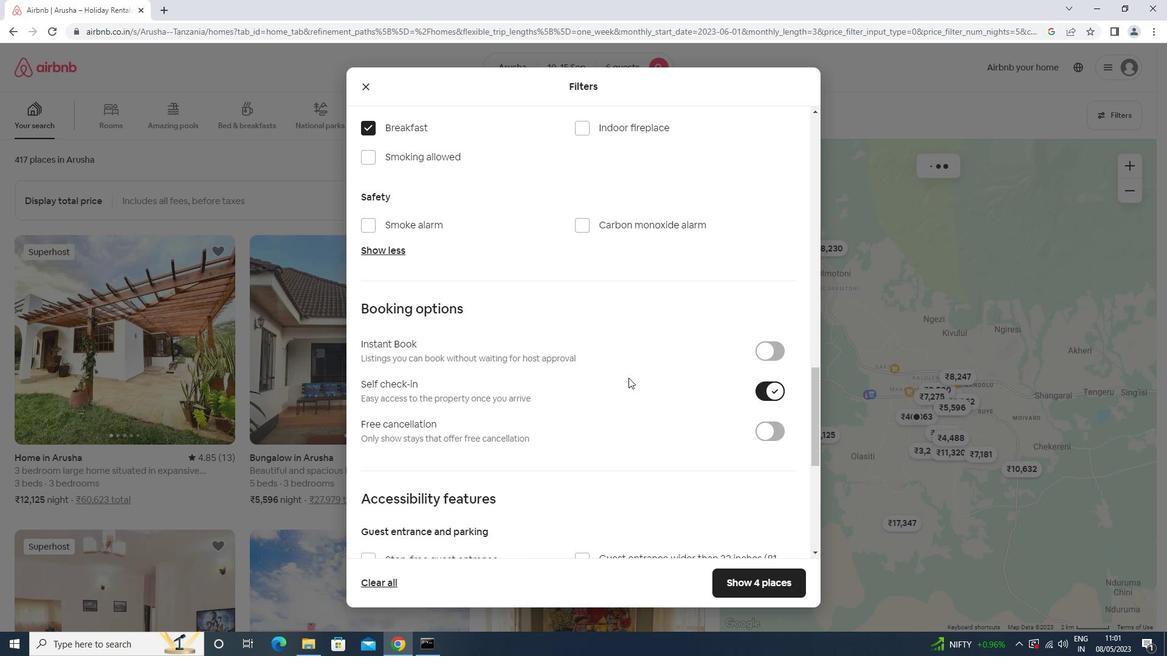 
Action: Mouse moved to (403, 541)
Screenshot: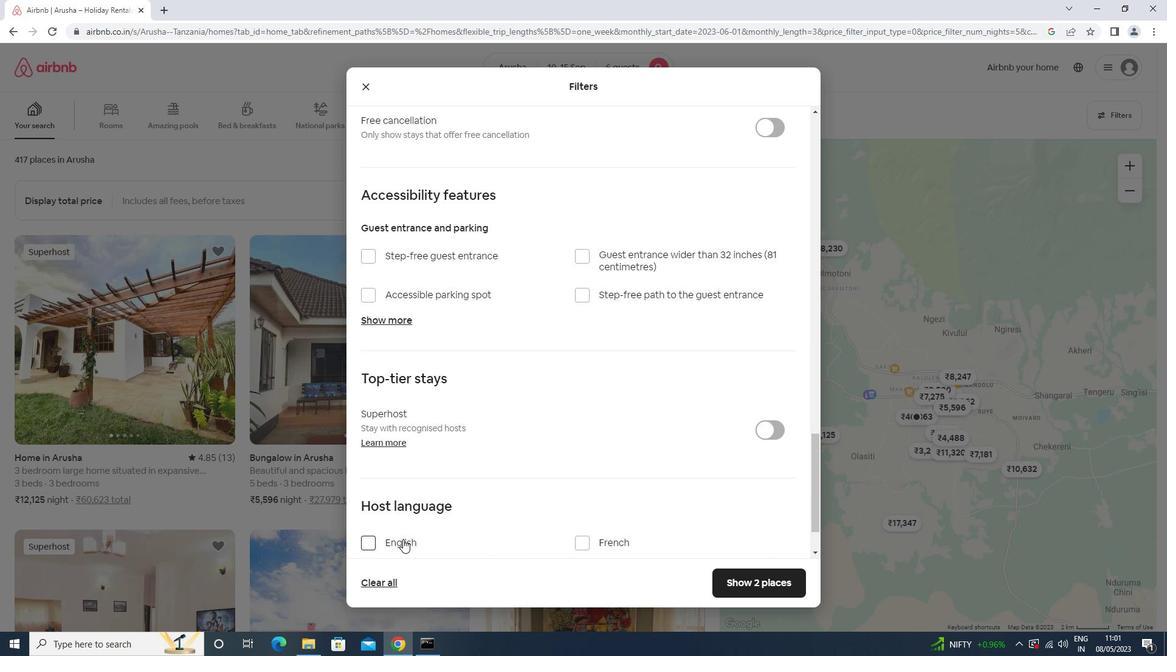 
Action: Mouse pressed left at (403, 541)
Screenshot: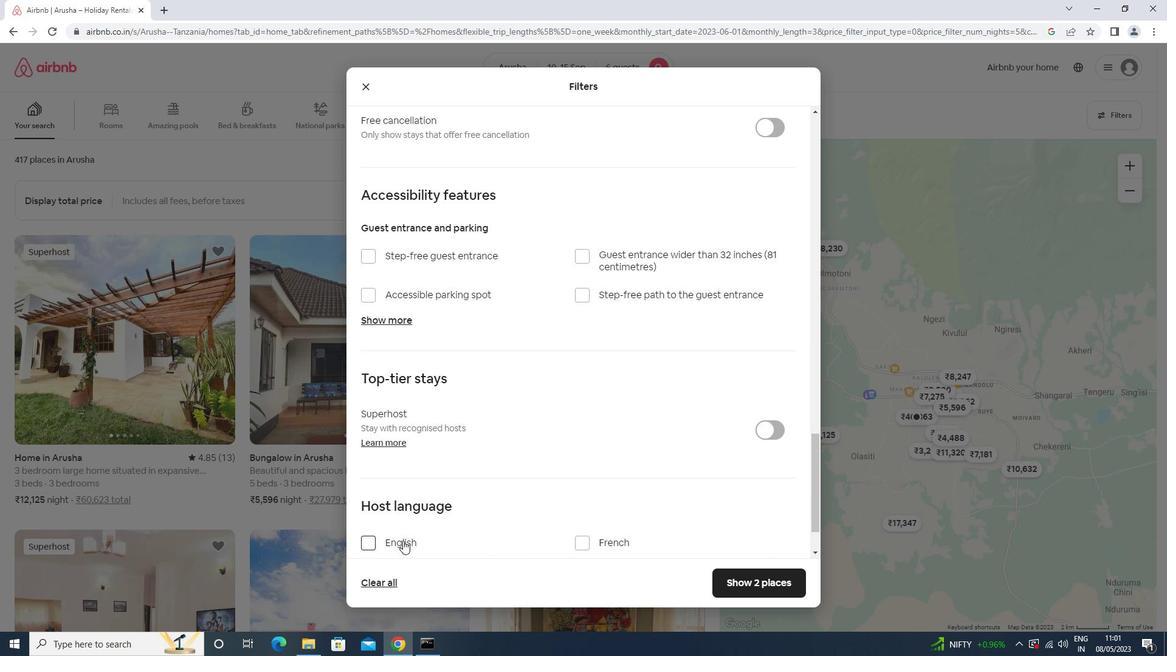 
Action: Mouse moved to (643, 496)
Screenshot: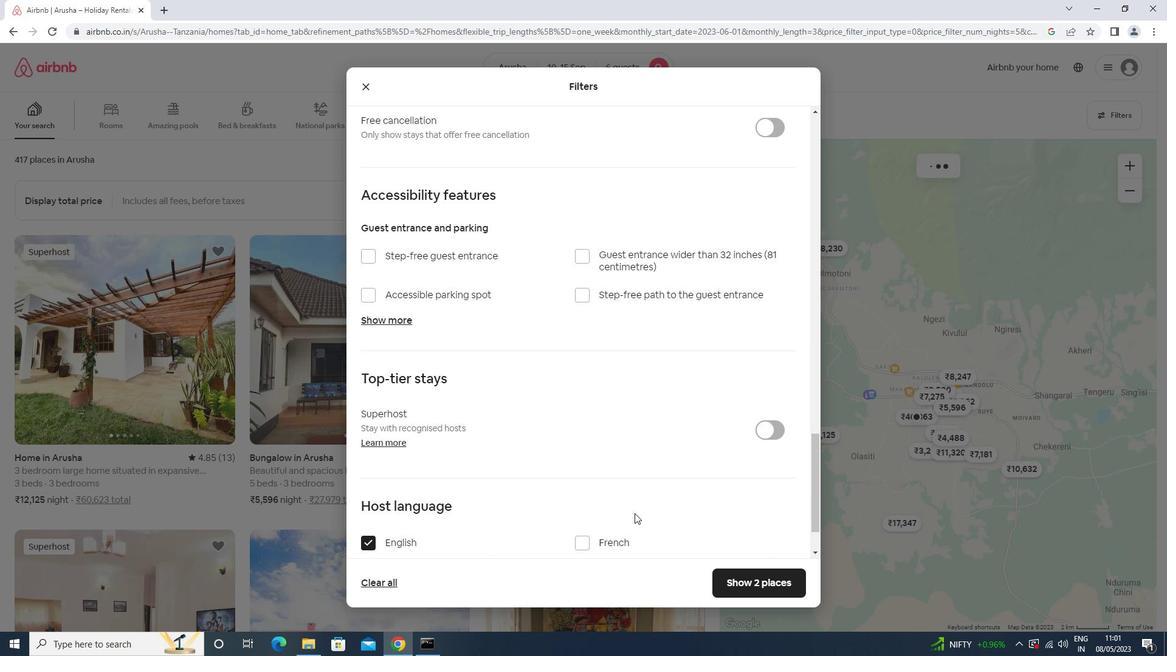
Action: Mouse scrolled (643, 495) with delta (0, 0)
Screenshot: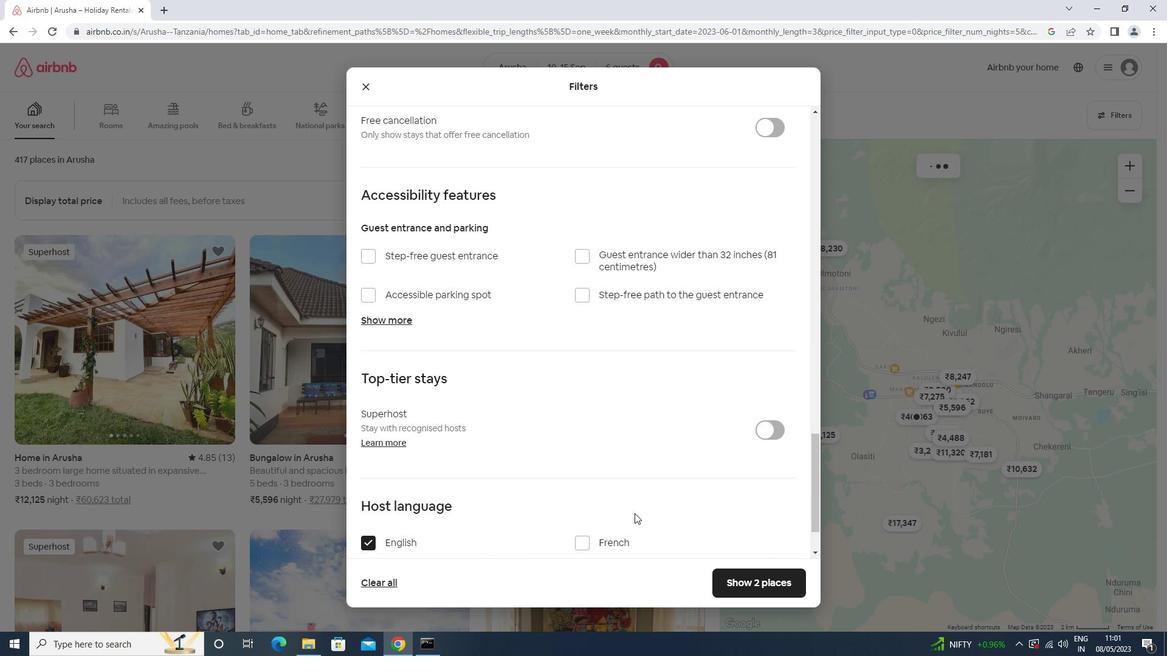 
Action: Mouse scrolled (643, 495) with delta (0, 0)
Screenshot: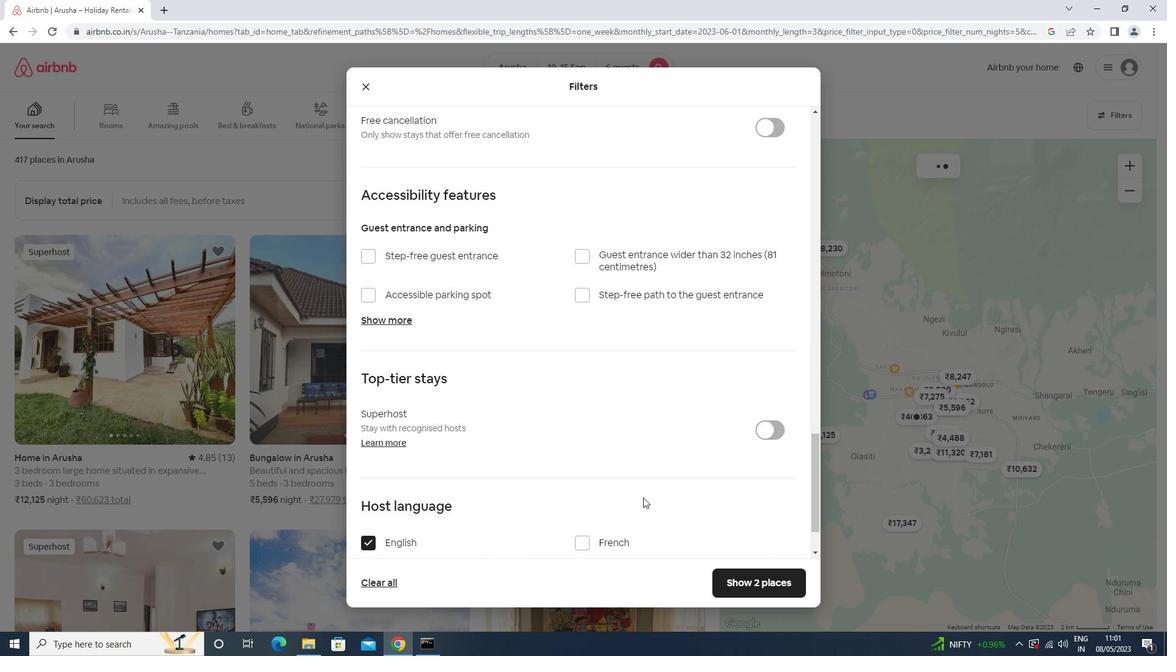 
Action: Mouse scrolled (643, 495) with delta (0, 0)
Screenshot: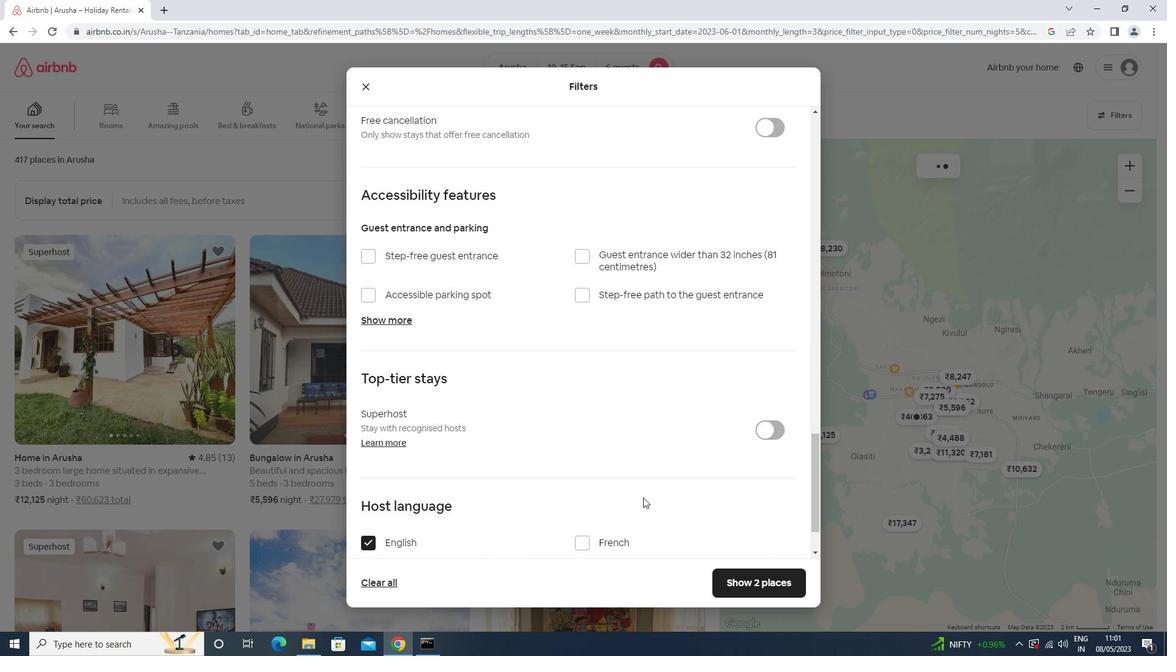 
Action: Mouse scrolled (643, 495) with delta (0, 0)
Screenshot: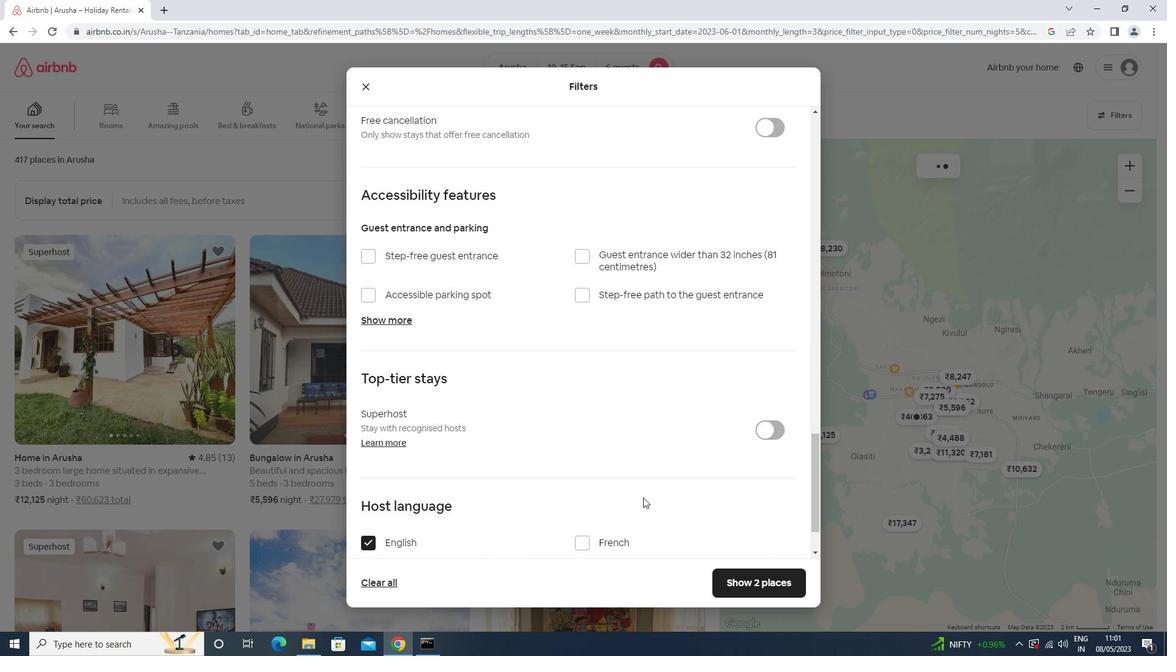
Action: Mouse scrolled (643, 495) with delta (0, 0)
Screenshot: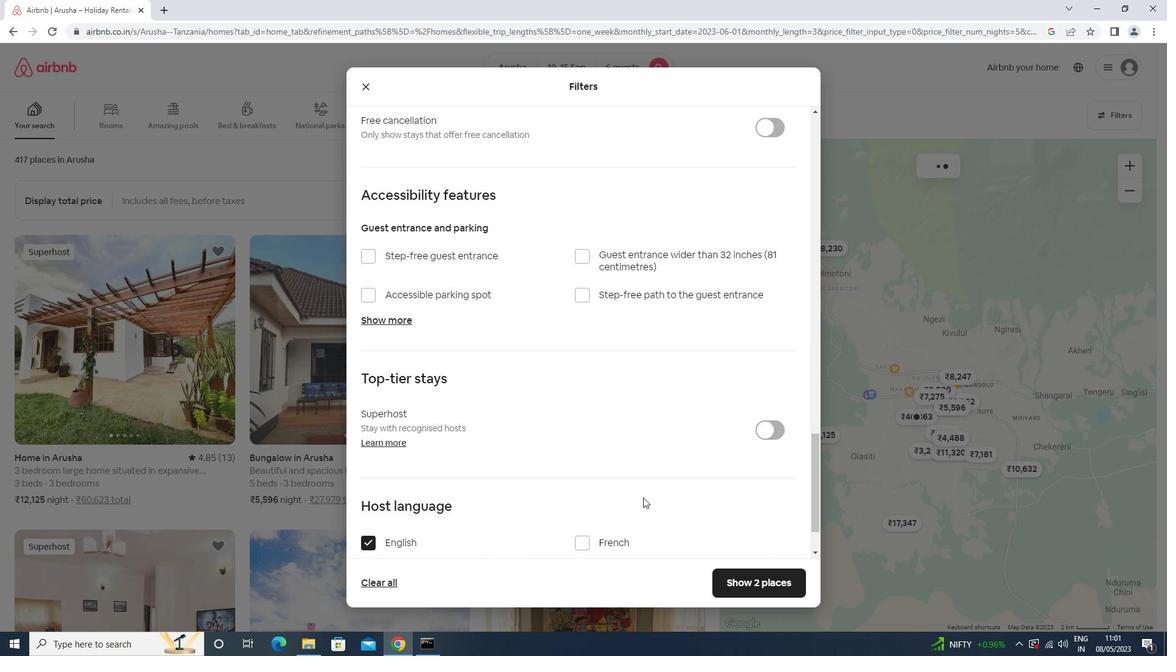 
Action: Mouse scrolled (643, 495) with delta (0, 0)
Screenshot: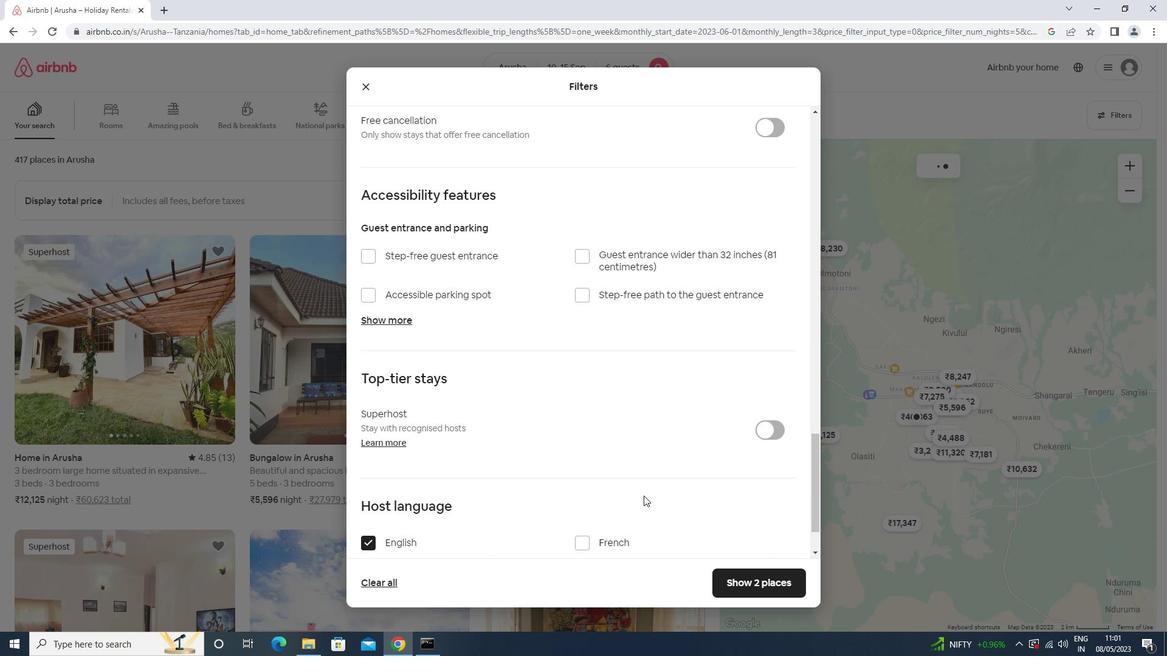 
Action: Mouse moved to (724, 576)
Screenshot: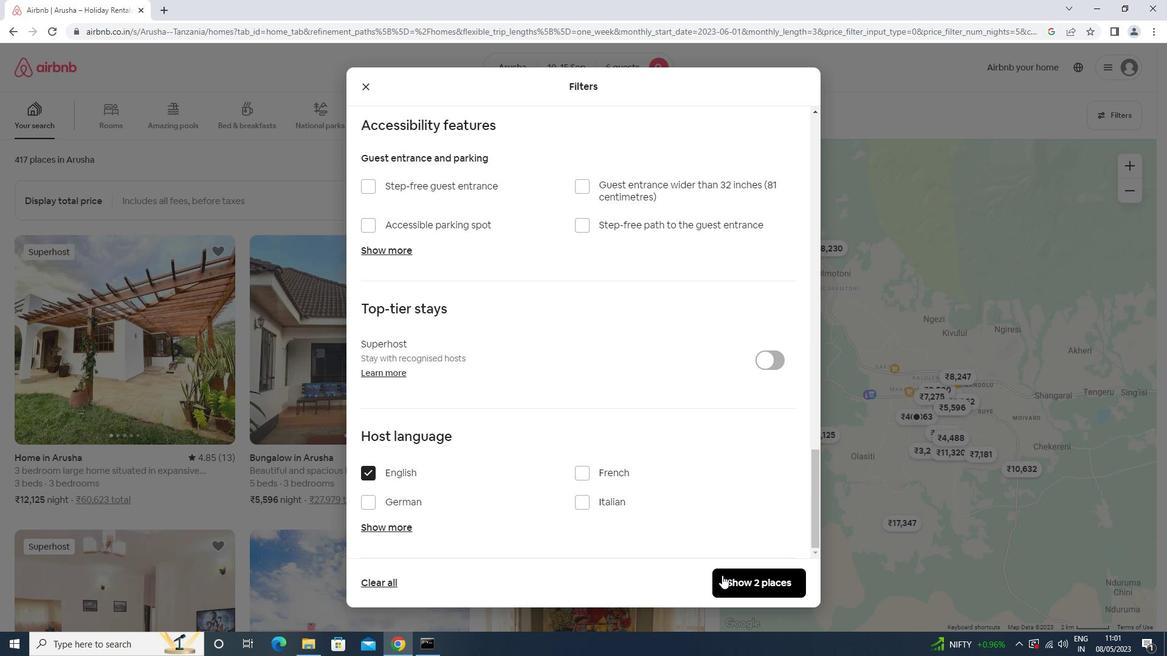 
Action: Mouse pressed left at (724, 576)
Screenshot: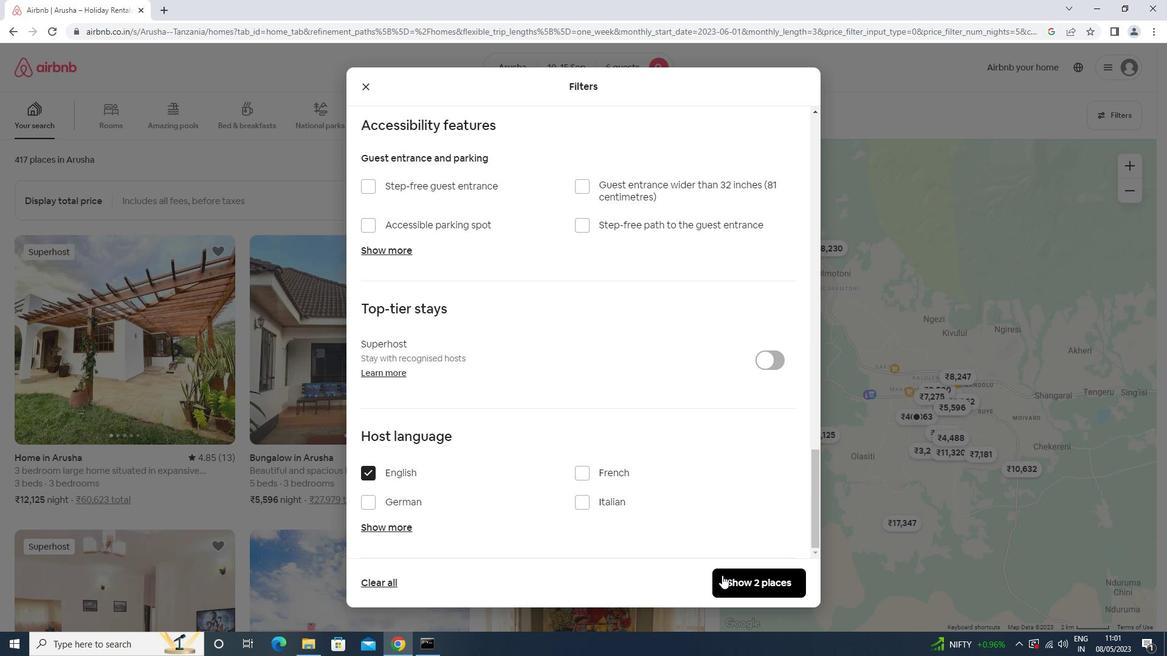 
Action: Mouse moved to (724, 573)
Screenshot: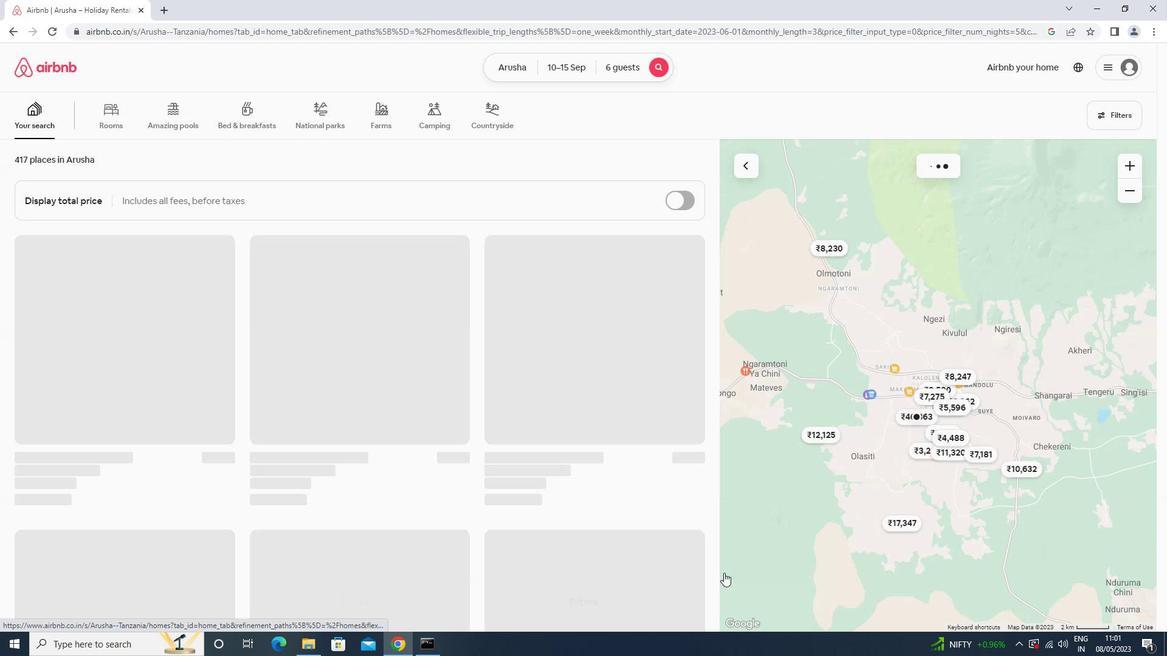 
